 Task: Find a place to stay in Easton, United States from August 4 to August 8 for 1 guest, with a price range of ₹3300 to ₹15000, and ensure it has Wifi.
Action: Mouse moved to (474, 96)
Screenshot: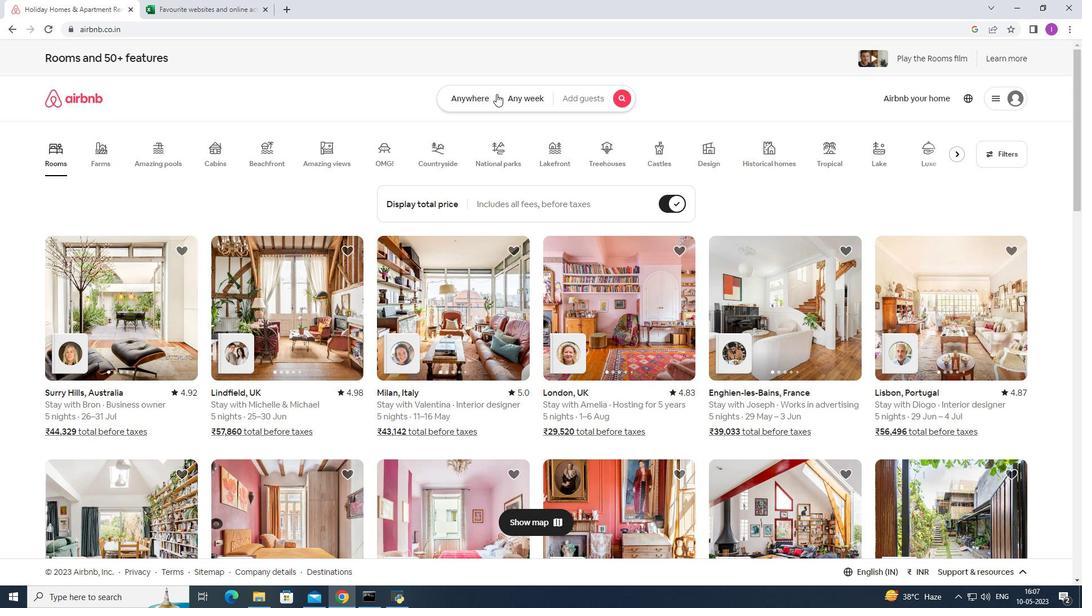 
Action: Mouse pressed left at (474, 96)
Screenshot: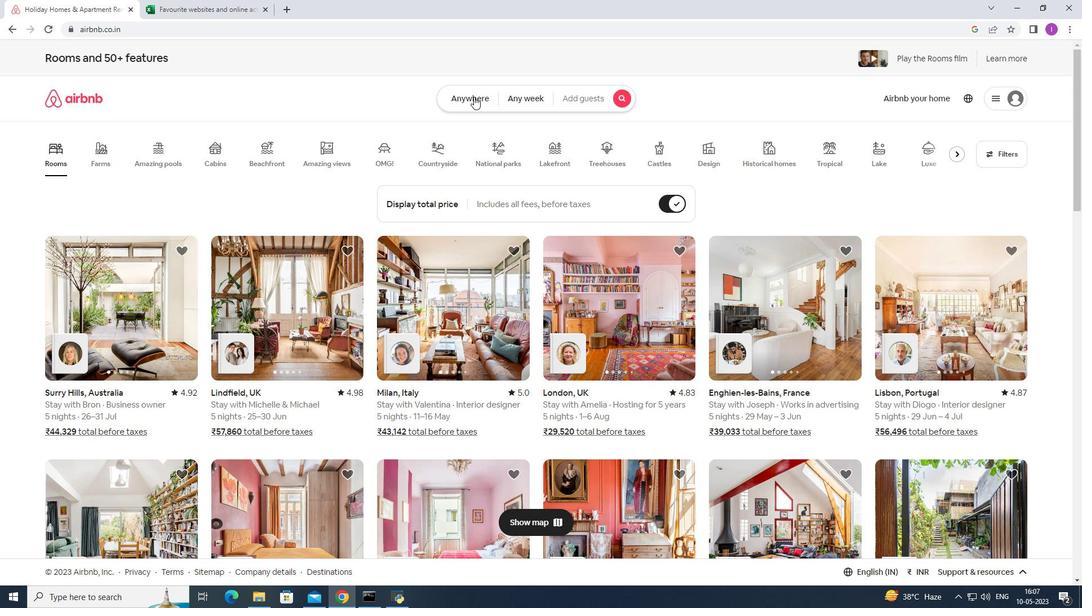 
Action: Mouse moved to (391, 131)
Screenshot: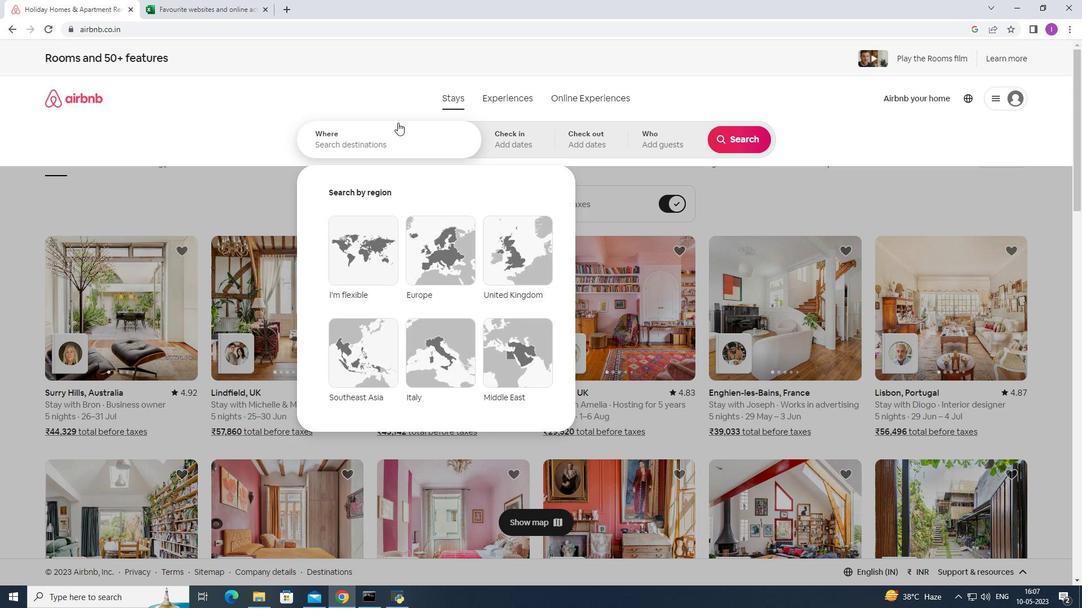 
Action: Mouse pressed left at (391, 131)
Screenshot: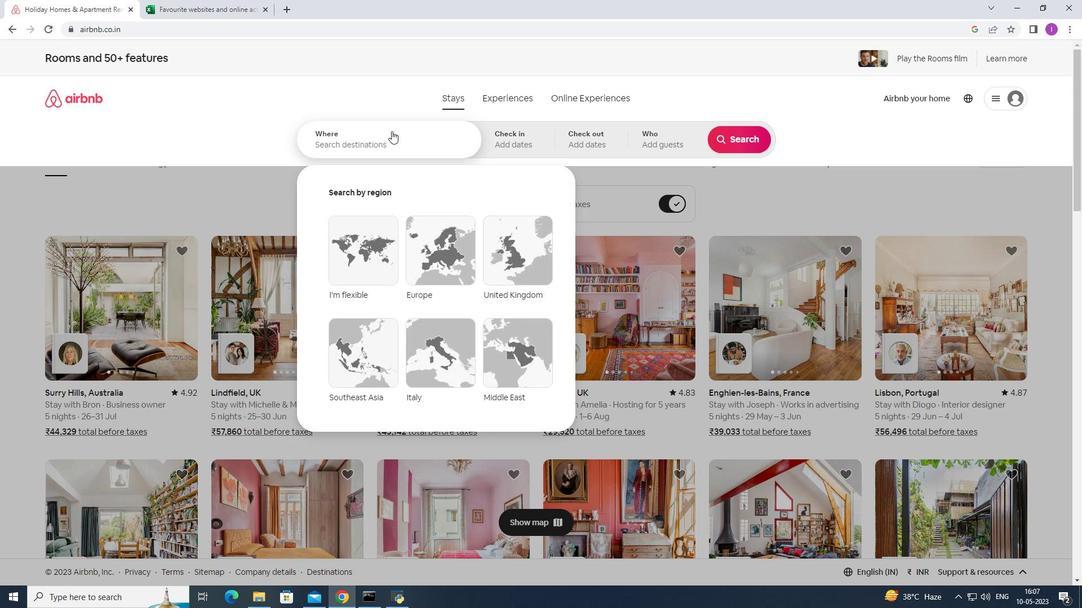 
Action: Key pressed <Key.shift>Easton,<Key.shift>I<Key.backspace><Key.shift>Ubi<Key.backspace><Key.backspace>nited<Key.space>states
Screenshot: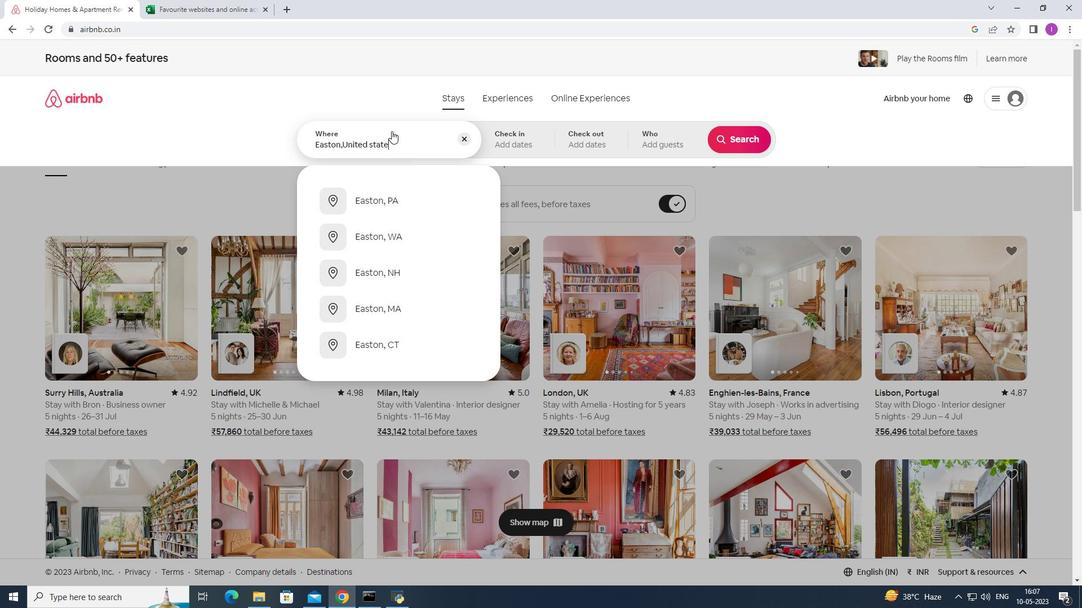 
Action: Mouse moved to (537, 140)
Screenshot: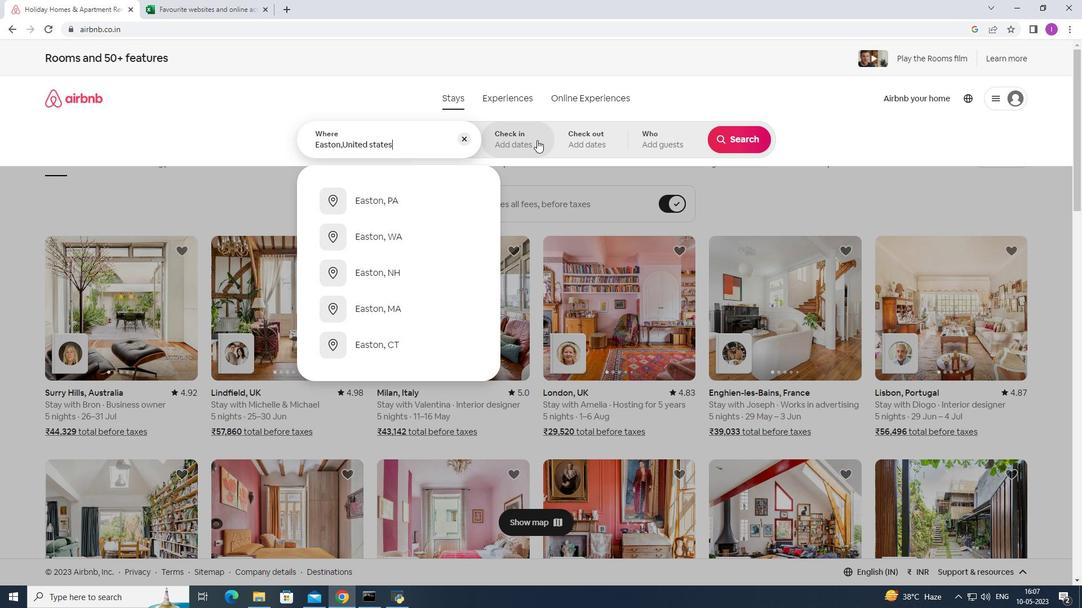 
Action: Mouse pressed left at (537, 140)
Screenshot: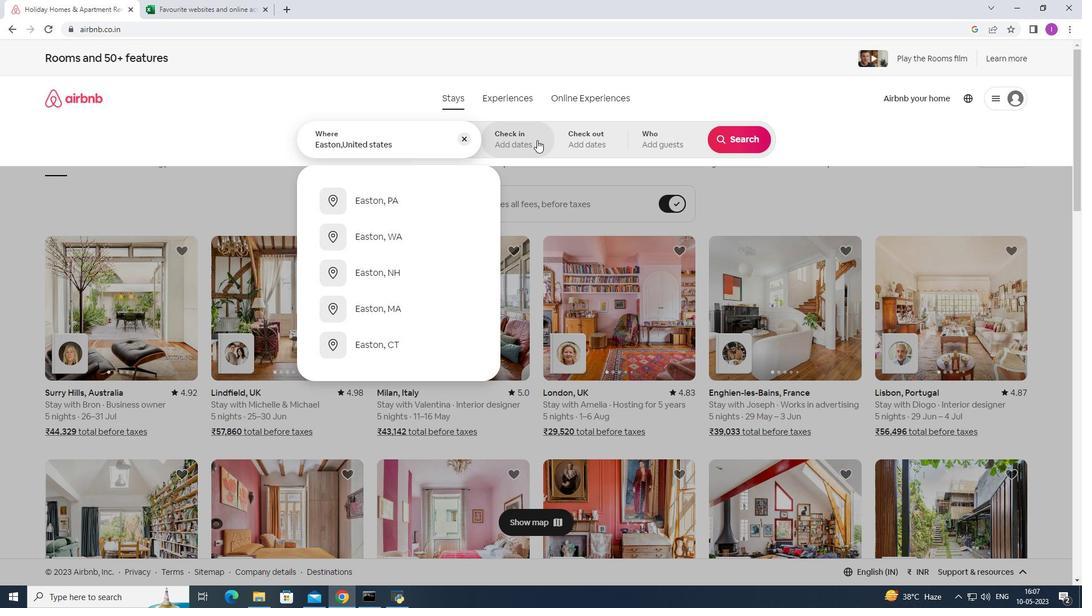 
Action: Mouse moved to (740, 228)
Screenshot: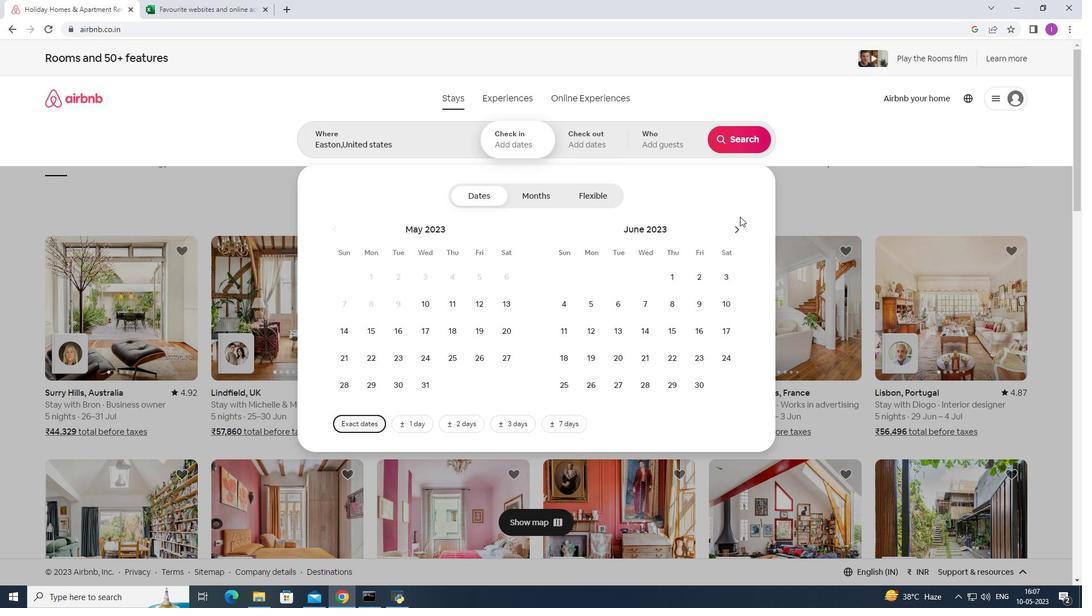 
Action: Mouse pressed left at (740, 228)
Screenshot: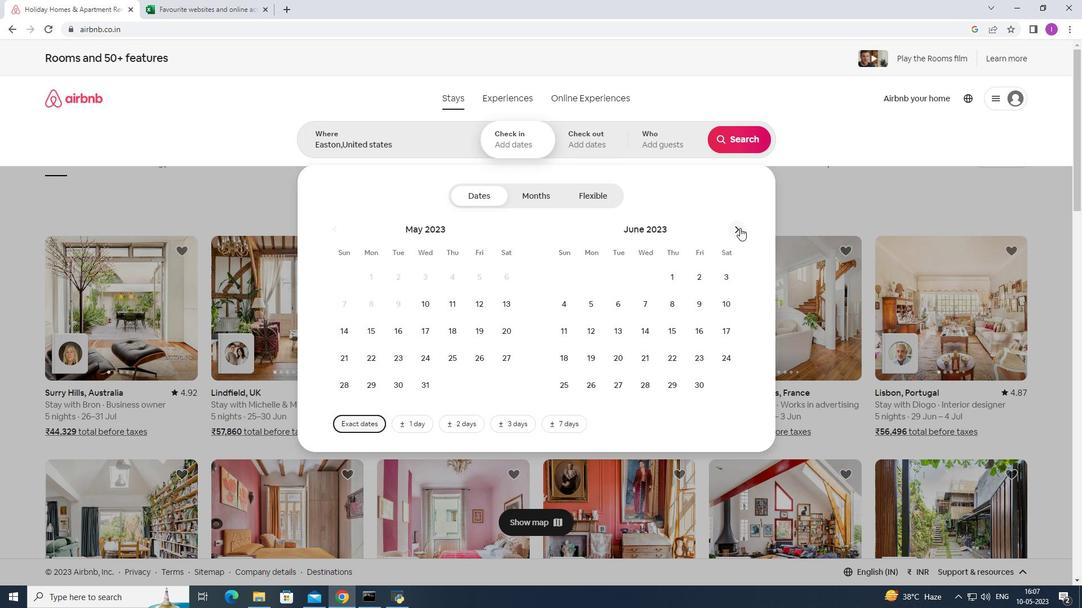 
Action: Mouse pressed left at (740, 228)
Screenshot: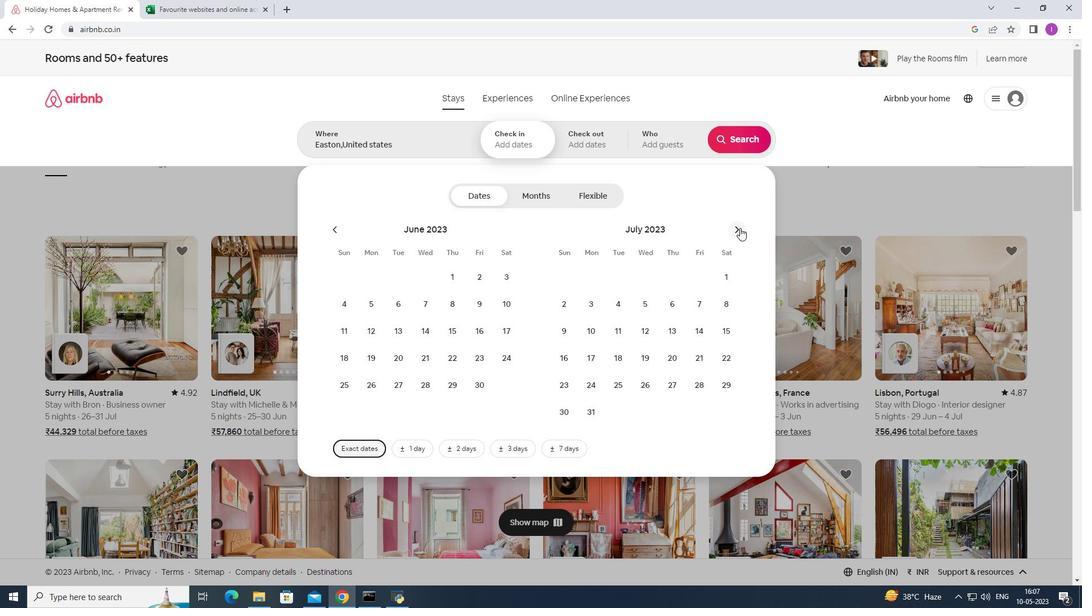 
Action: Mouse moved to (701, 281)
Screenshot: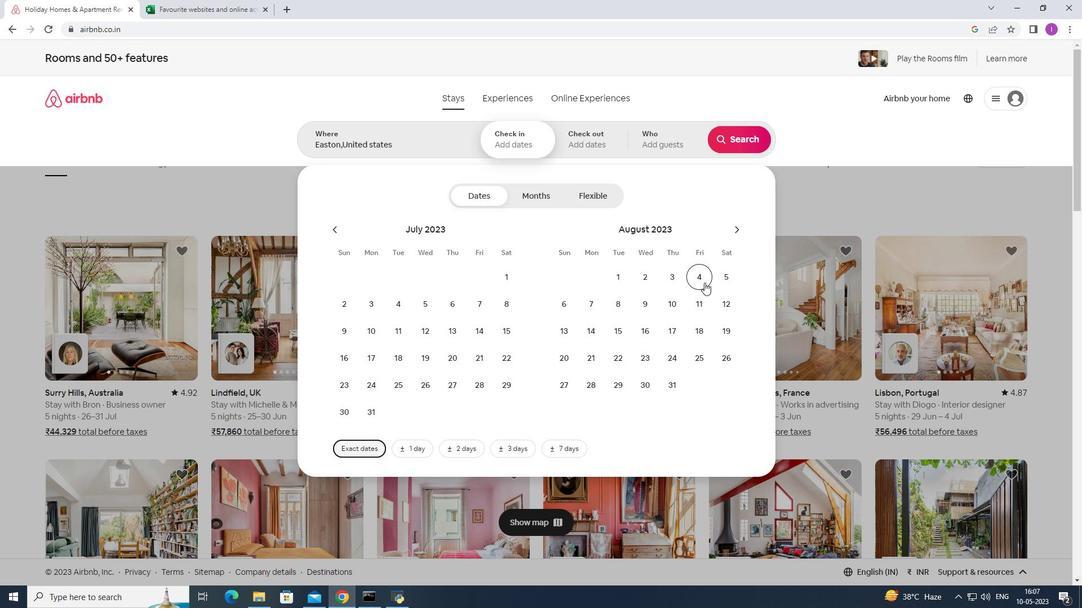 
Action: Mouse pressed left at (701, 281)
Screenshot: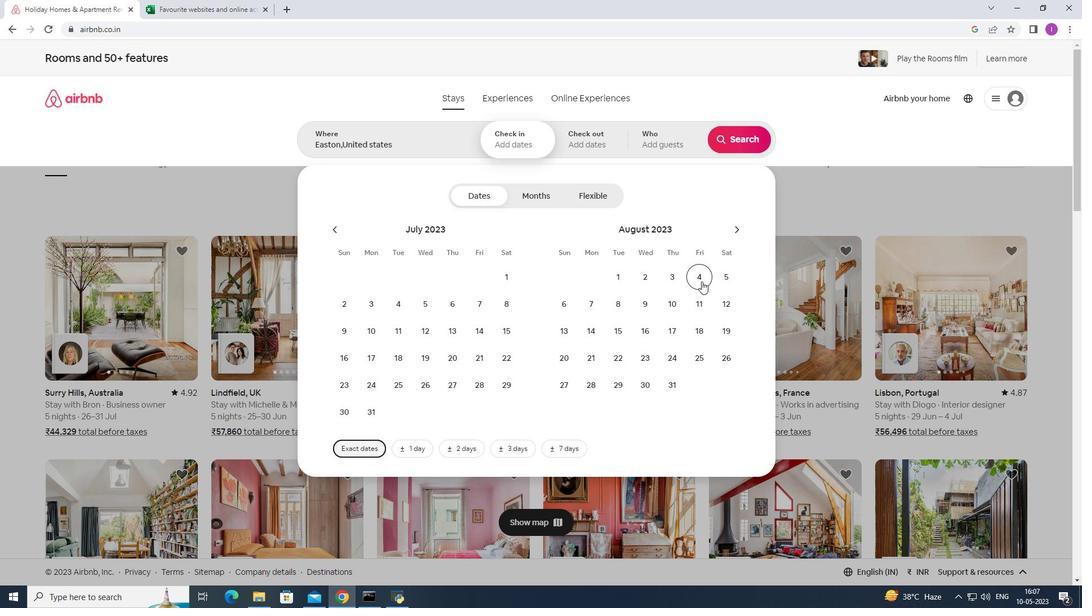 
Action: Mouse moved to (608, 306)
Screenshot: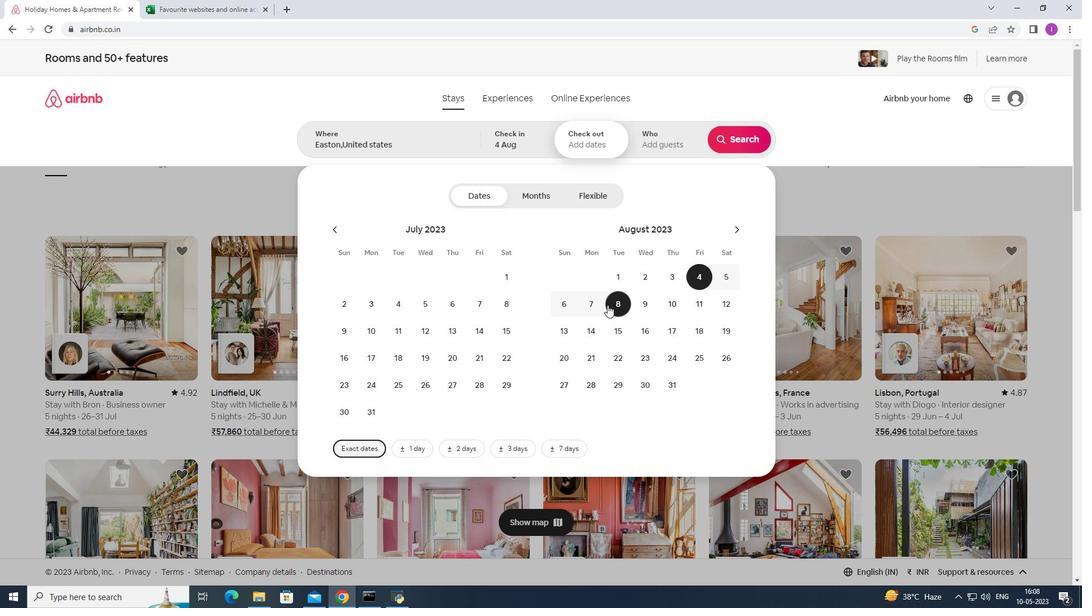 
Action: Mouse pressed left at (608, 306)
Screenshot: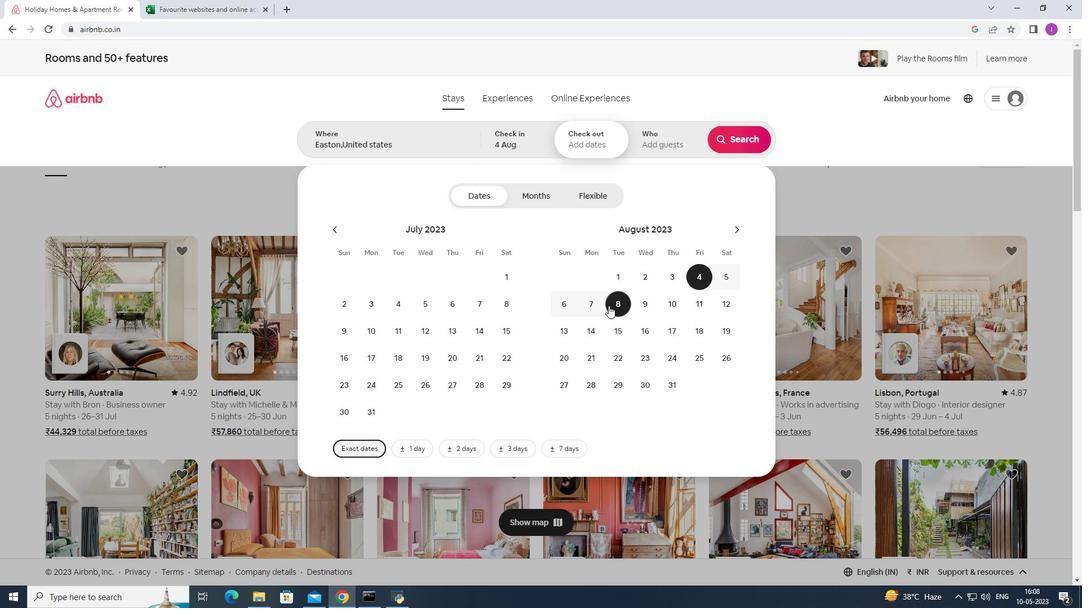 
Action: Mouse moved to (670, 137)
Screenshot: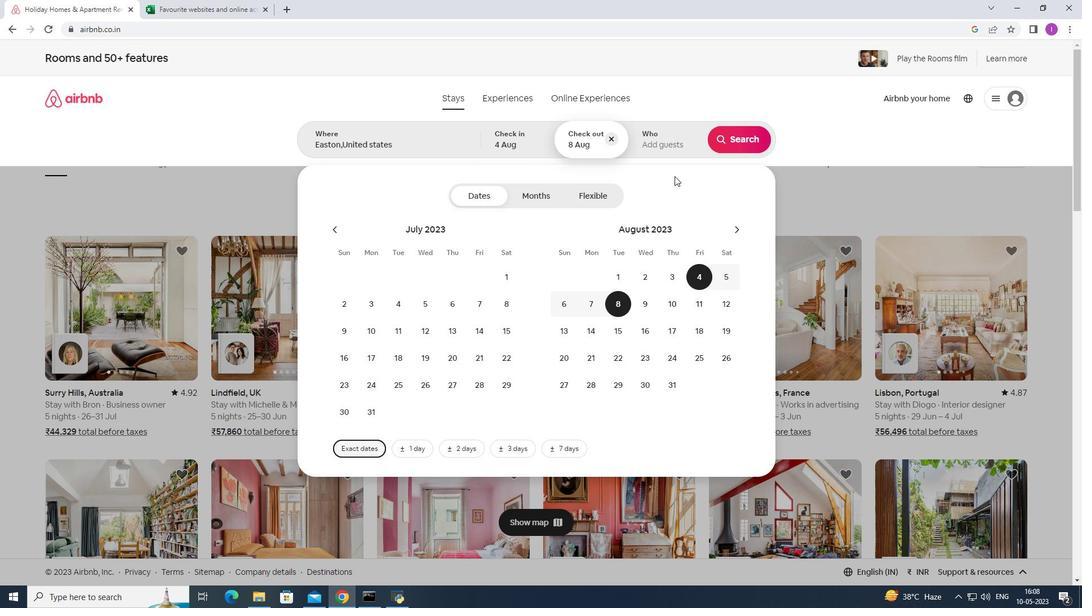 
Action: Mouse pressed left at (670, 137)
Screenshot: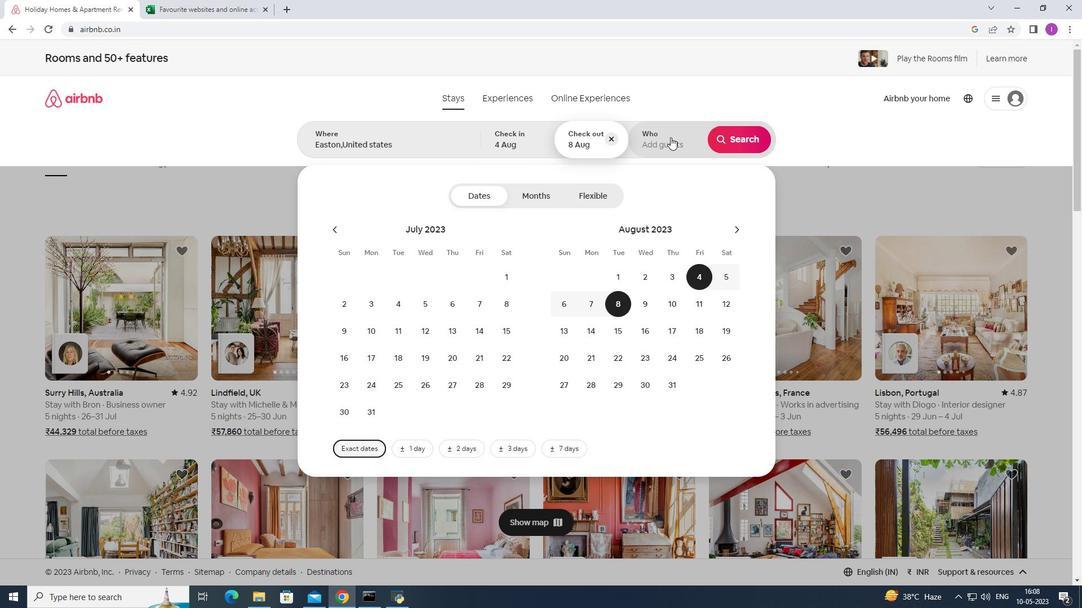 
Action: Mouse moved to (749, 202)
Screenshot: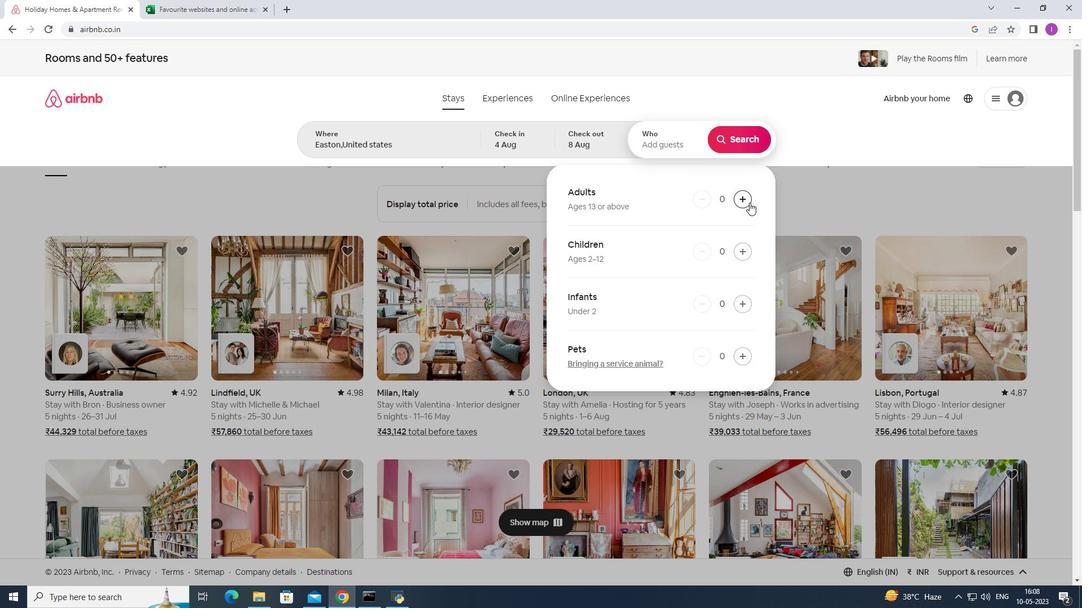
Action: Mouse pressed left at (749, 202)
Screenshot: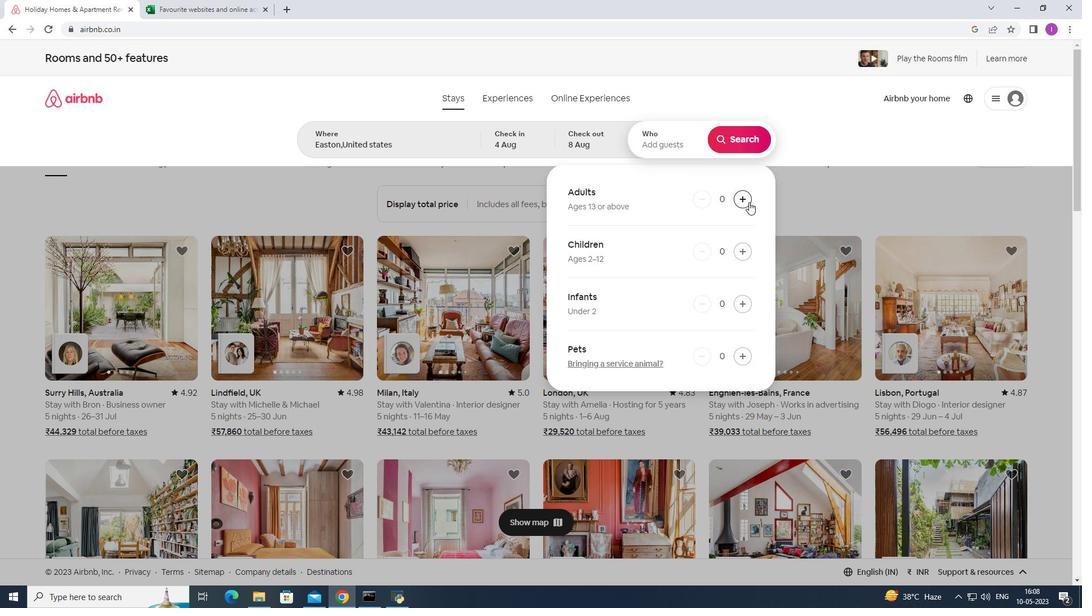 
Action: Mouse moved to (755, 140)
Screenshot: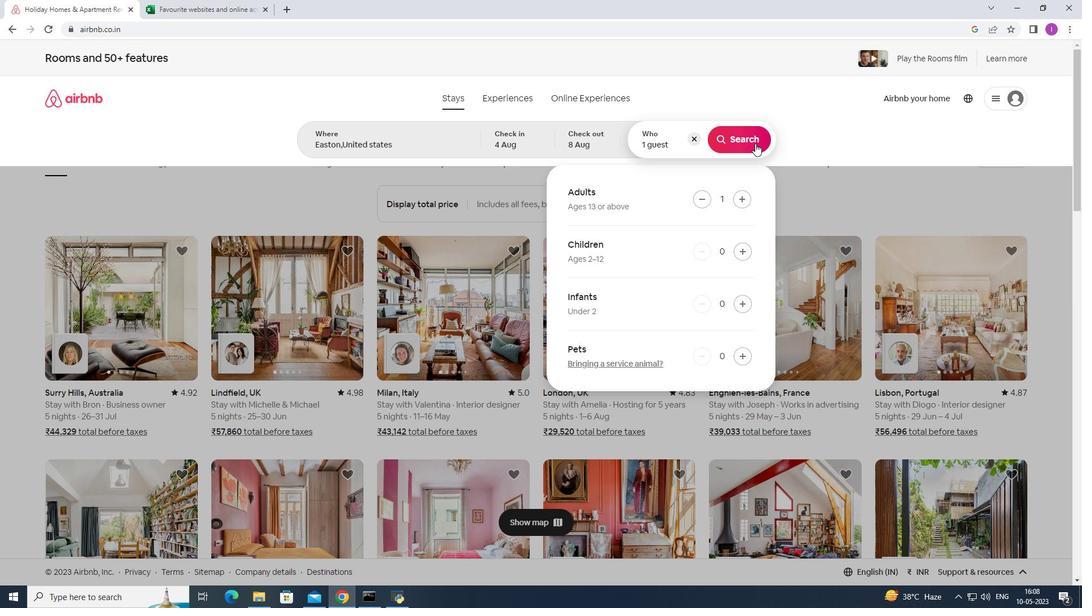 
Action: Mouse pressed left at (755, 140)
Screenshot: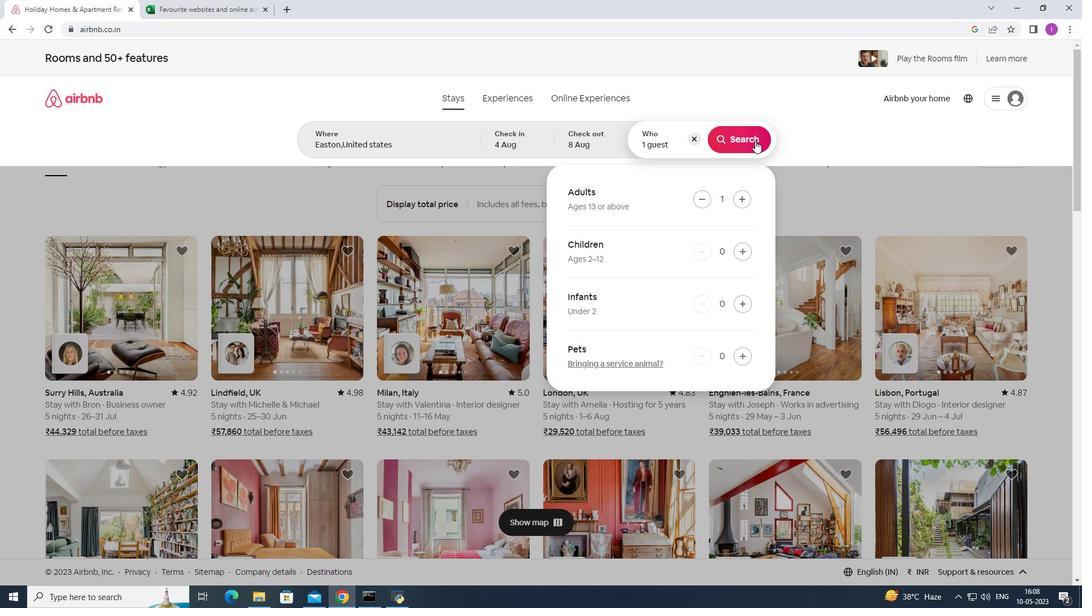 
Action: Mouse moved to (1030, 103)
Screenshot: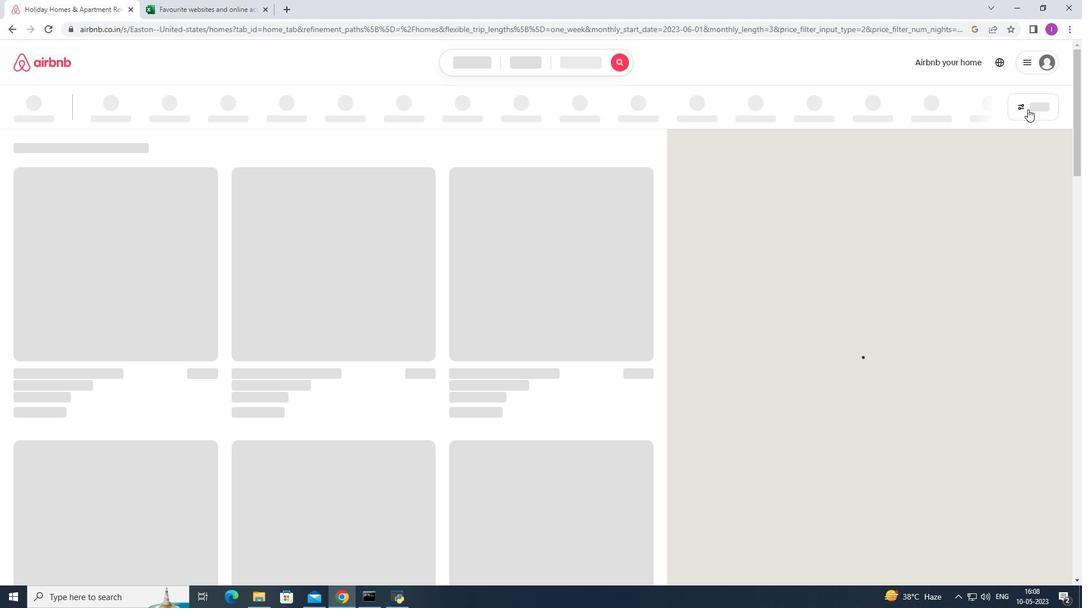 
Action: Mouse pressed left at (1030, 103)
Screenshot: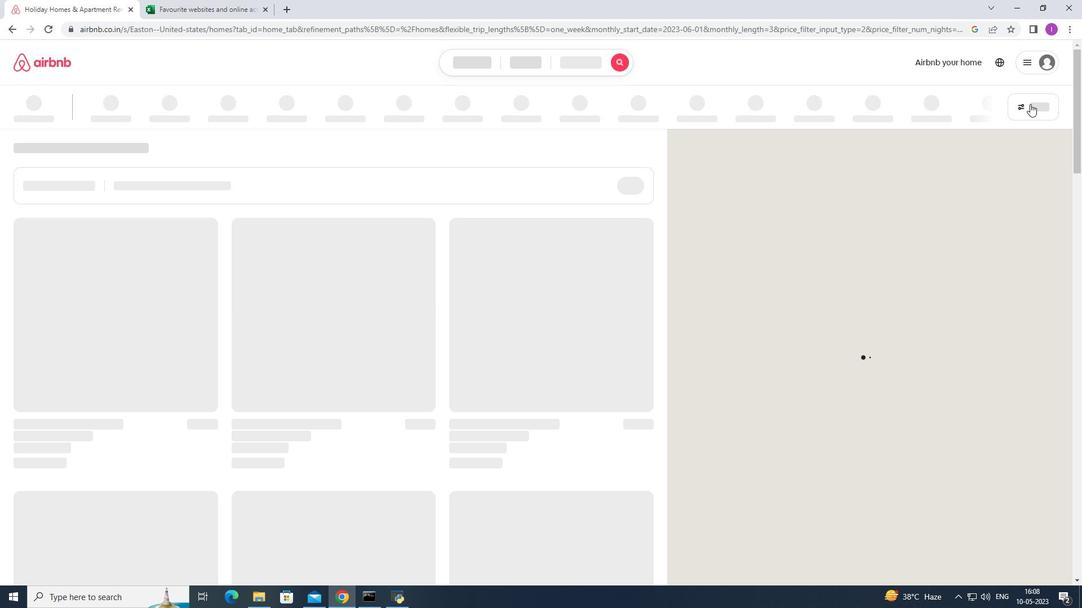 
Action: Mouse moved to (617, 387)
Screenshot: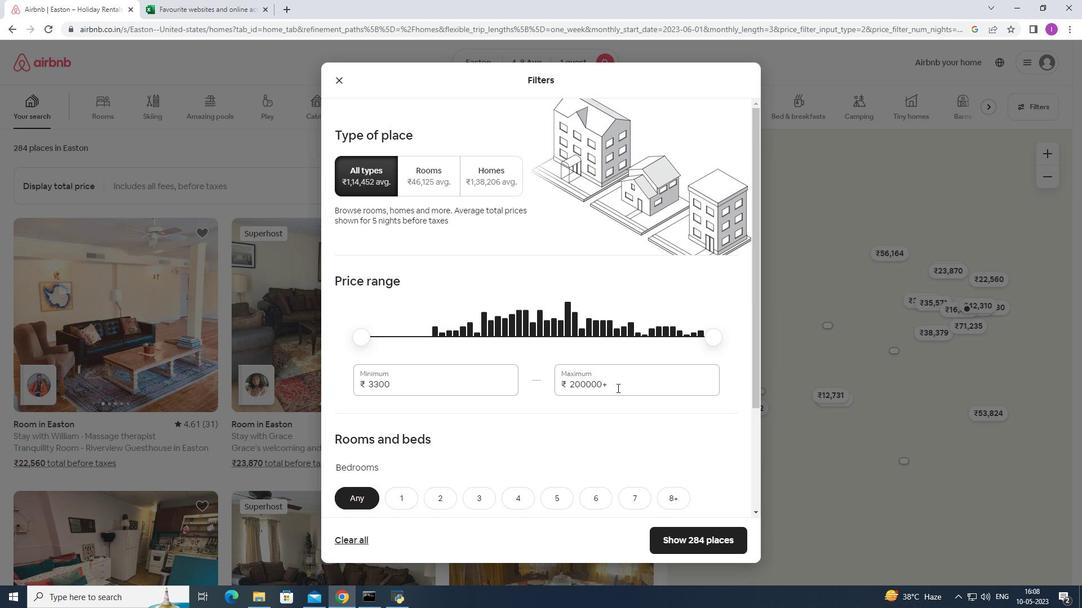 
Action: Mouse pressed left at (617, 387)
Screenshot: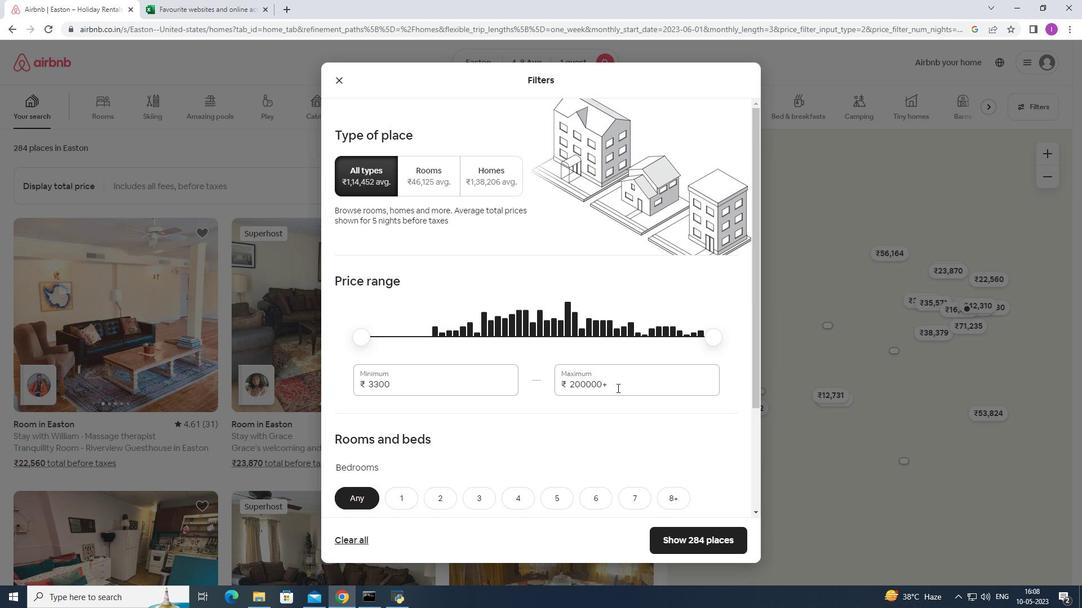 
Action: Mouse moved to (550, 392)
Screenshot: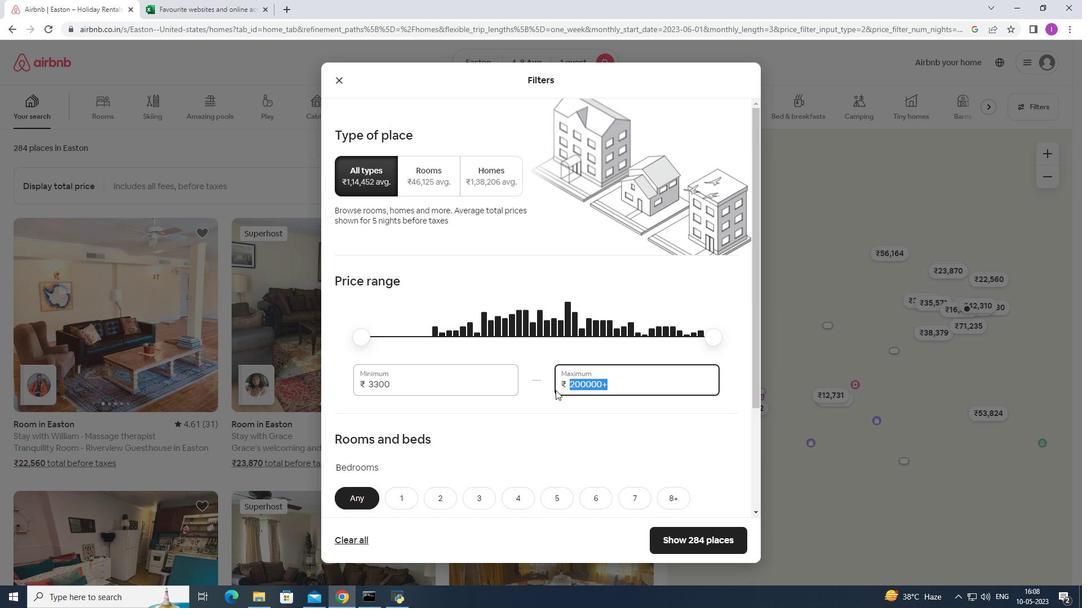 
Action: Key pressed 1
Screenshot: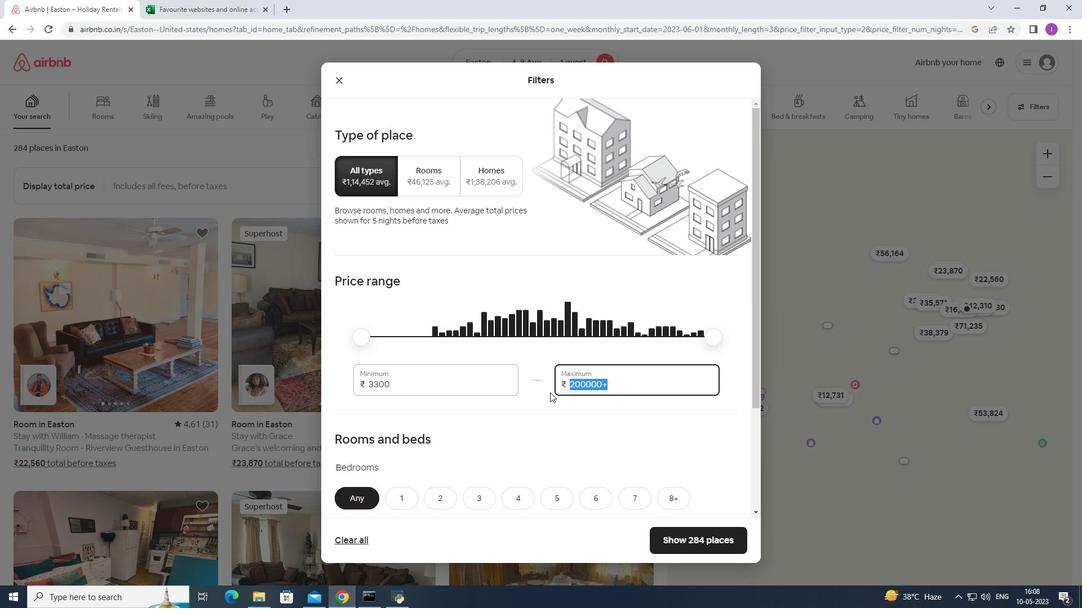 
Action: Mouse moved to (550, 388)
Screenshot: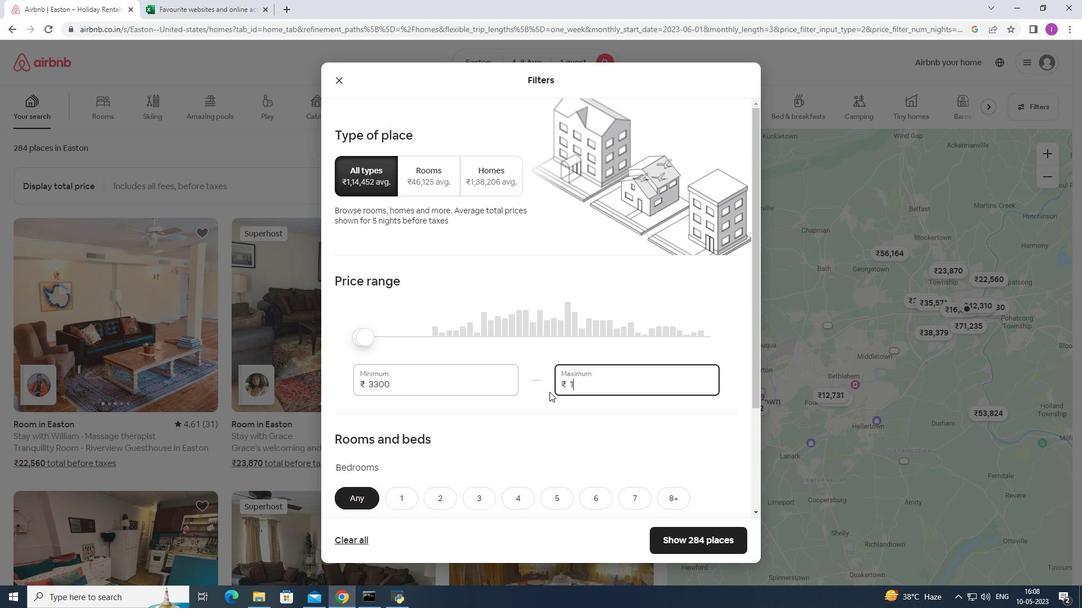 
Action: Key pressed 5000
Screenshot: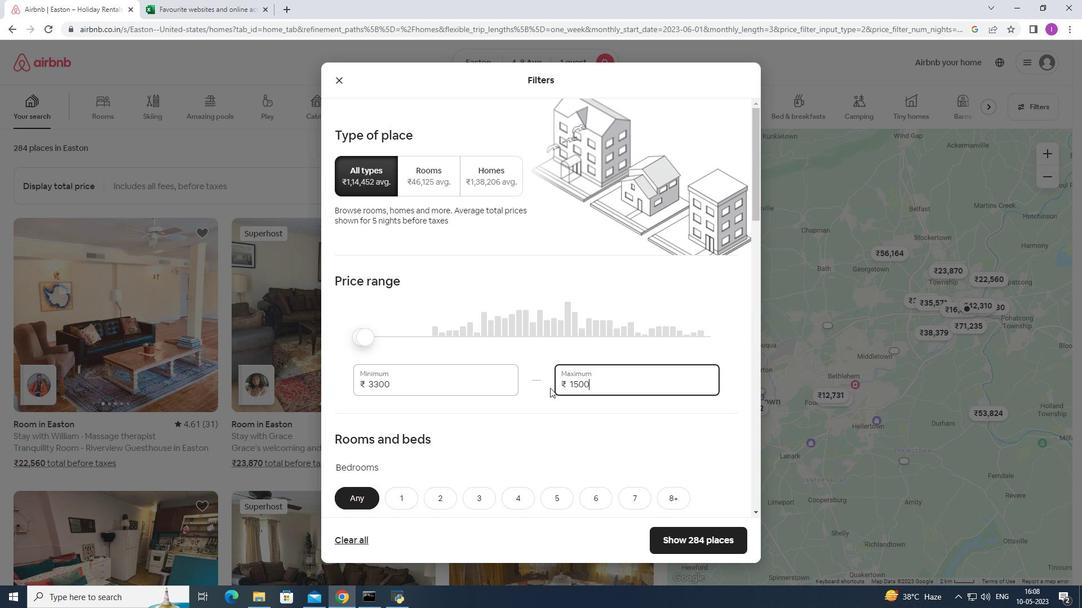 
Action: Mouse moved to (402, 378)
Screenshot: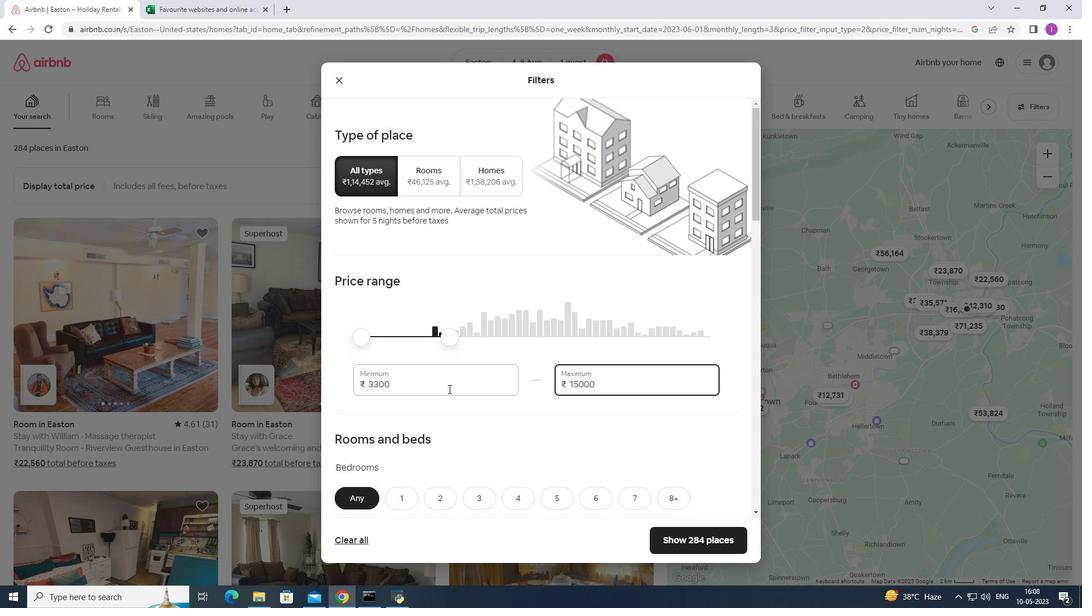 
Action: Mouse pressed left at (402, 378)
Screenshot: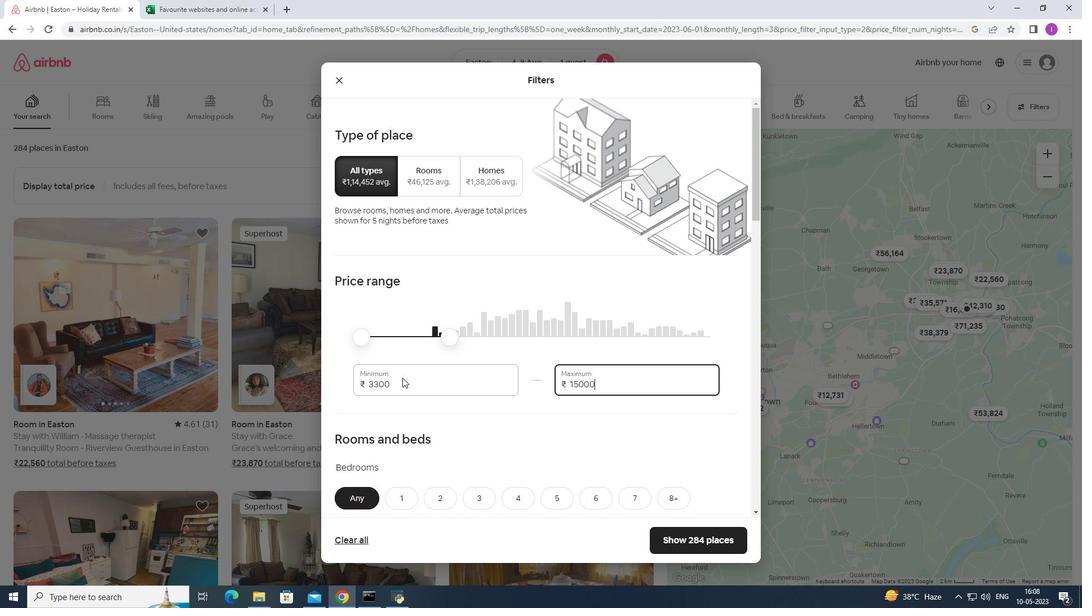 
Action: Mouse moved to (400, 379)
Screenshot: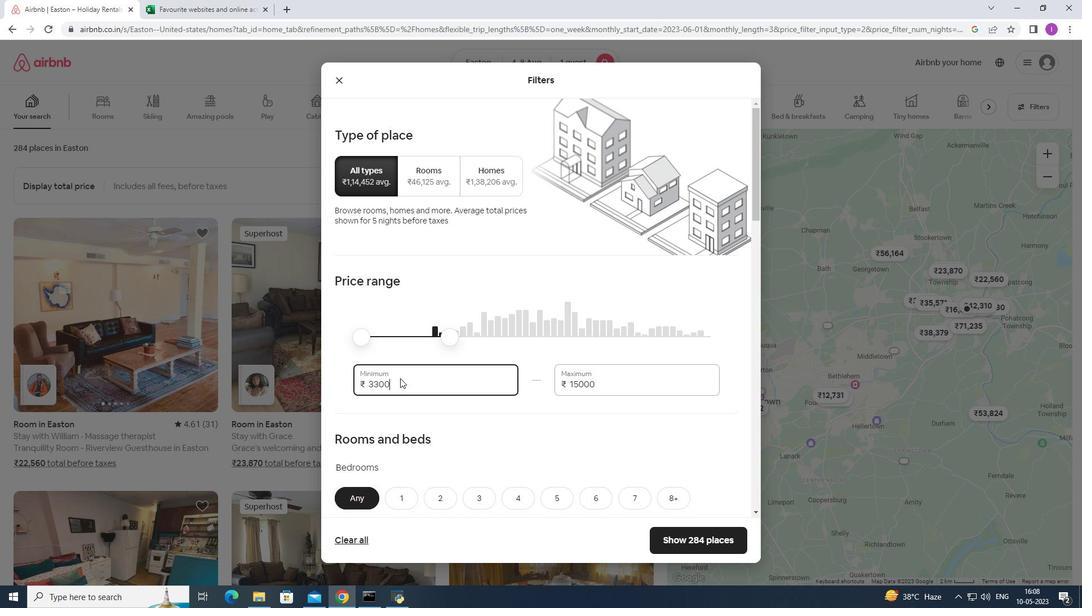 
Action: Mouse pressed left at (400, 379)
Screenshot: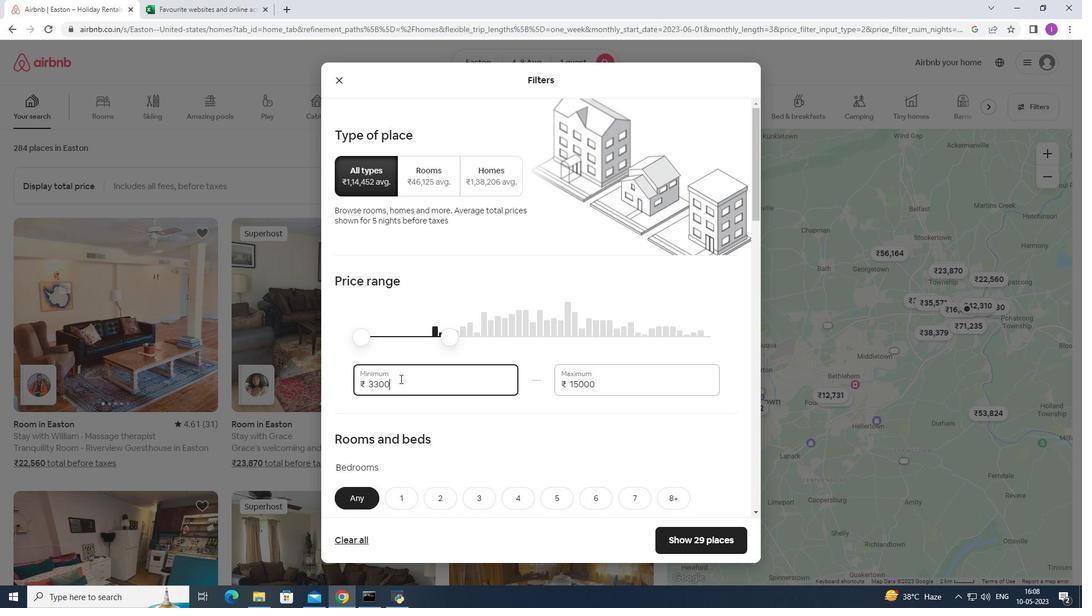 
Action: Mouse moved to (364, 382)
Screenshot: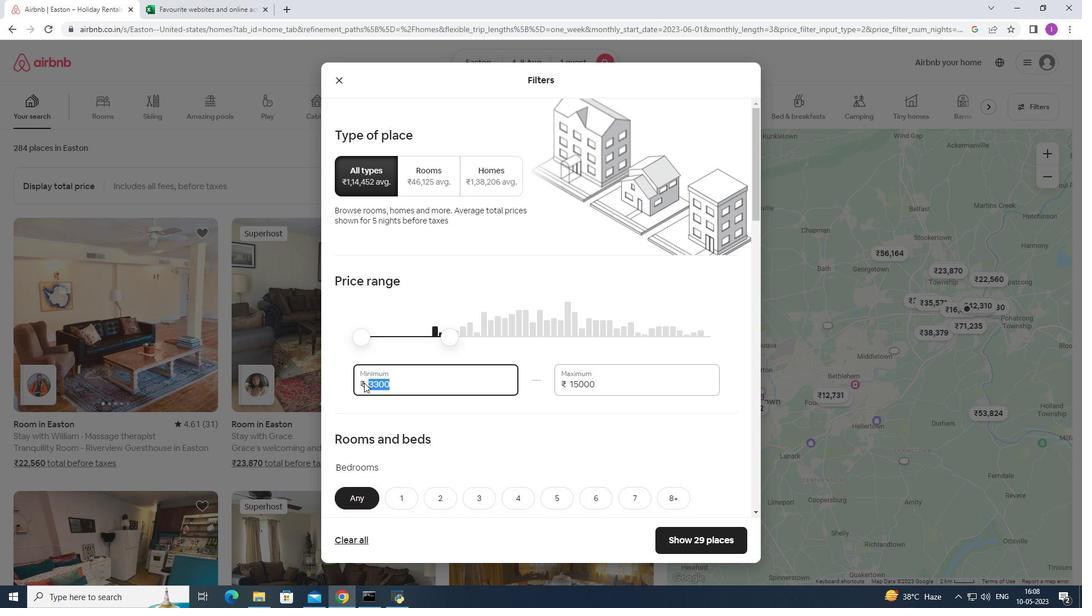 
Action: Key pressed 1
Screenshot: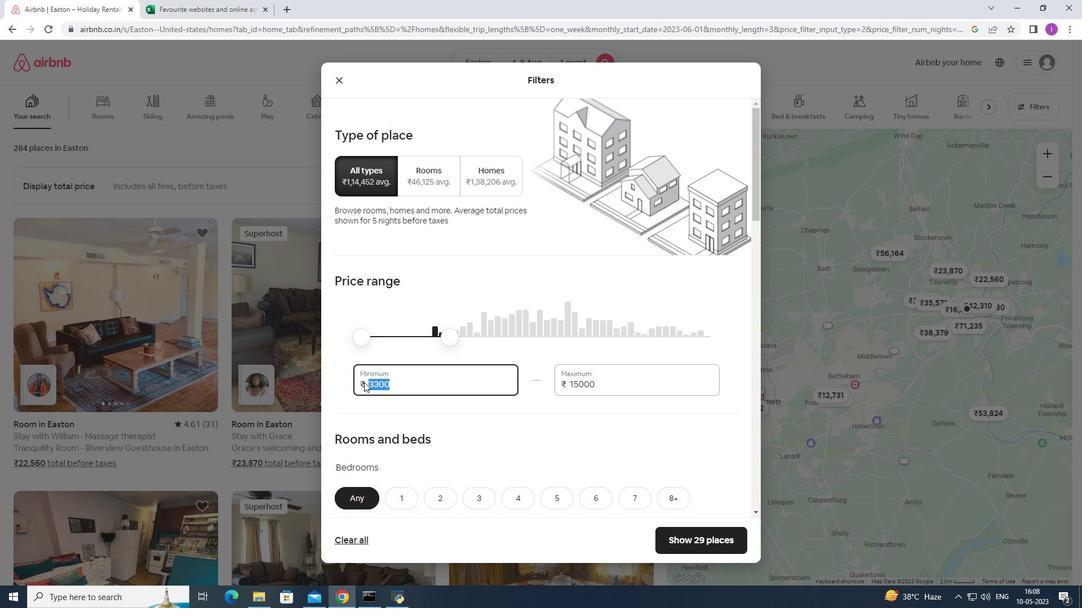 
Action: Mouse moved to (365, 381)
Screenshot: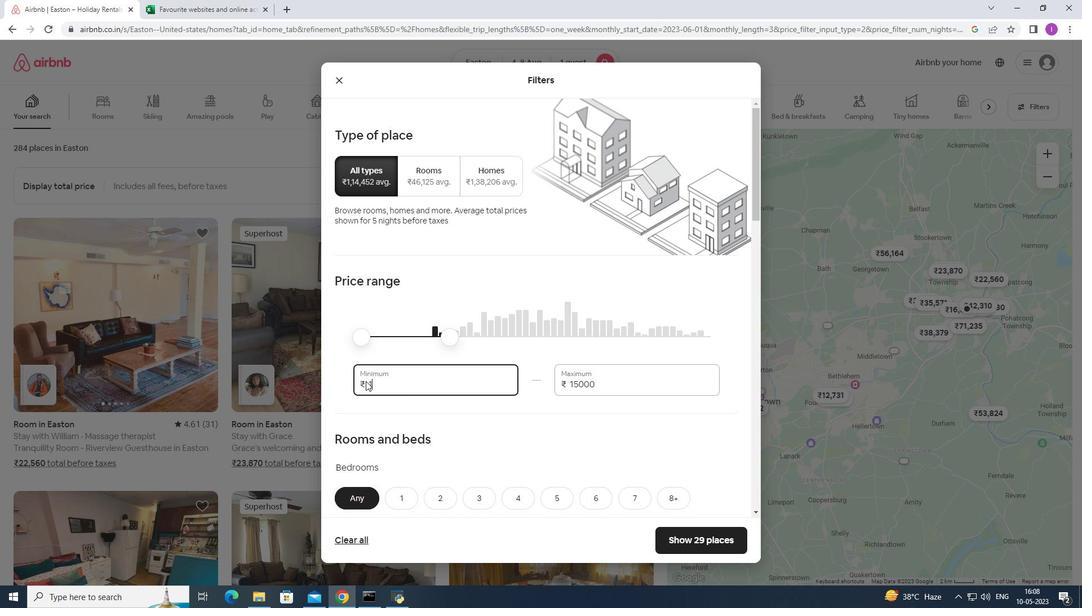 
Action: Key pressed 000
Screenshot: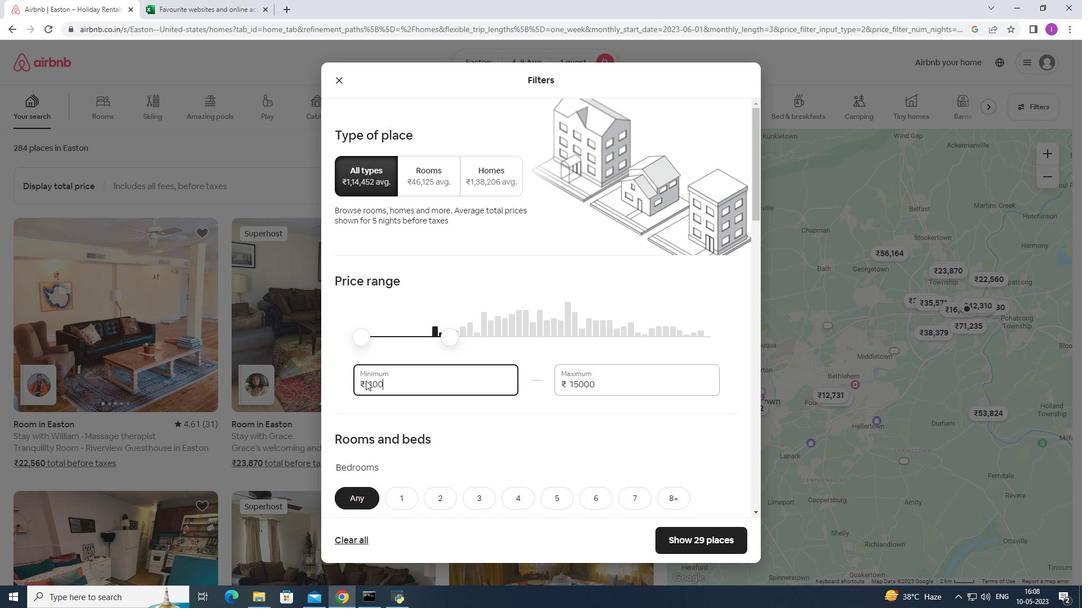 
Action: Mouse moved to (477, 398)
Screenshot: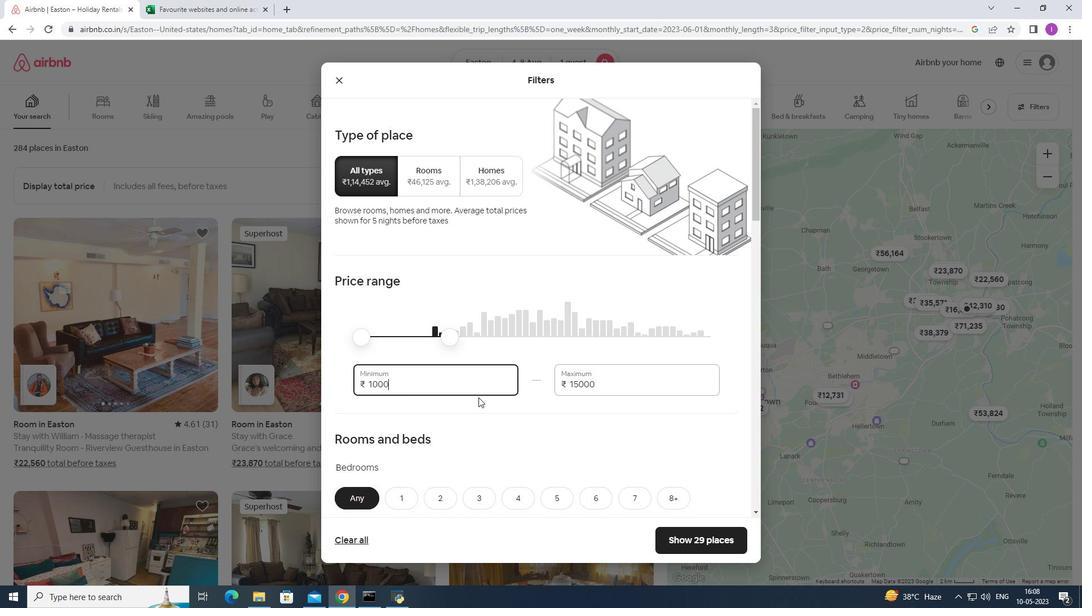 
Action: Key pressed 0
Screenshot: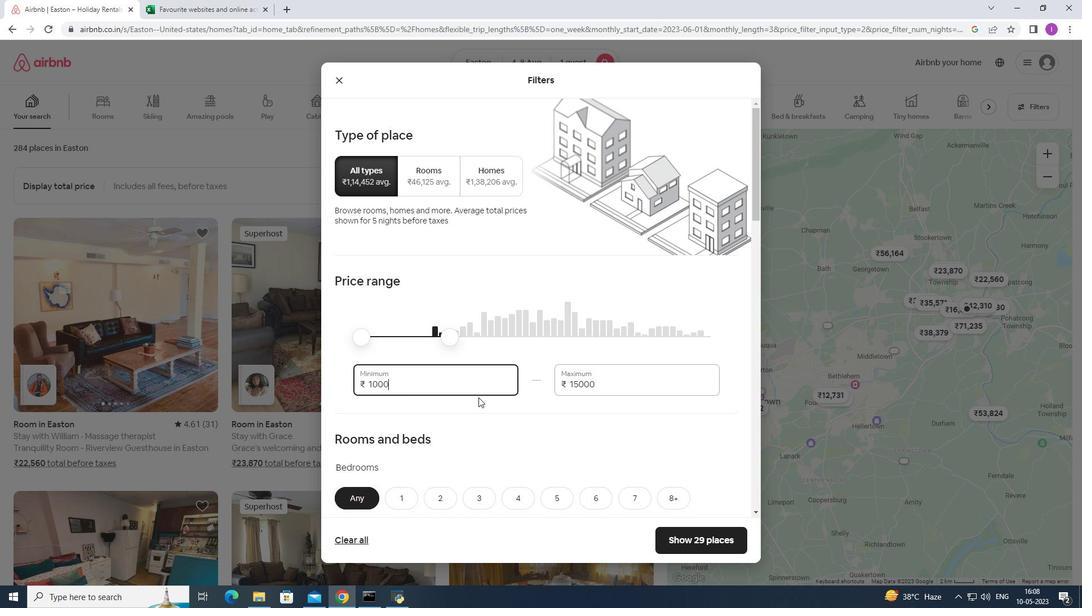 
Action: Mouse moved to (467, 401)
Screenshot: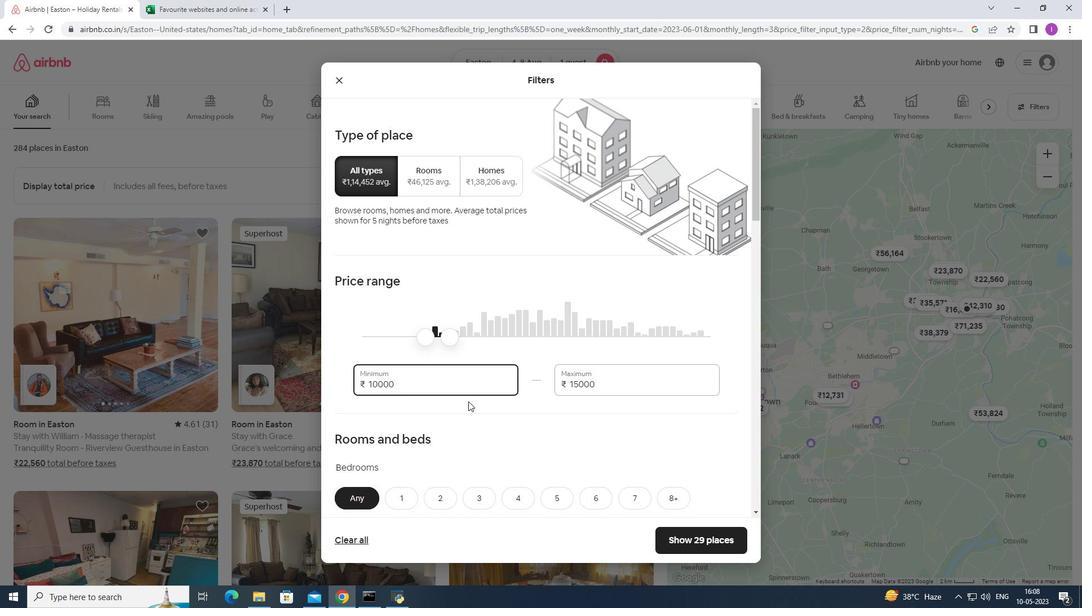 
Action: Mouse scrolled (467, 401) with delta (0, 0)
Screenshot: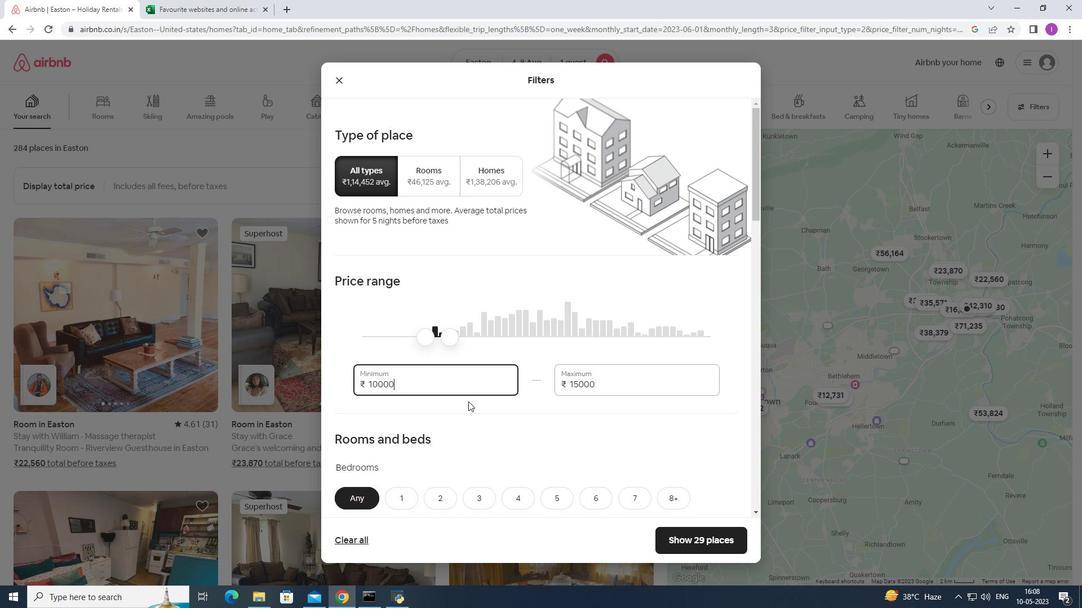 
Action: Mouse scrolled (467, 401) with delta (0, 0)
Screenshot: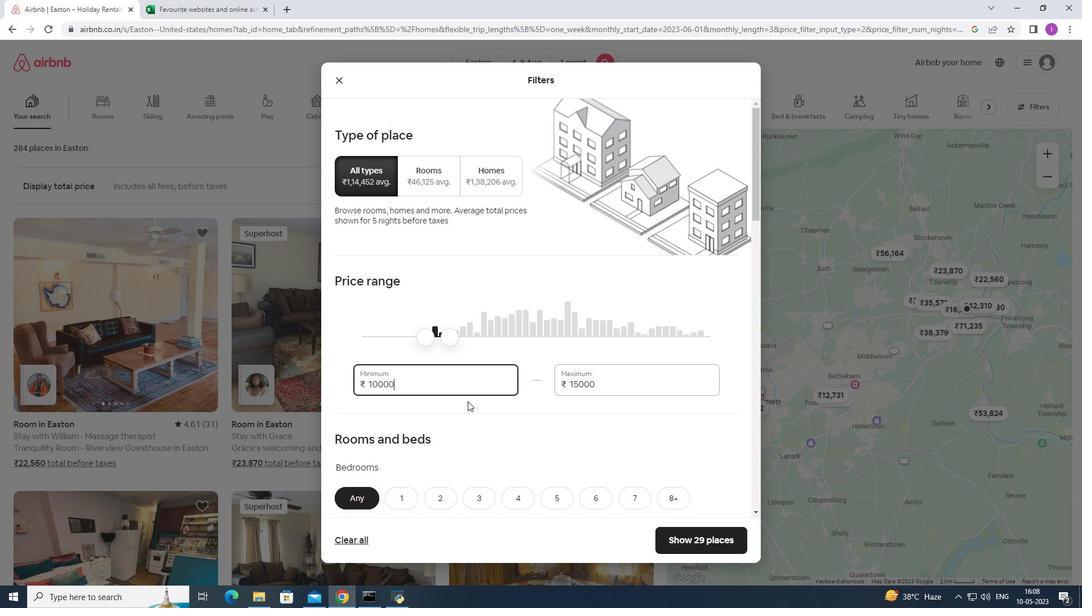 
Action: Mouse moved to (467, 400)
Screenshot: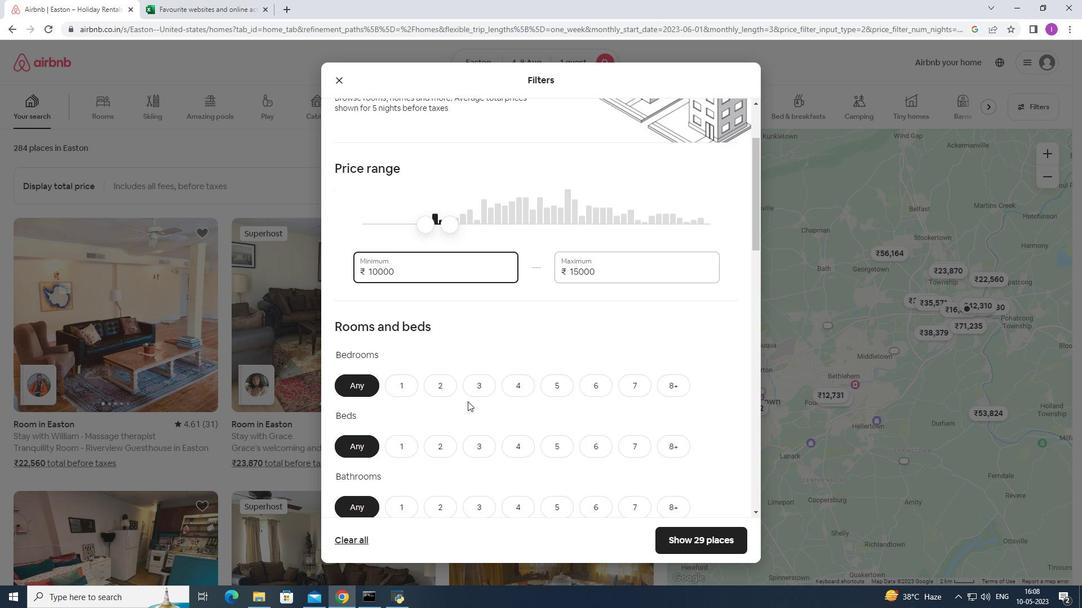 
Action: Mouse scrolled (467, 400) with delta (0, 0)
Screenshot: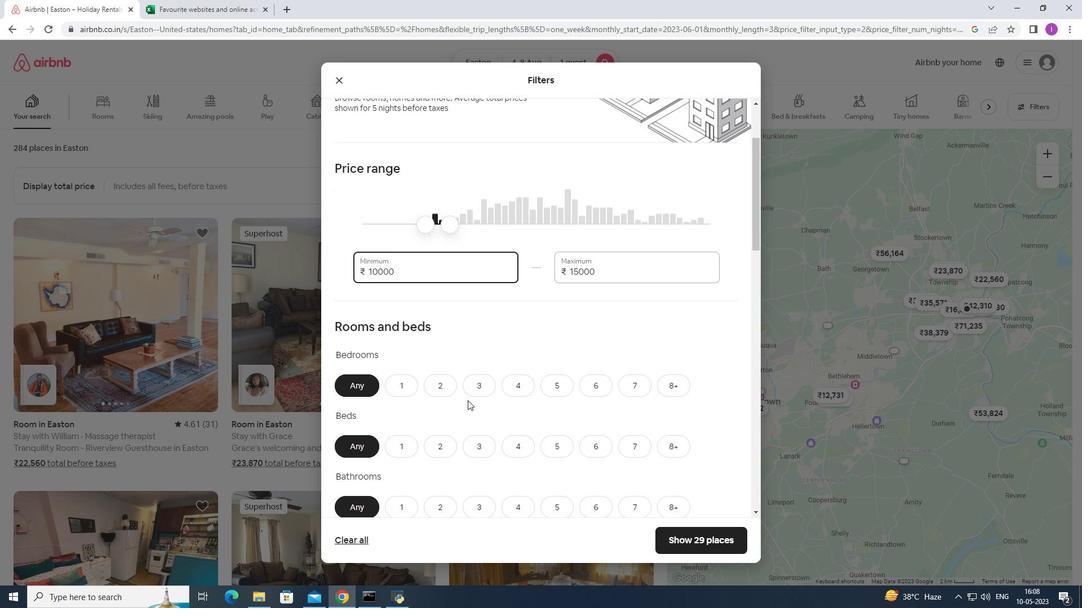
Action: Mouse moved to (472, 397)
Screenshot: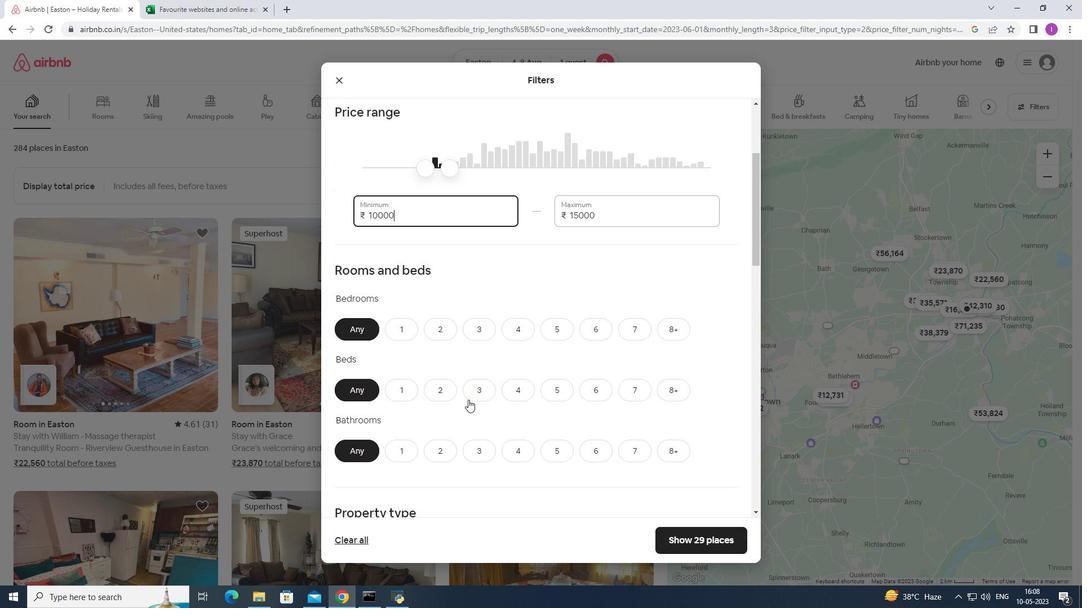 
Action: Mouse scrolled (472, 396) with delta (0, 0)
Screenshot: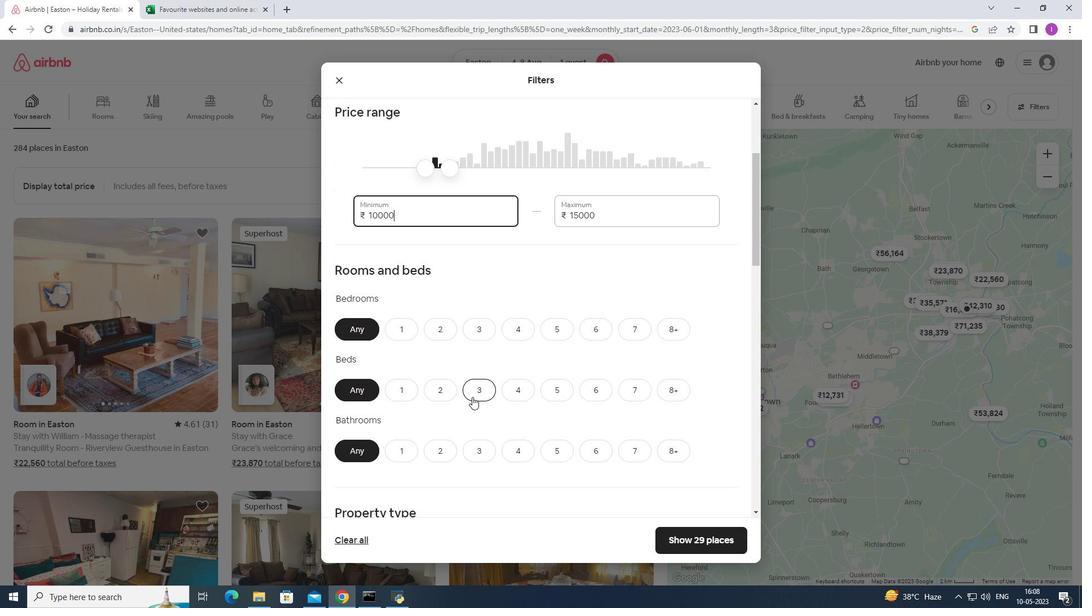 
Action: Mouse scrolled (472, 396) with delta (0, 0)
Screenshot: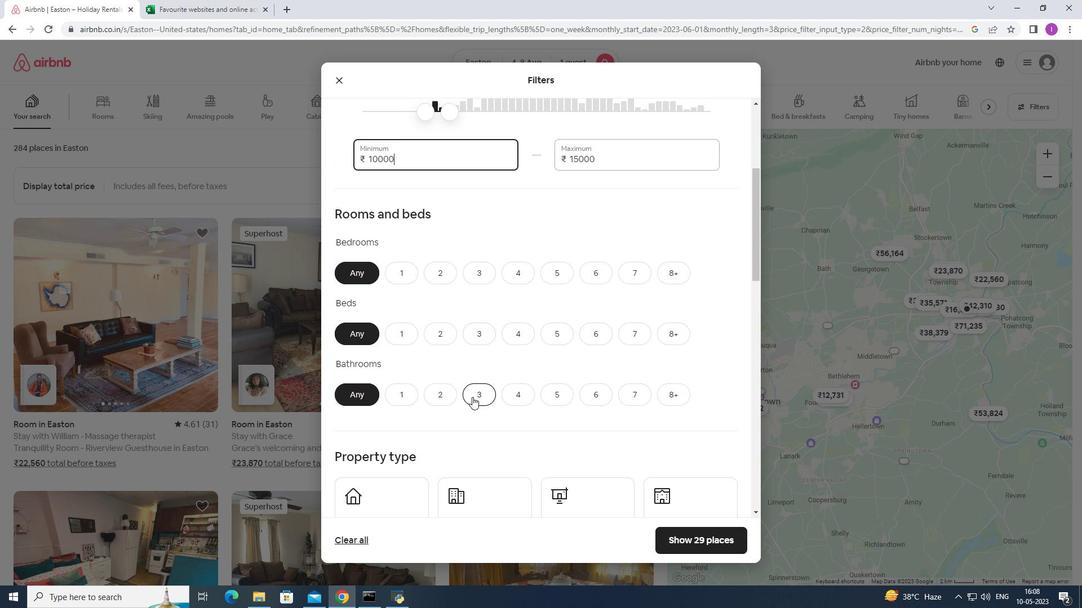 
Action: Mouse moved to (396, 214)
Screenshot: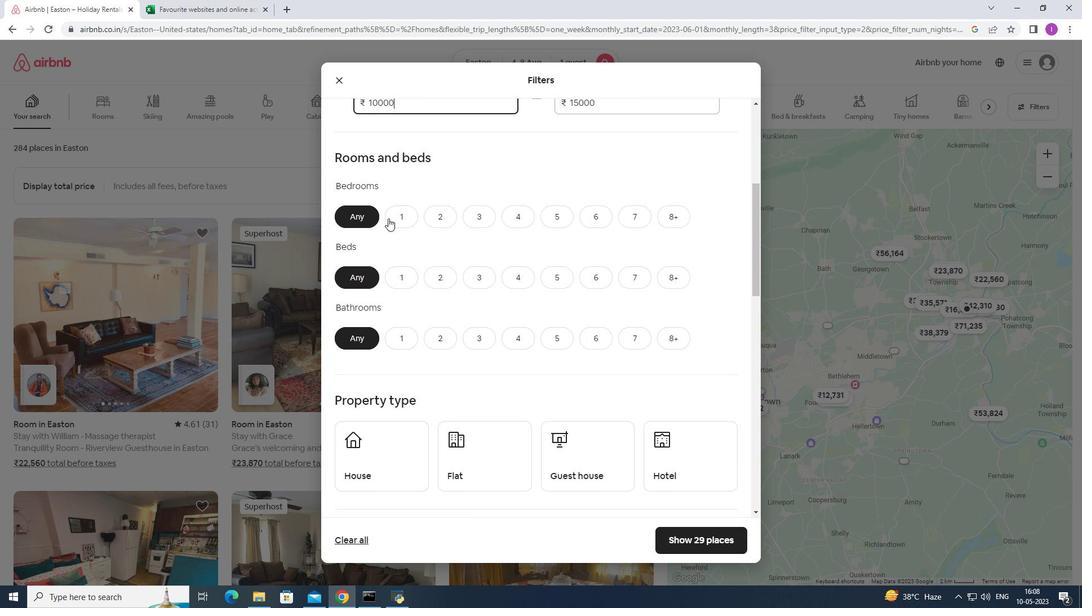 
Action: Mouse pressed left at (396, 214)
Screenshot: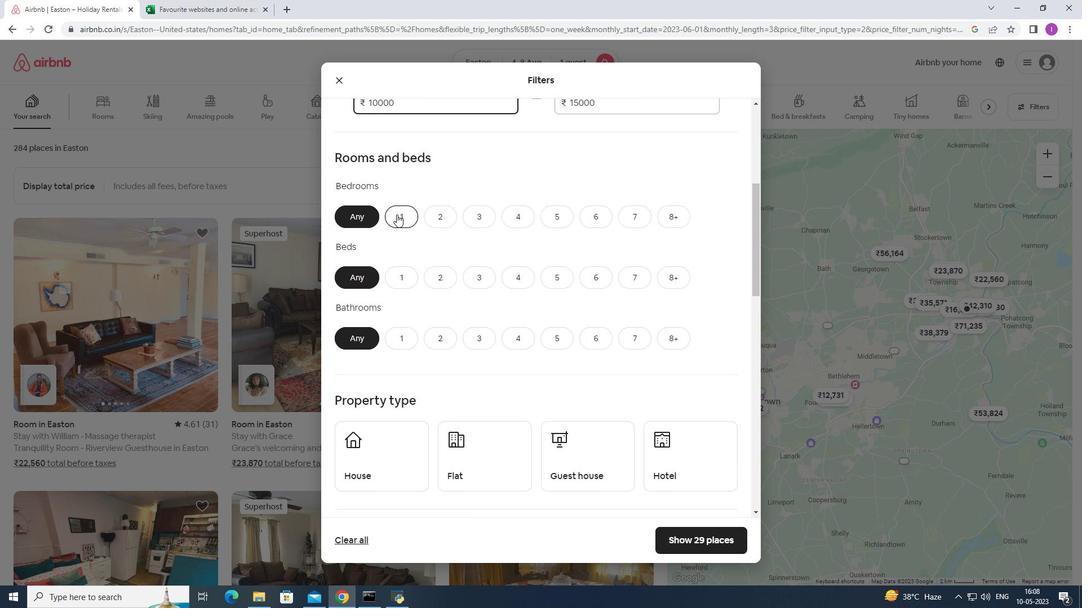 
Action: Mouse moved to (416, 281)
Screenshot: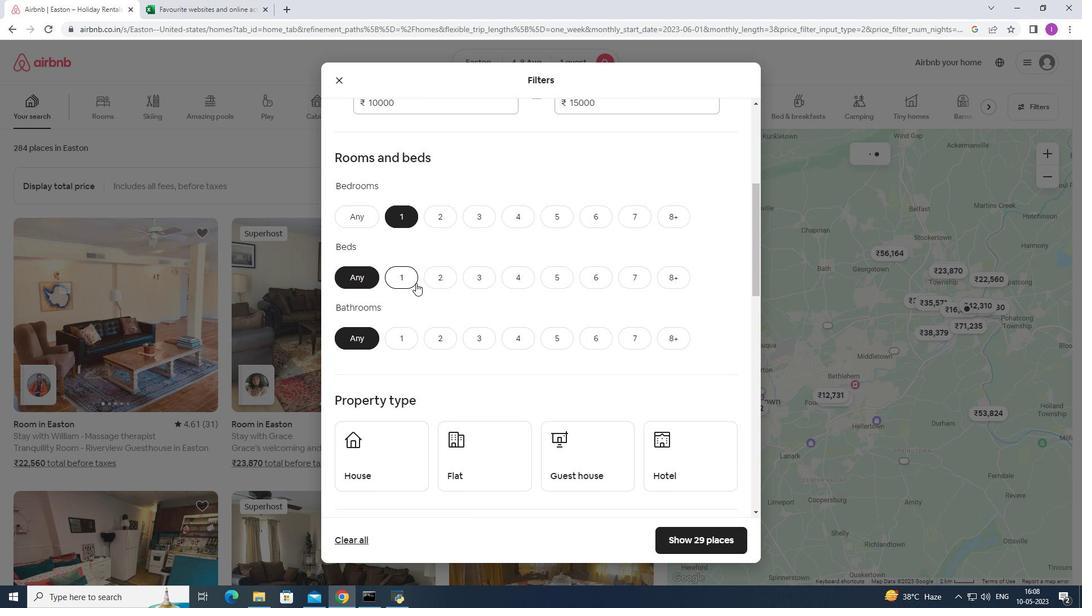 
Action: Mouse pressed left at (416, 281)
Screenshot: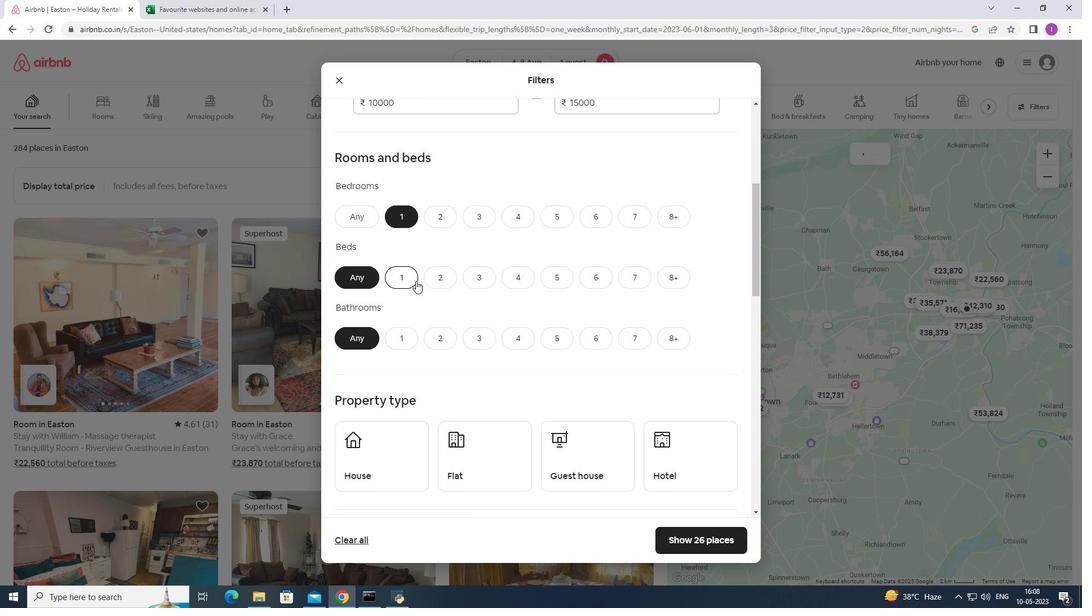 
Action: Mouse moved to (409, 343)
Screenshot: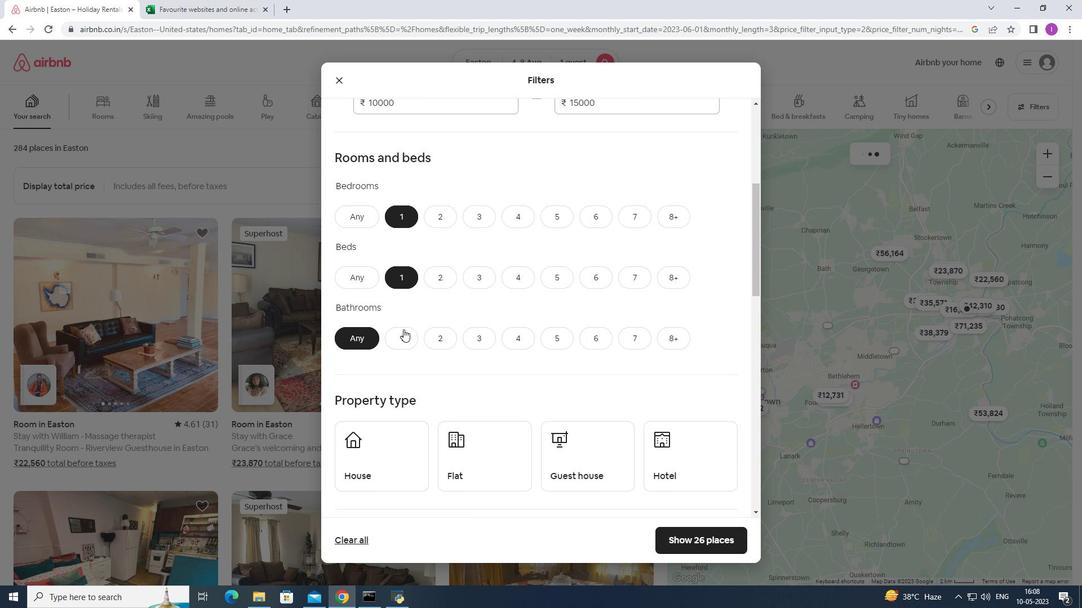 
Action: Mouse pressed left at (409, 343)
Screenshot: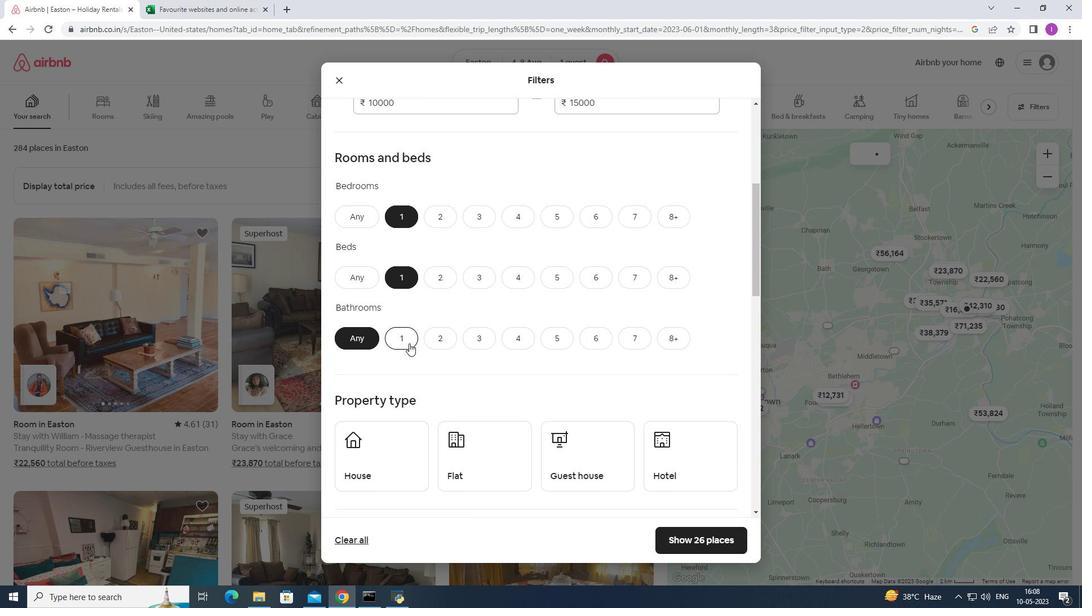 
Action: Mouse moved to (469, 373)
Screenshot: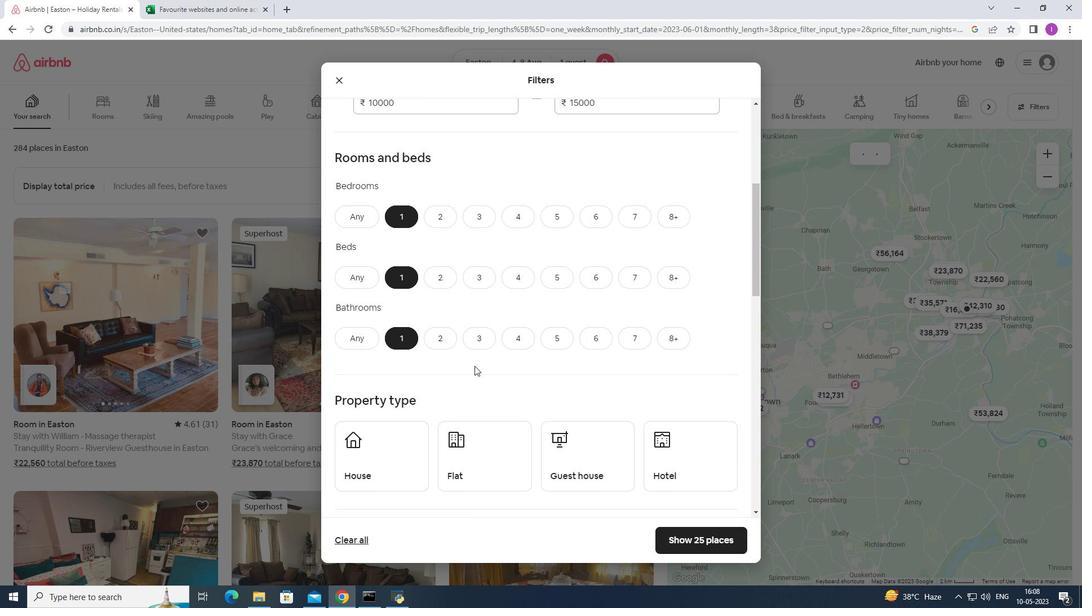 
Action: Mouse scrolled (469, 373) with delta (0, 0)
Screenshot: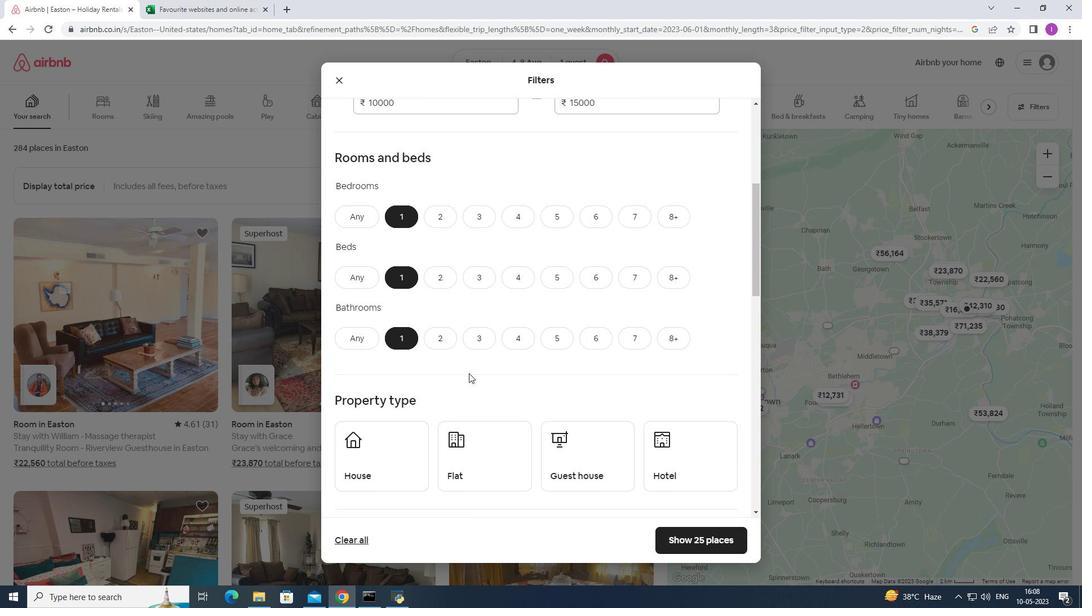 
Action: Mouse moved to (412, 404)
Screenshot: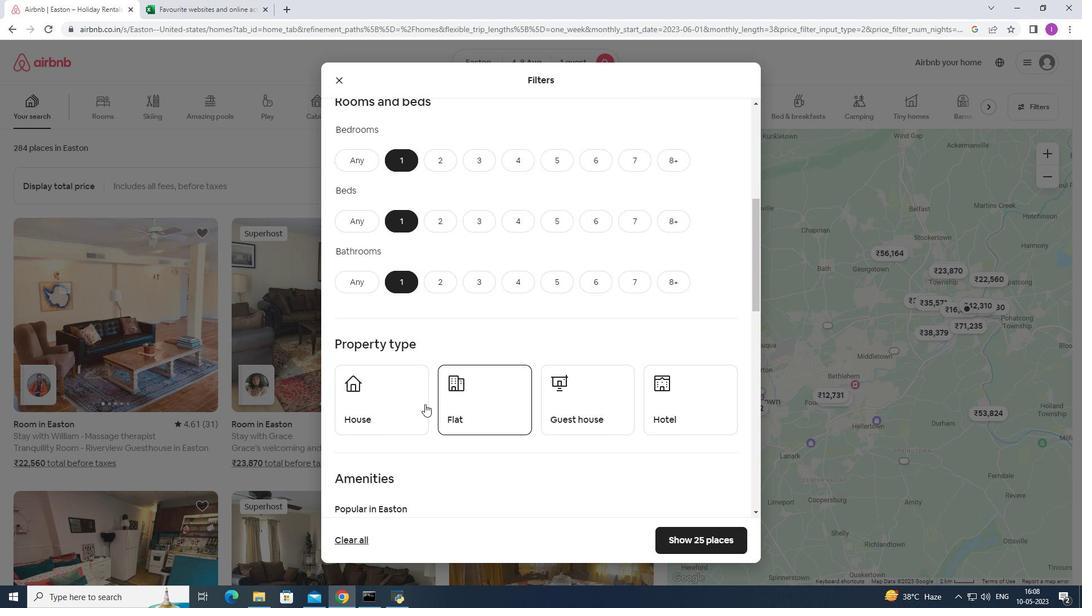 
Action: Mouse pressed left at (412, 404)
Screenshot: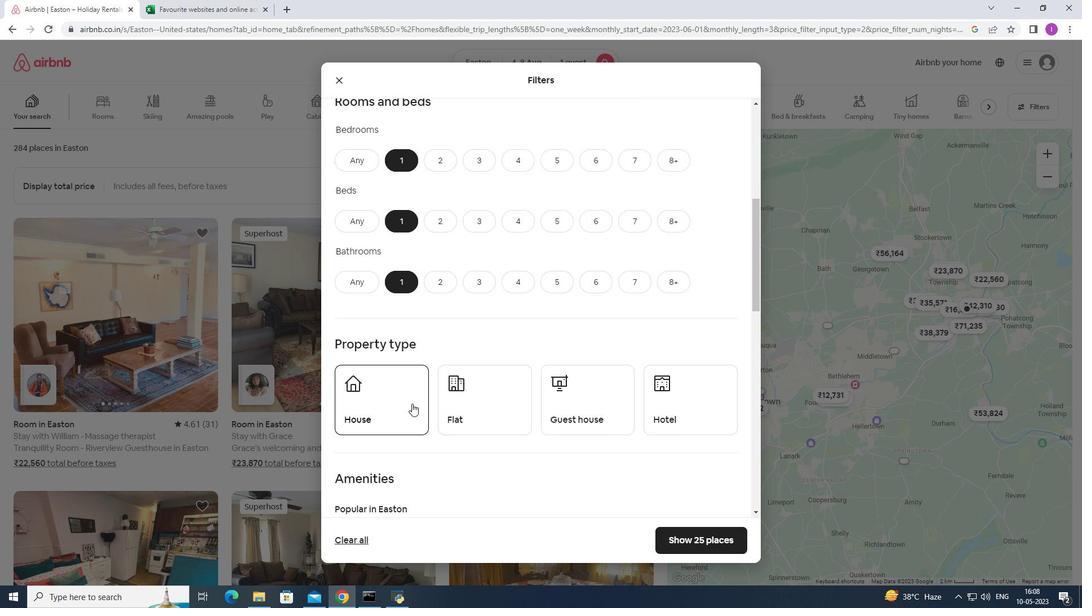 
Action: Mouse moved to (500, 404)
Screenshot: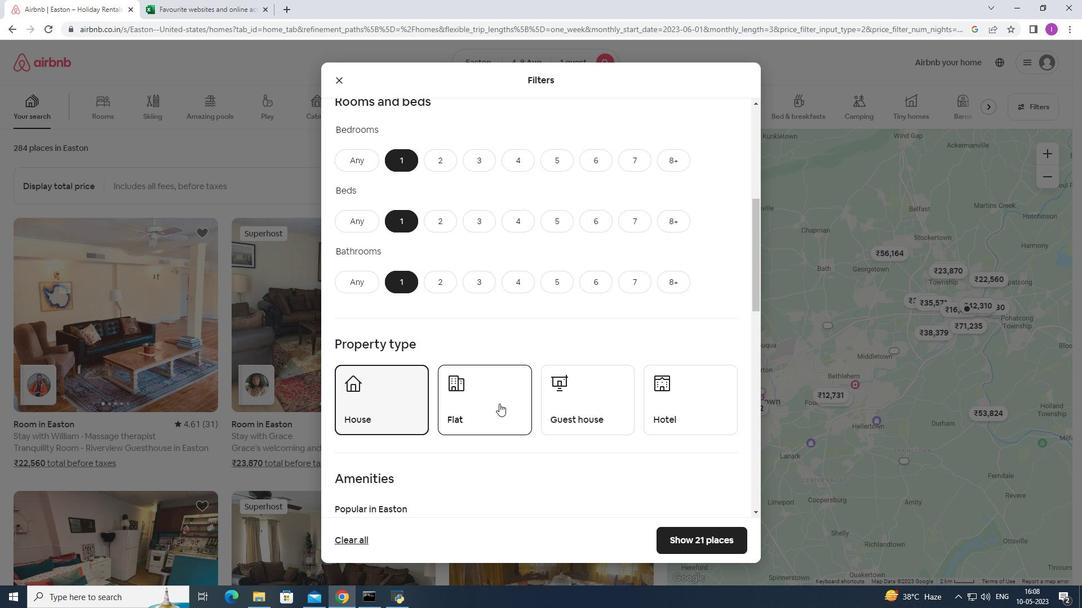 
Action: Mouse pressed left at (500, 404)
Screenshot: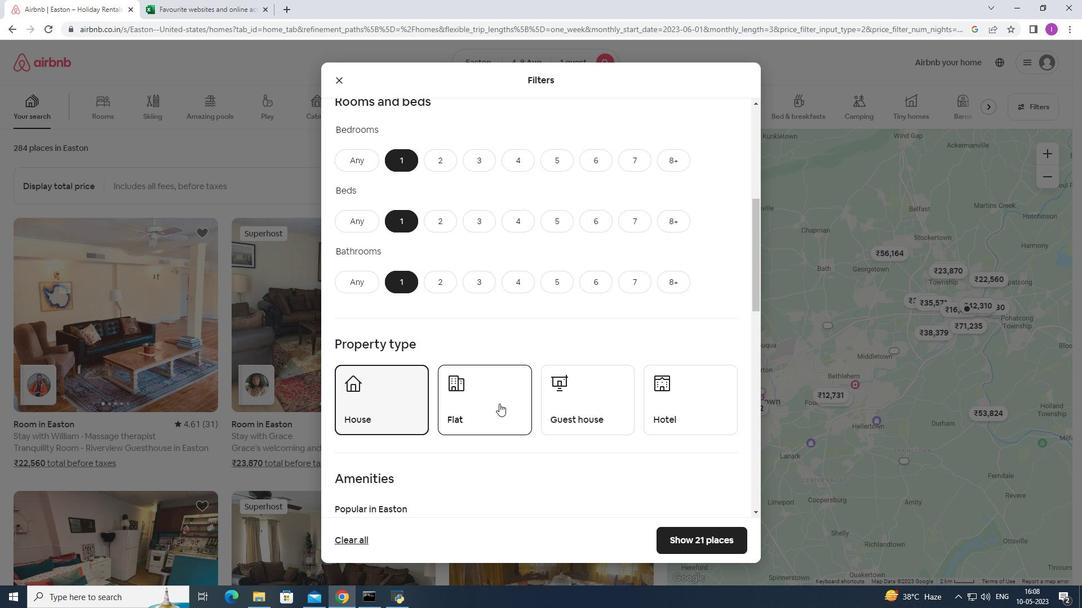 
Action: Mouse moved to (575, 404)
Screenshot: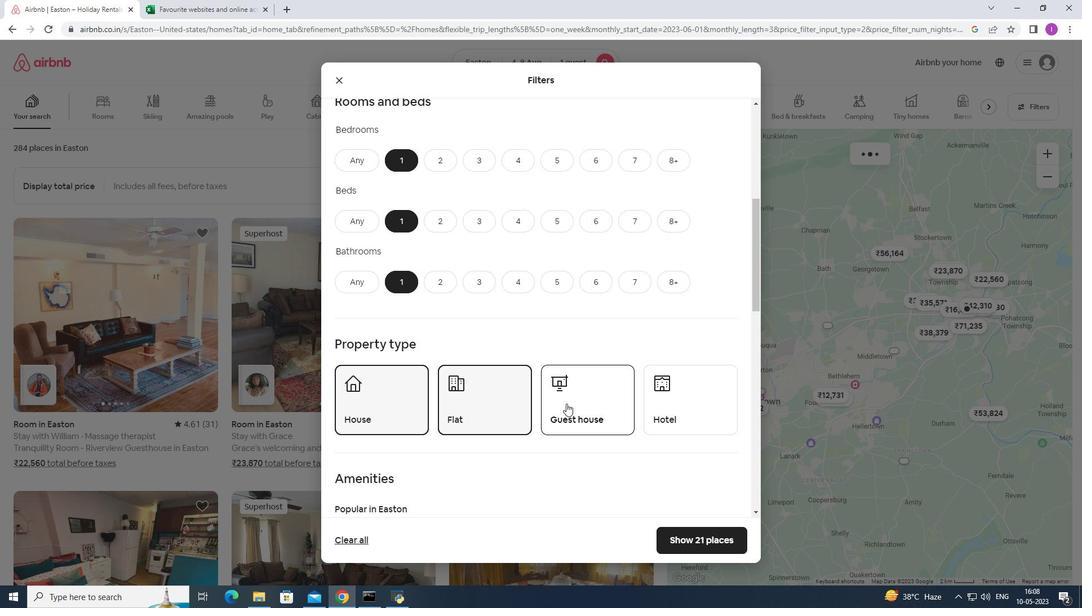 
Action: Mouse pressed left at (575, 404)
Screenshot: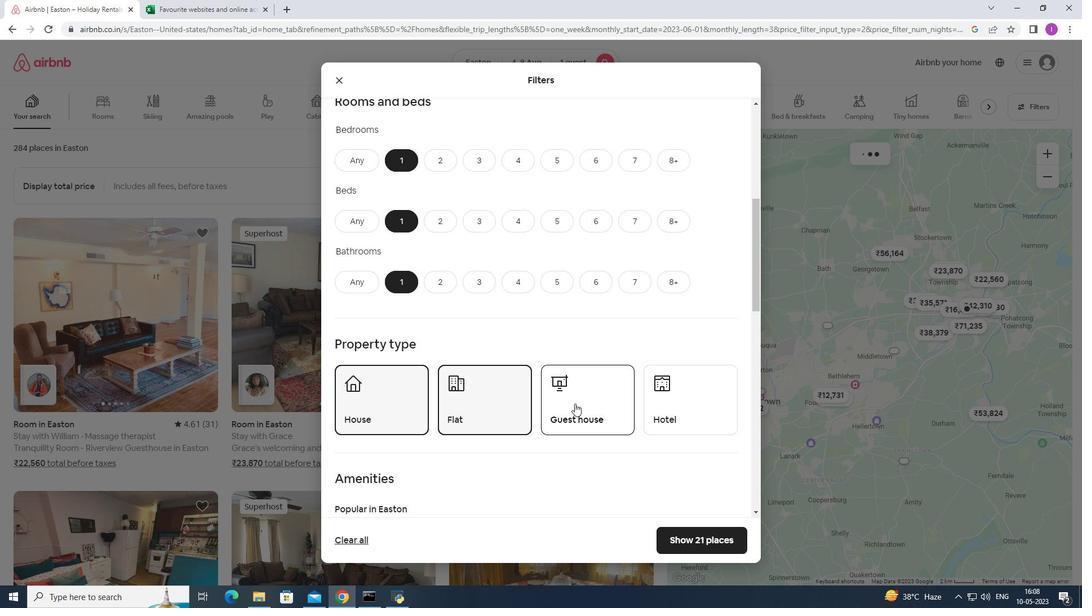 
Action: Mouse moved to (697, 413)
Screenshot: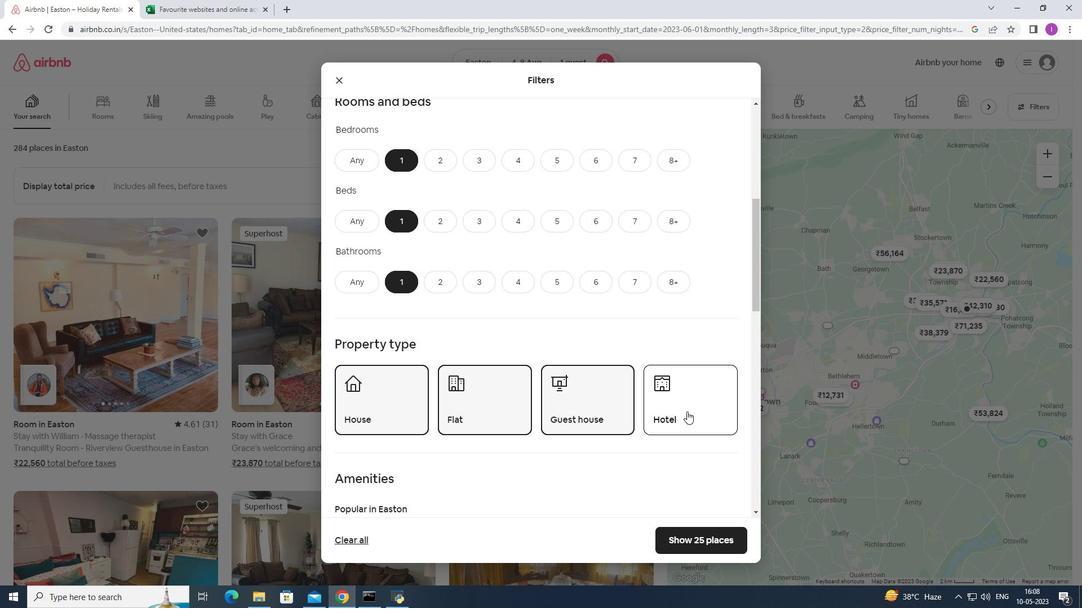 
Action: Mouse pressed left at (697, 413)
Screenshot: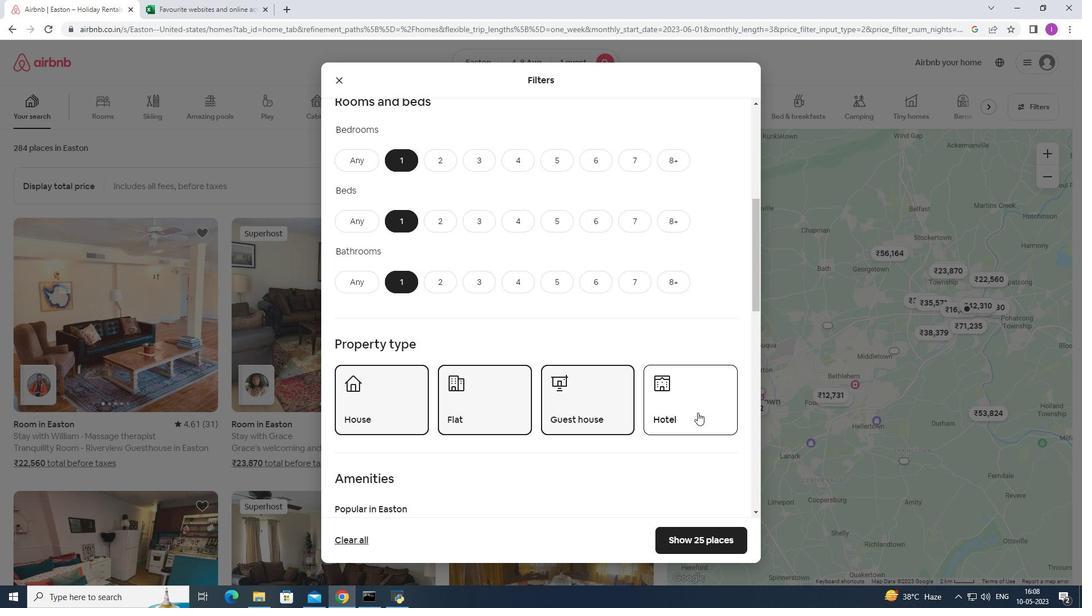 
Action: Mouse moved to (455, 414)
Screenshot: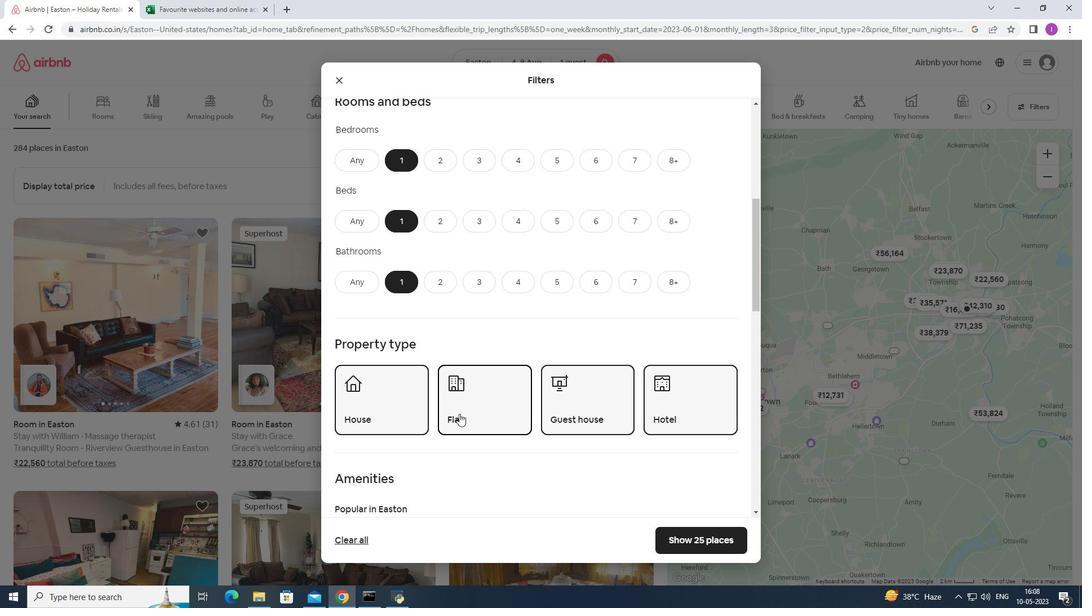 
Action: Mouse scrolled (455, 413) with delta (0, 0)
Screenshot: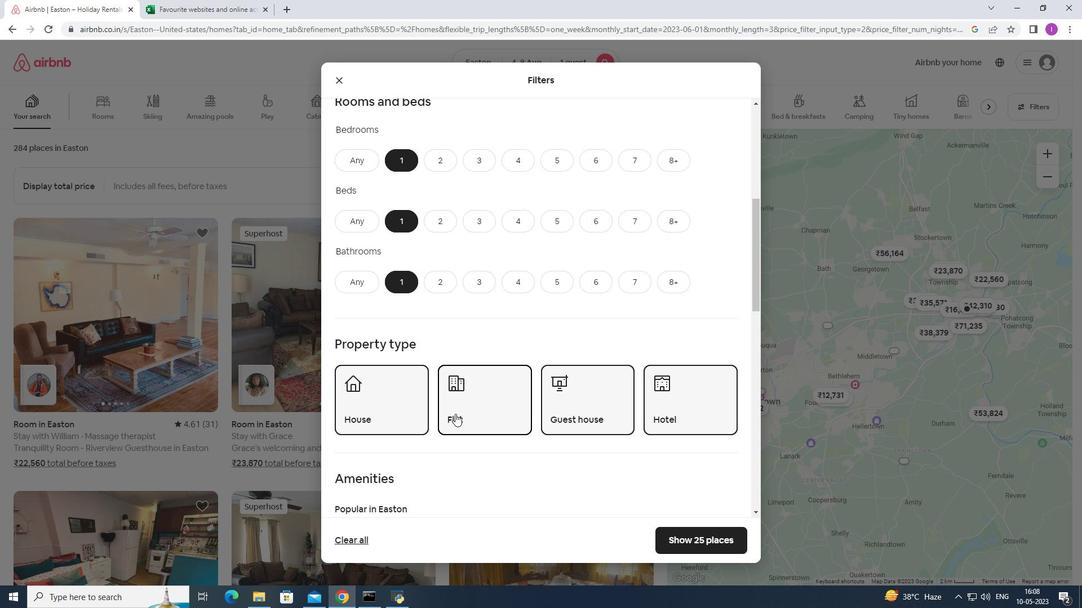 
Action: Mouse moved to (455, 415)
Screenshot: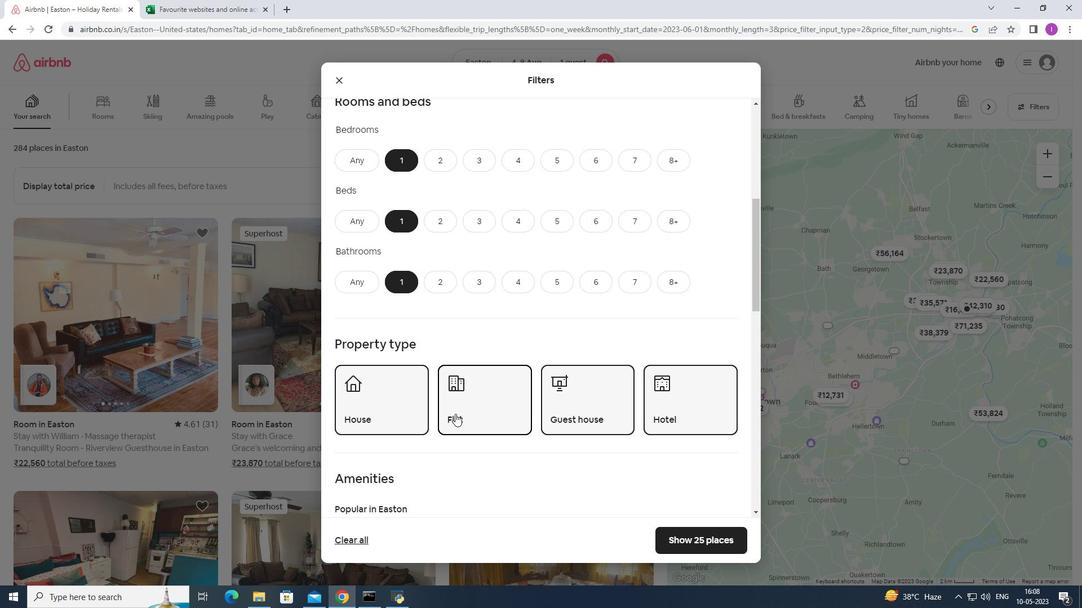 
Action: Mouse scrolled (455, 414) with delta (0, 0)
Screenshot: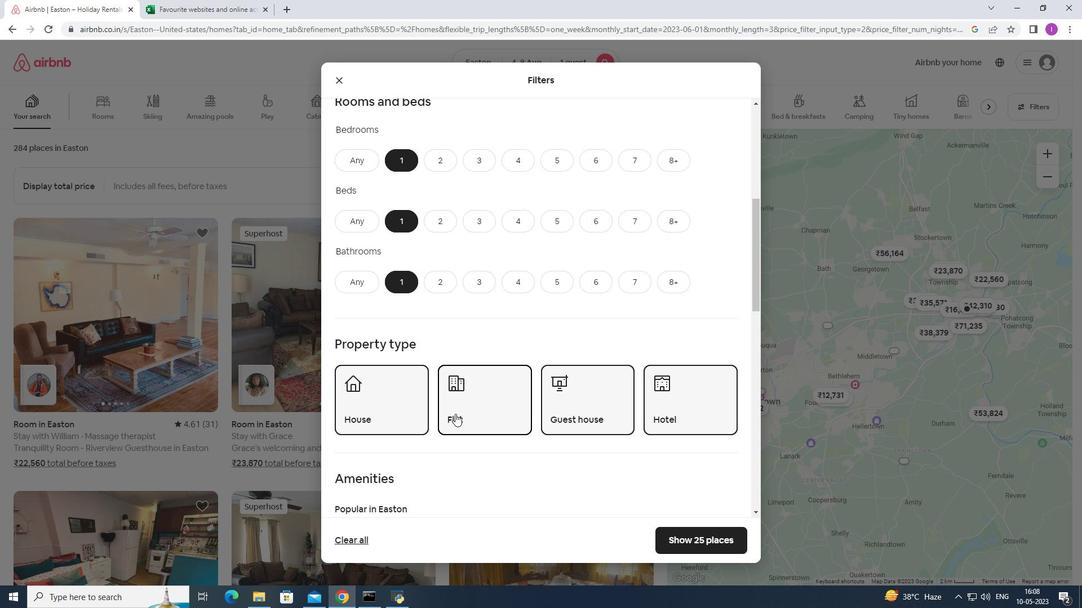 
Action: Mouse moved to (455, 416)
Screenshot: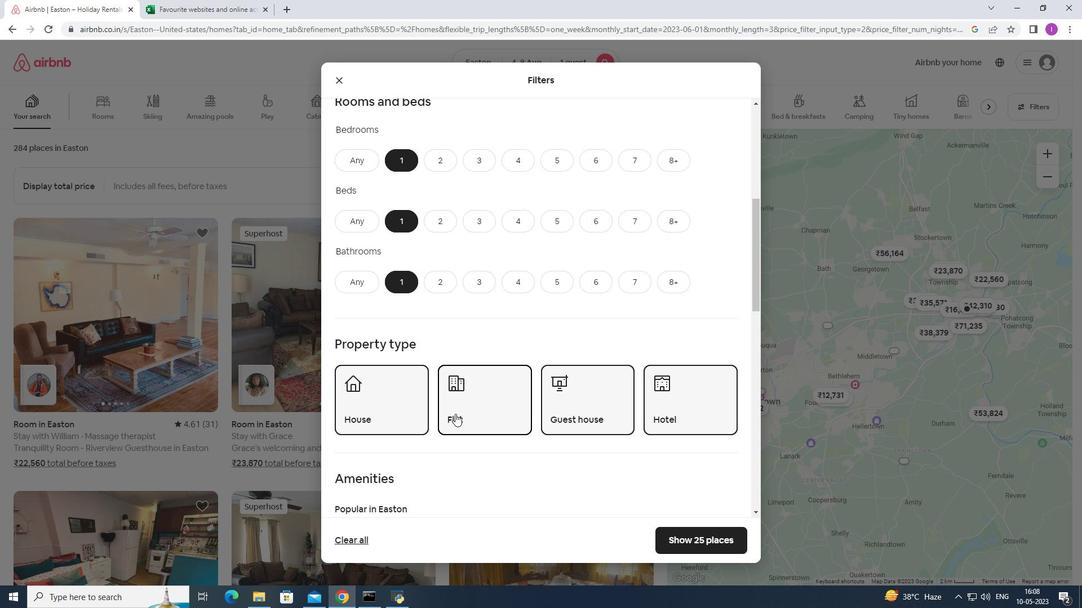 
Action: Mouse scrolled (455, 415) with delta (0, 0)
Screenshot: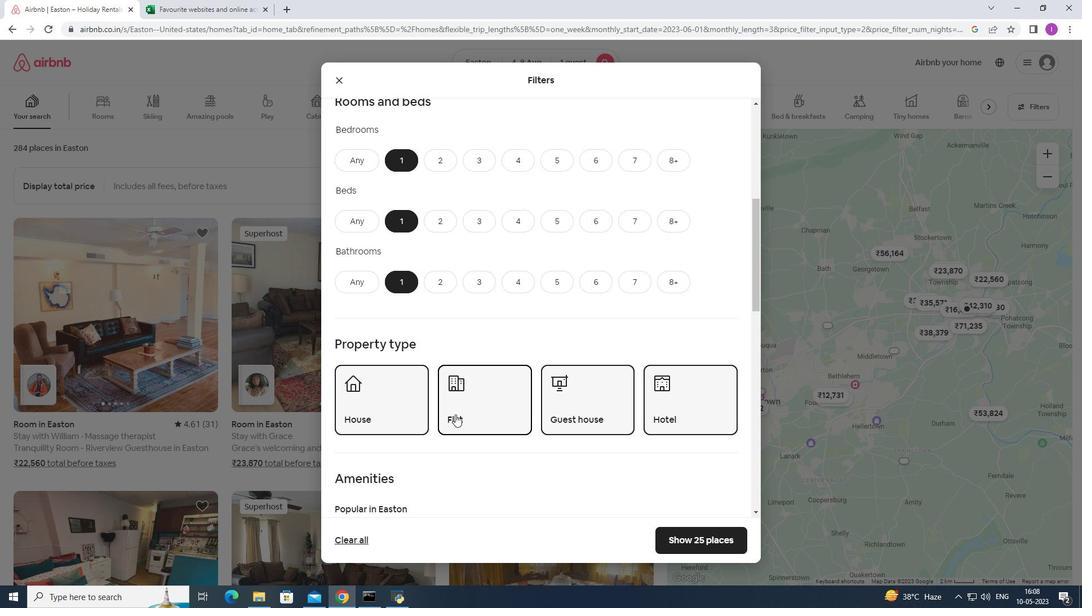 
Action: Mouse moved to (344, 367)
Screenshot: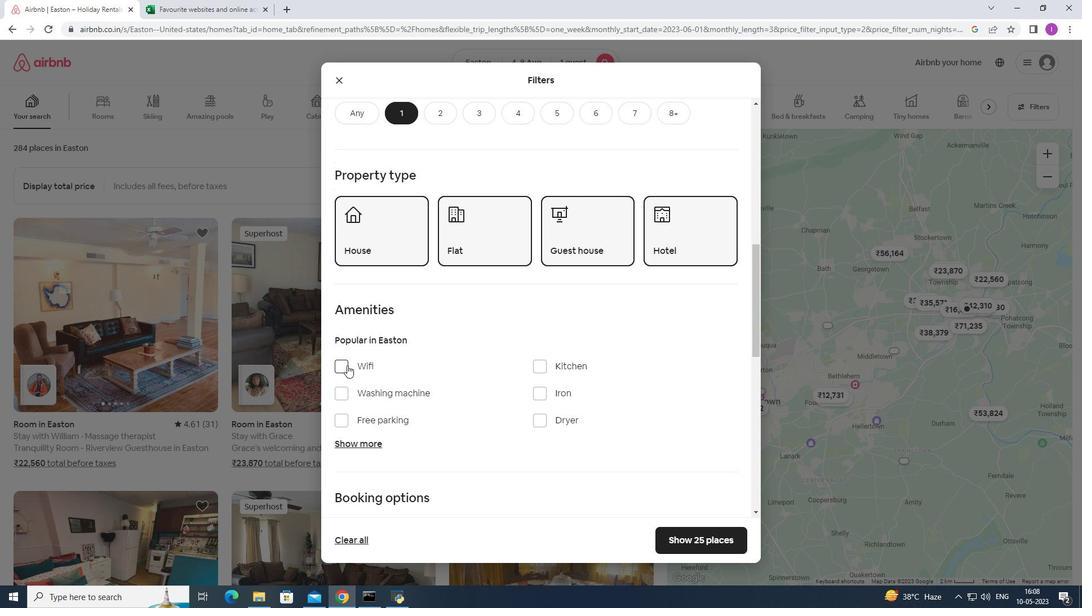 
Action: Mouse pressed left at (344, 367)
Screenshot: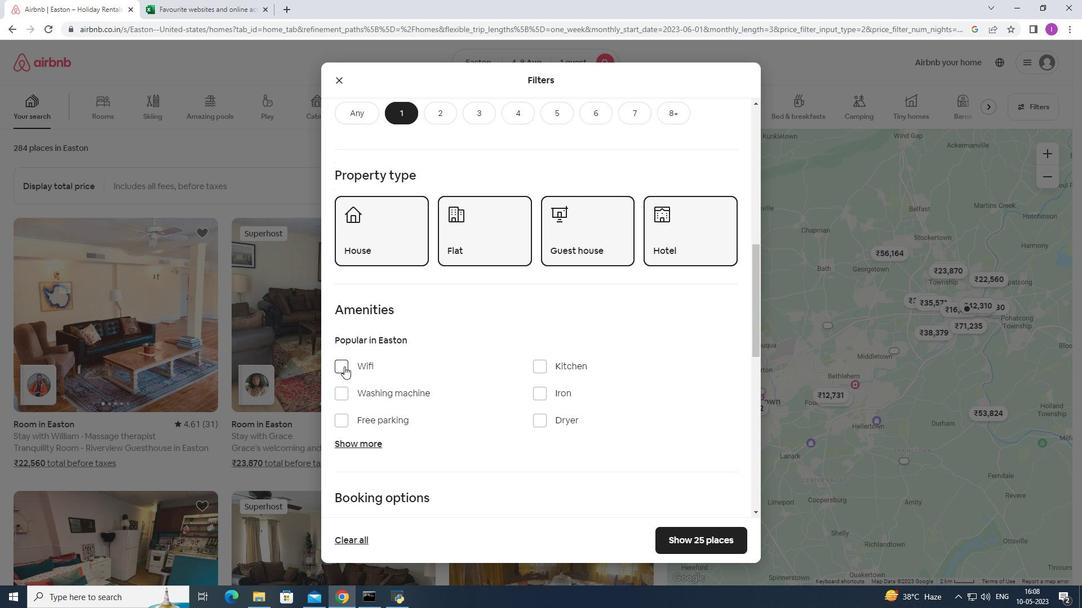 
Action: Mouse moved to (456, 389)
Screenshot: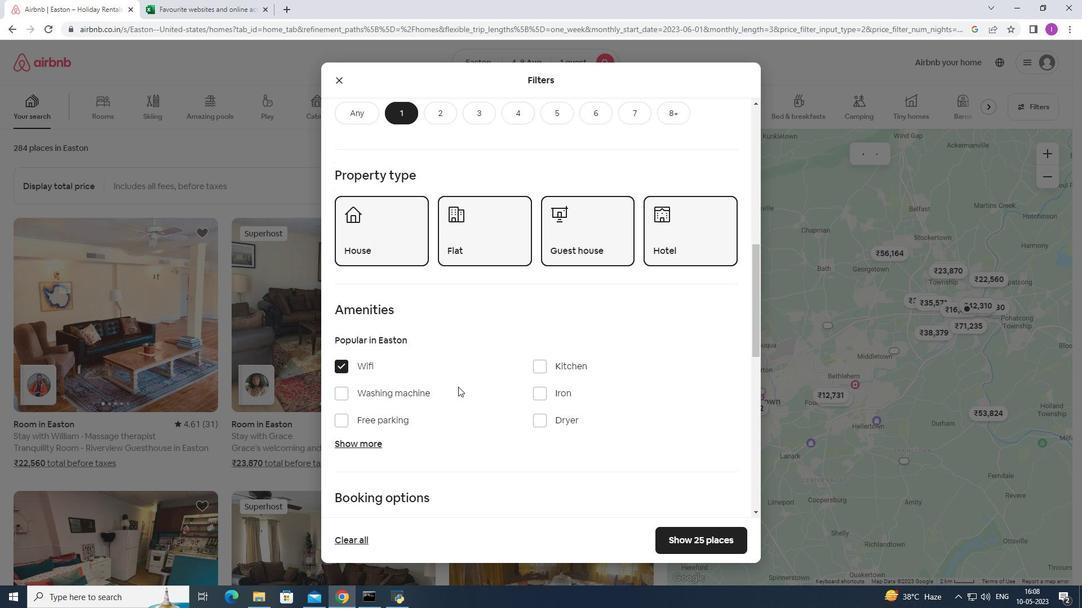 
Action: Mouse scrolled (456, 388) with delta (0, 0)
Screenshot: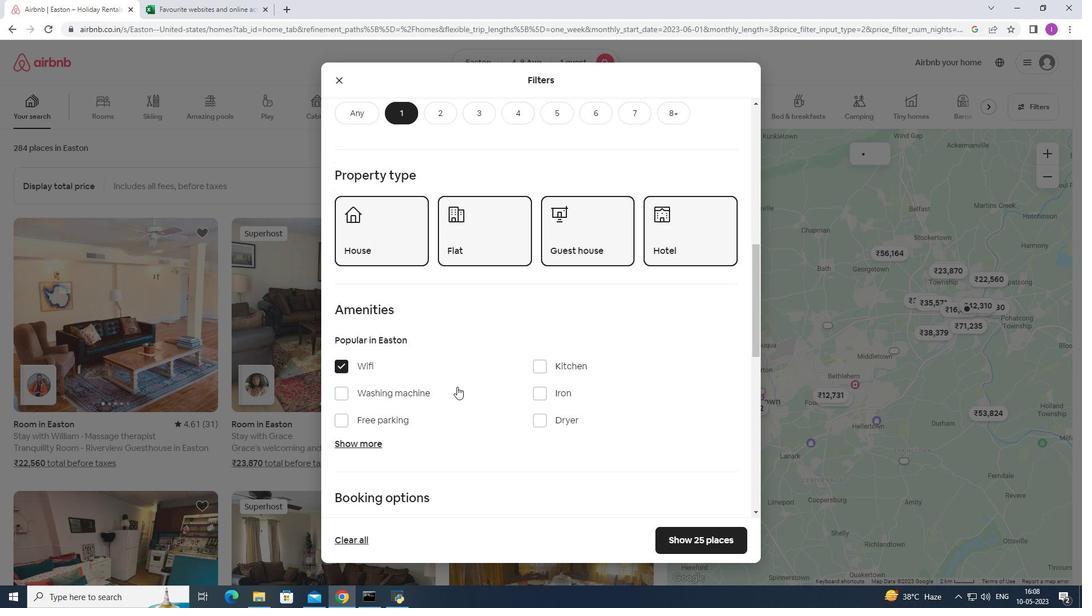 
Action: Mouse moved to (456, 390)
Screenshot: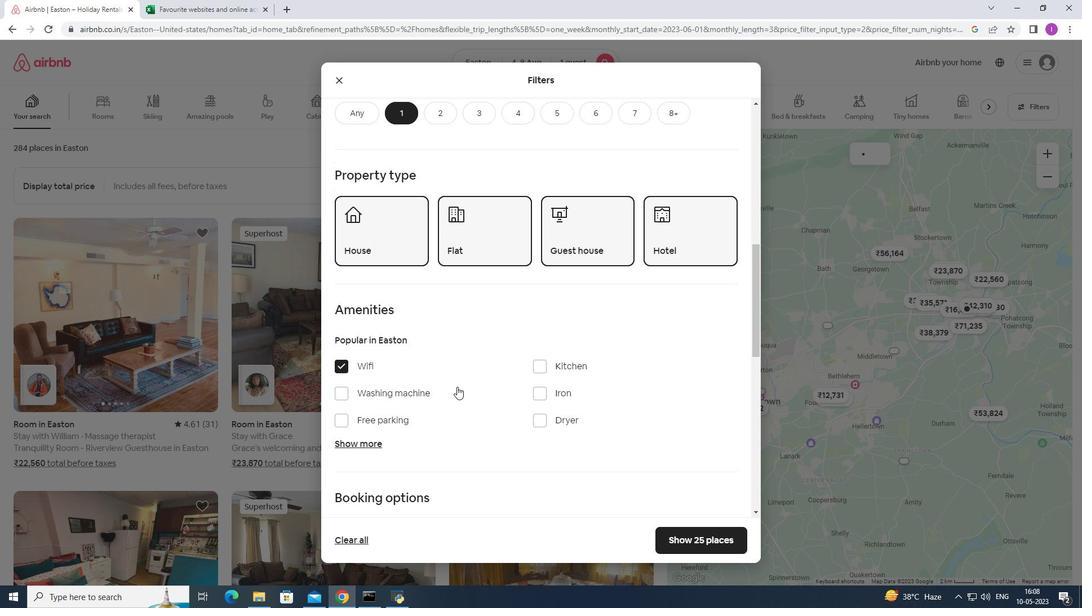 
Action: Mouse scrolled (456, 389) with delta (0, 0)
Screenshot: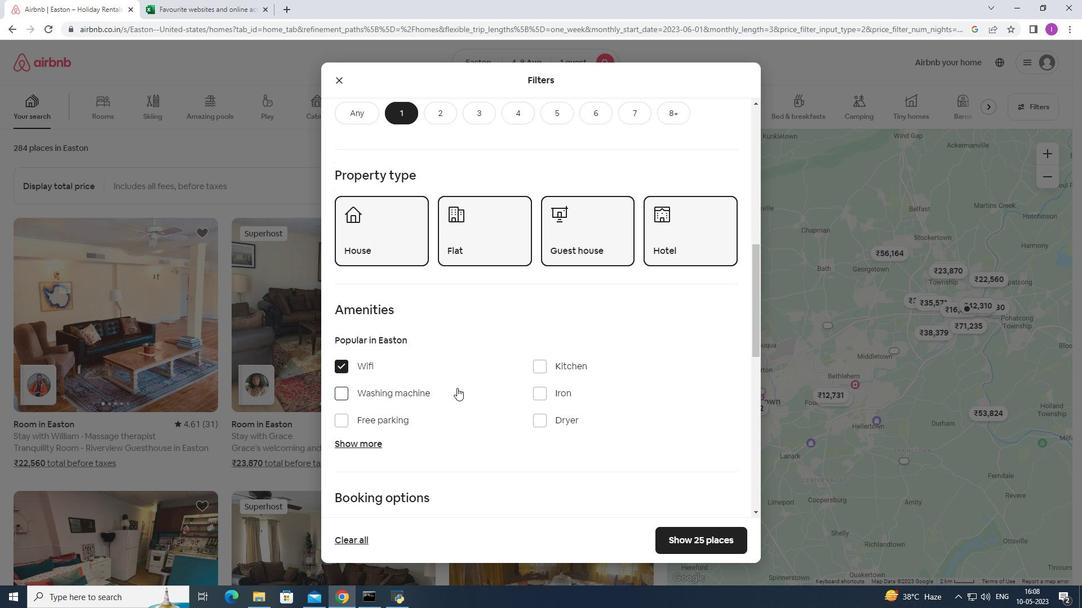 
Action: Mouse moved to (555, 388)
Screenshot: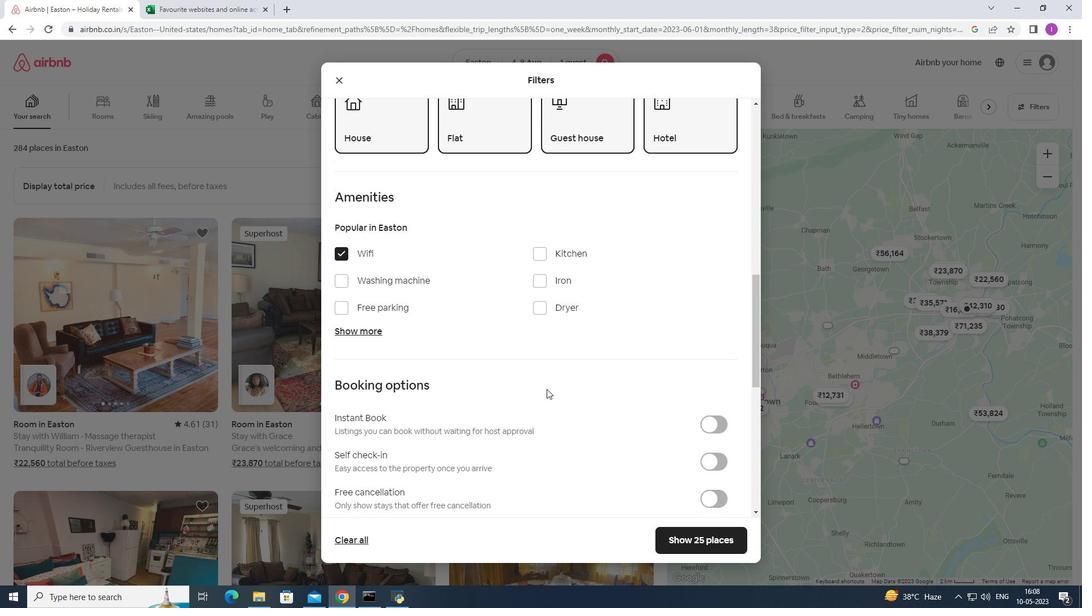 
Action: Mouse scrolled (555, 387) with delta (0, 0)
Screenshot: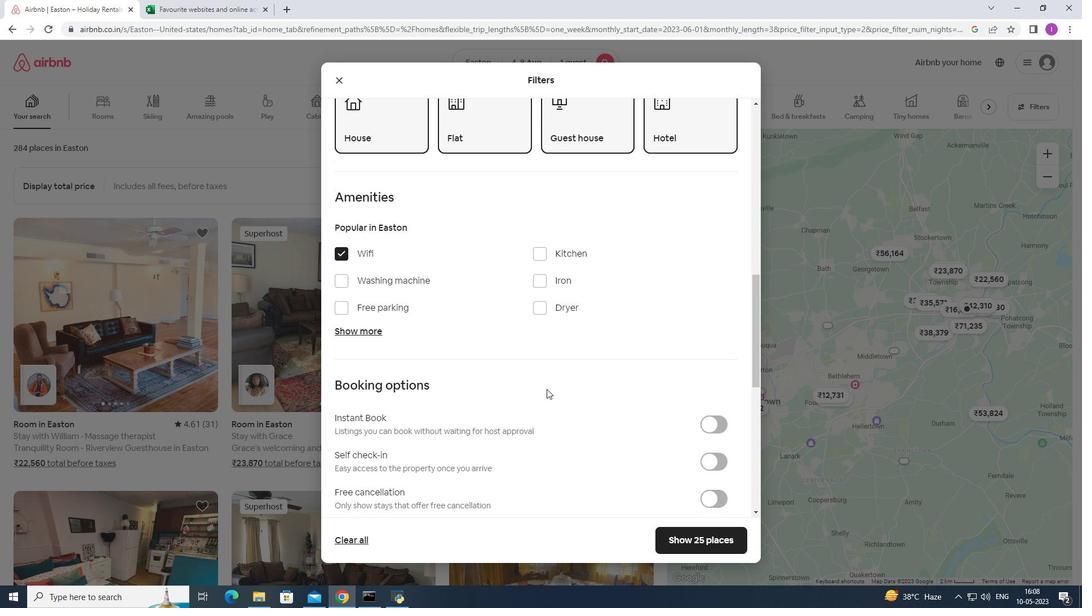 
Action: Mouse moved to (562, 391)
Screenshot: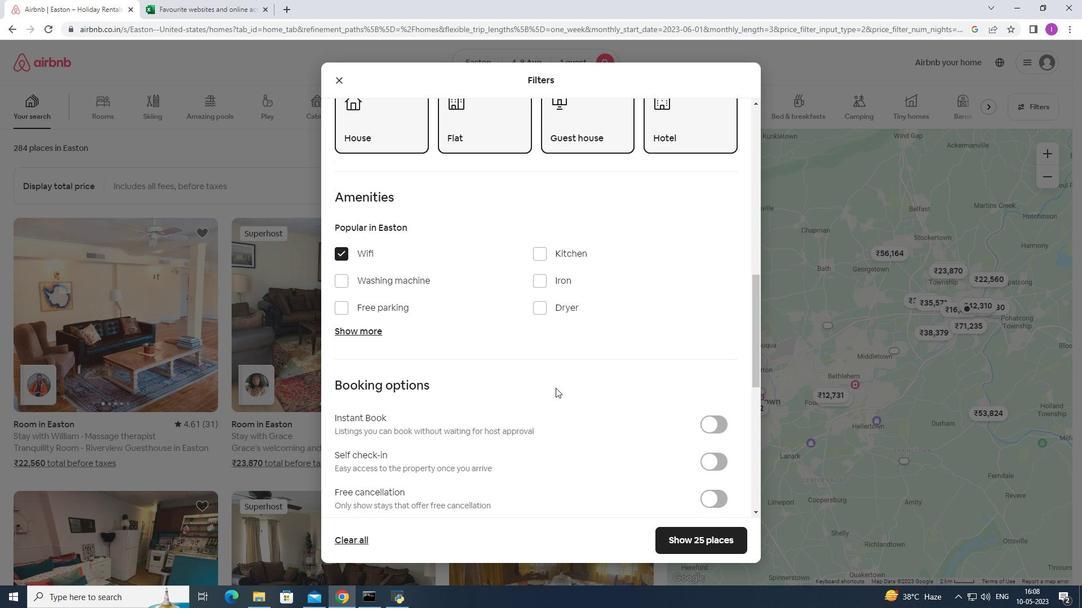 
Action: Mouse scrolled (561, 390) with delta (0, 0)
Screenshot: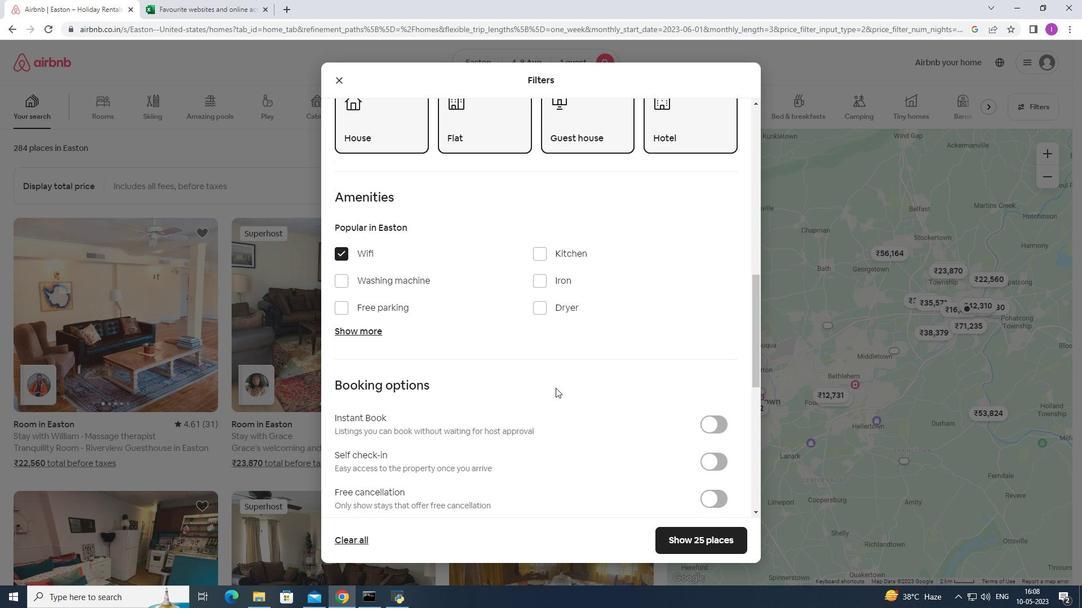
Action: Mouse moved to (567, 394)
Screenshot: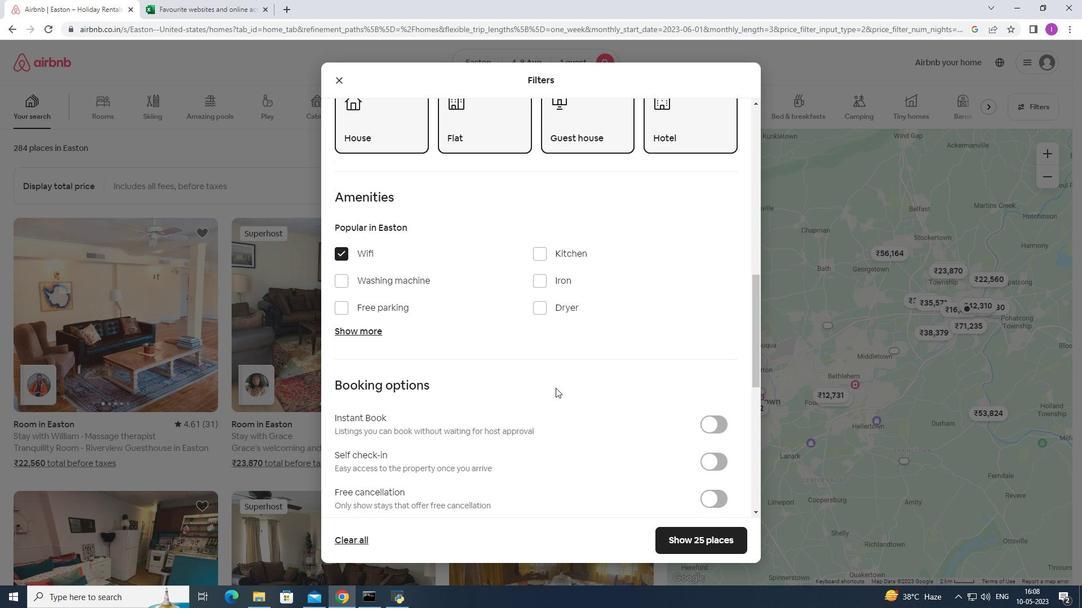 
Action: Mouse scrolled (567, 393) with delta (0, 0)
Screenshot: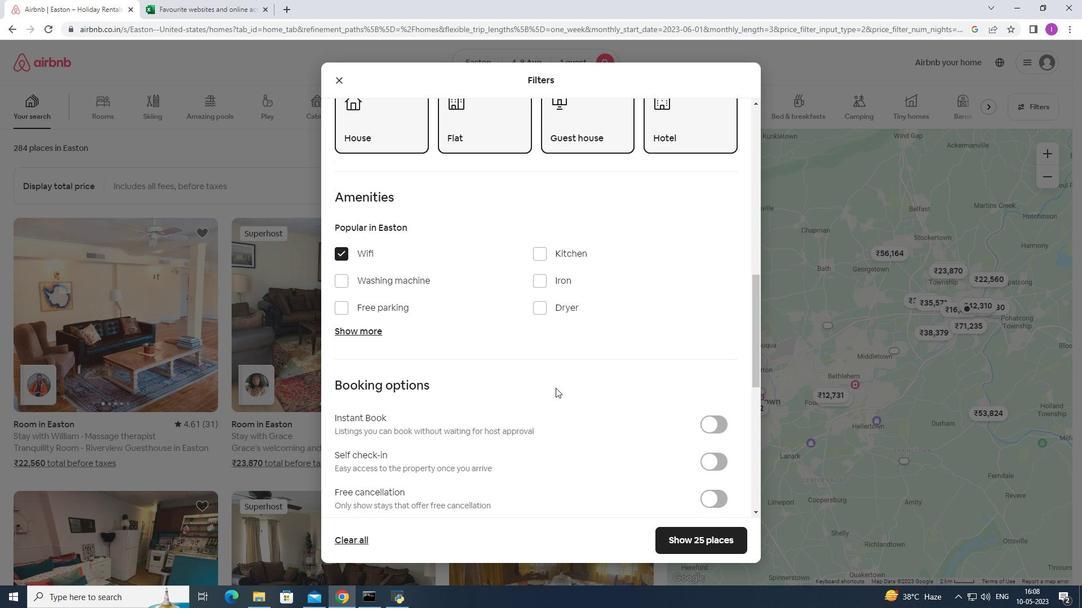 
Action: Mouse moved to (718, 292)
Screenshot: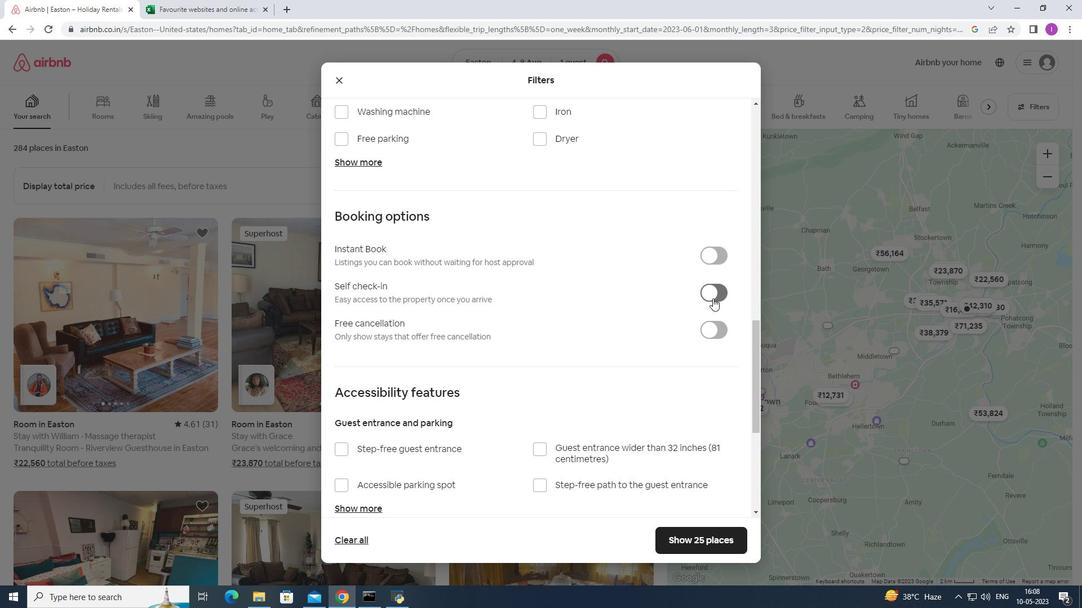 
Action: Mouse pressed left at (718, 292)
Screenshot: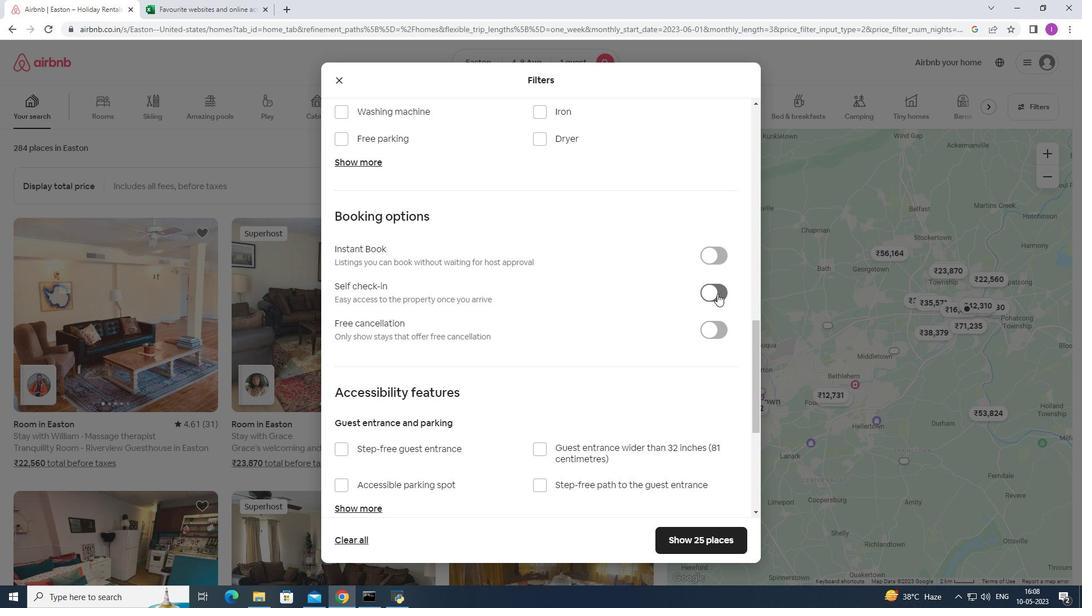 
Action: Mouse moved to (458, 485)
Screenshot: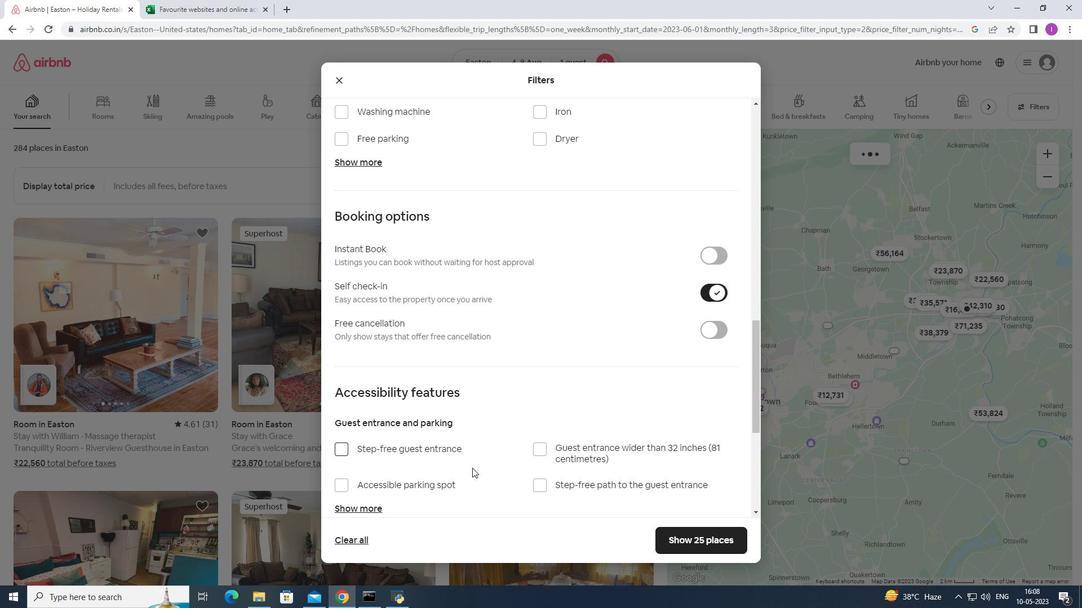 
Action: Mouse scrolled (458, 484) with delta (0, 0)
Screenshot: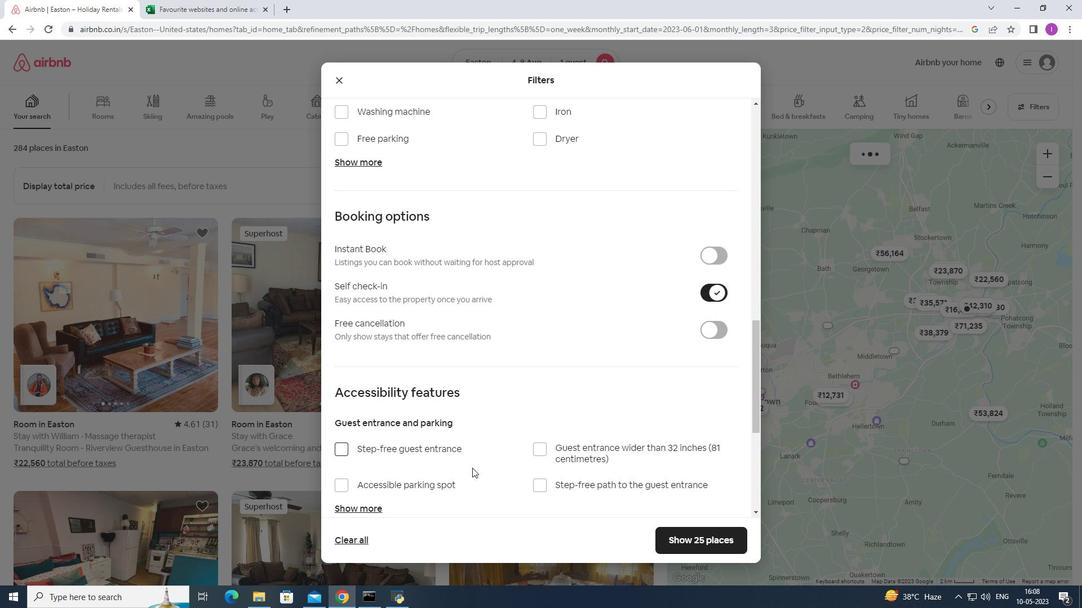 
Action: Mouse moved to (457, 487)
Screenshot: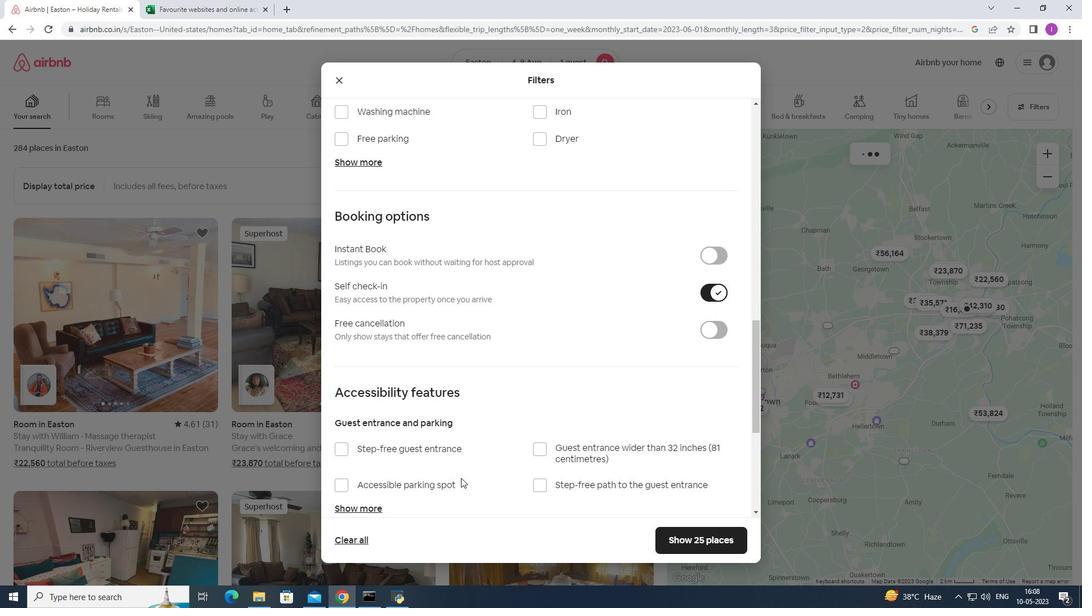 
Action: Mouse scrolled (457, 486) with delta (0, 0)
Screenshot: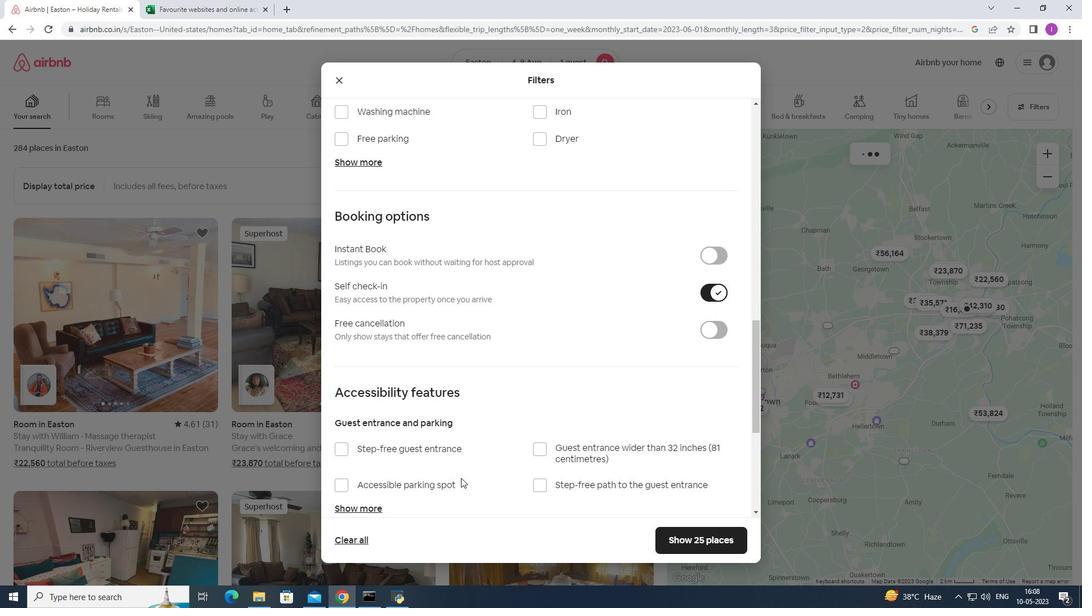 
Action: Mouse scrolled (457, 486) with delta (0, 0)
Screenshot: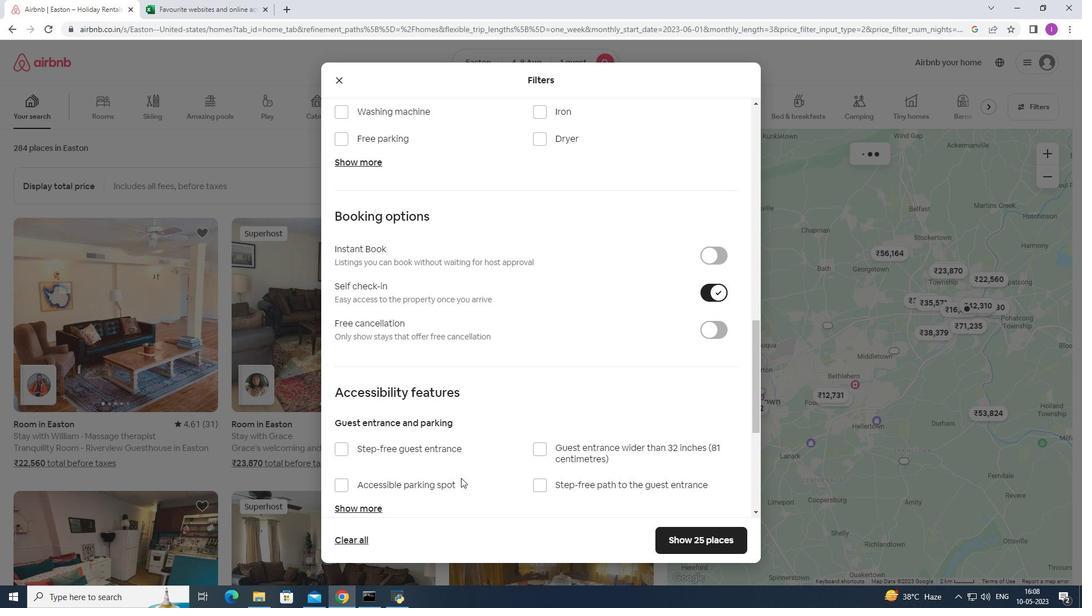 
Action: Mouse scrolled (457, 486) with delta (0, 0)
Screenshot: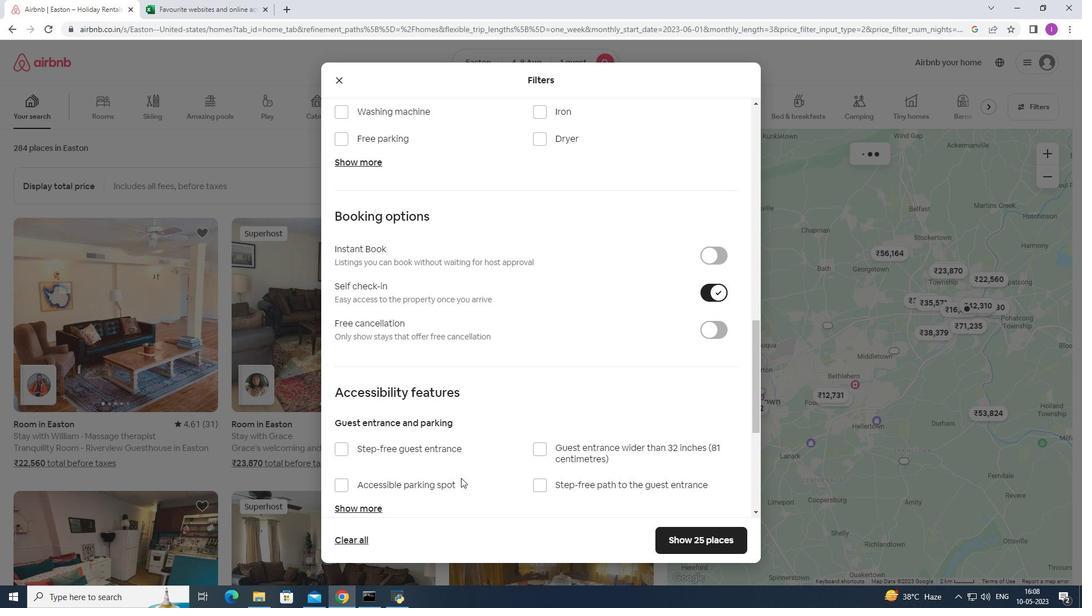 
Action: Mouse moved to (457, 485)
Screenshot: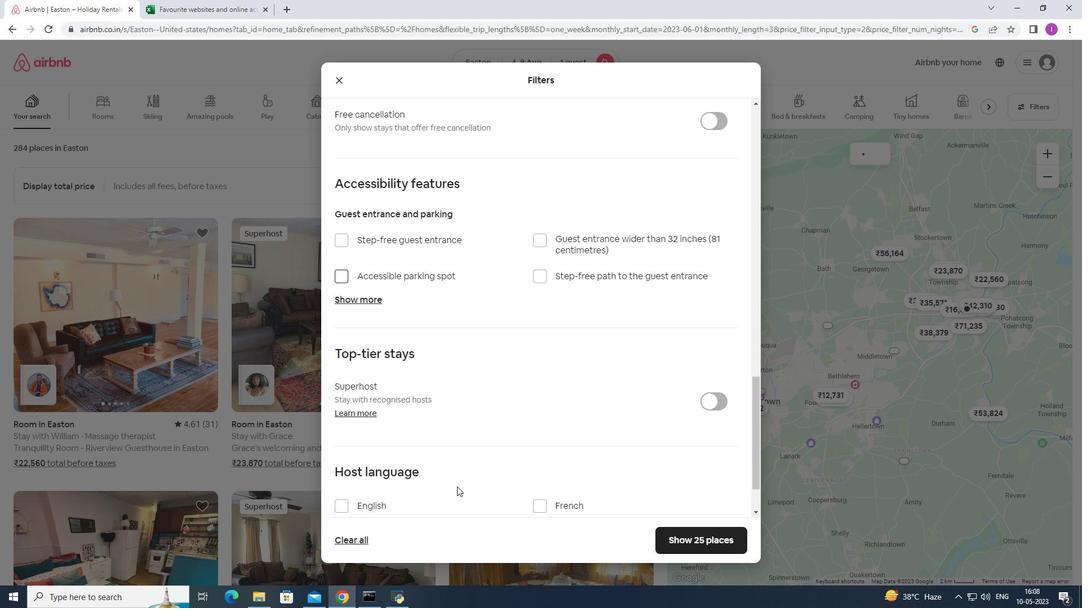 
Action: Mouse scrolled (457, 485) with delta (0, 0)
Screenshot: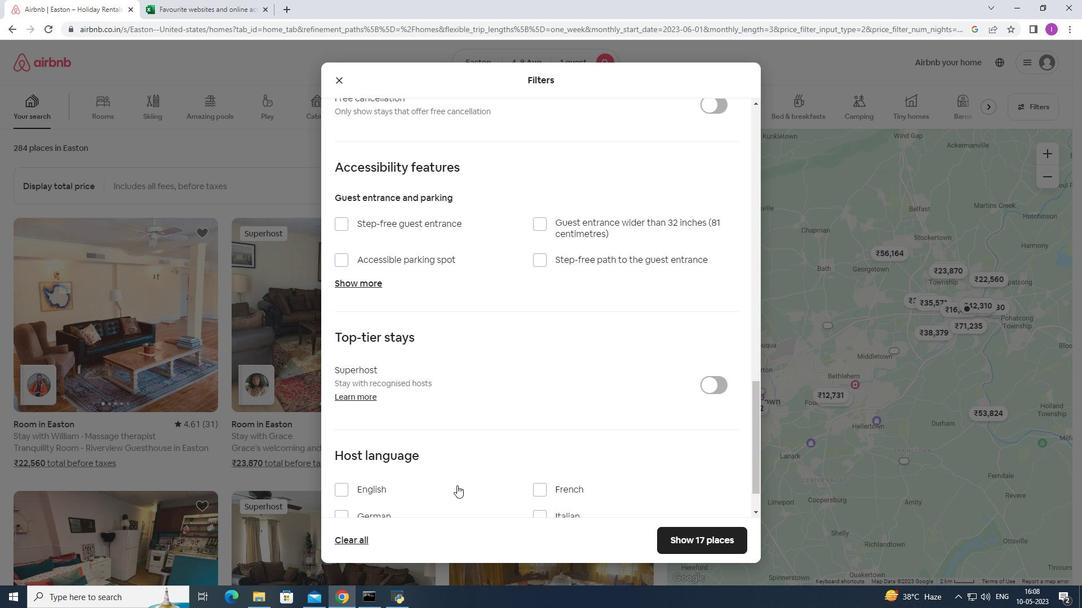 
Action: Mouse scrolled (457, 485) with delta (0, 0)
Screenshot: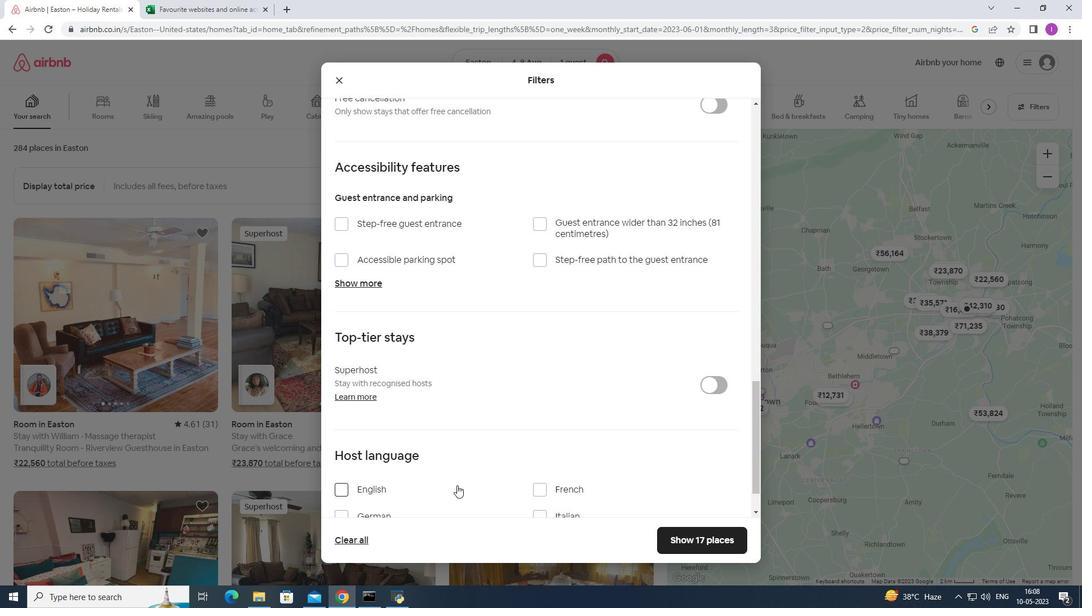 
Action: Mouse scrolled (457, 485) with delta (0, 0)
Screenshot: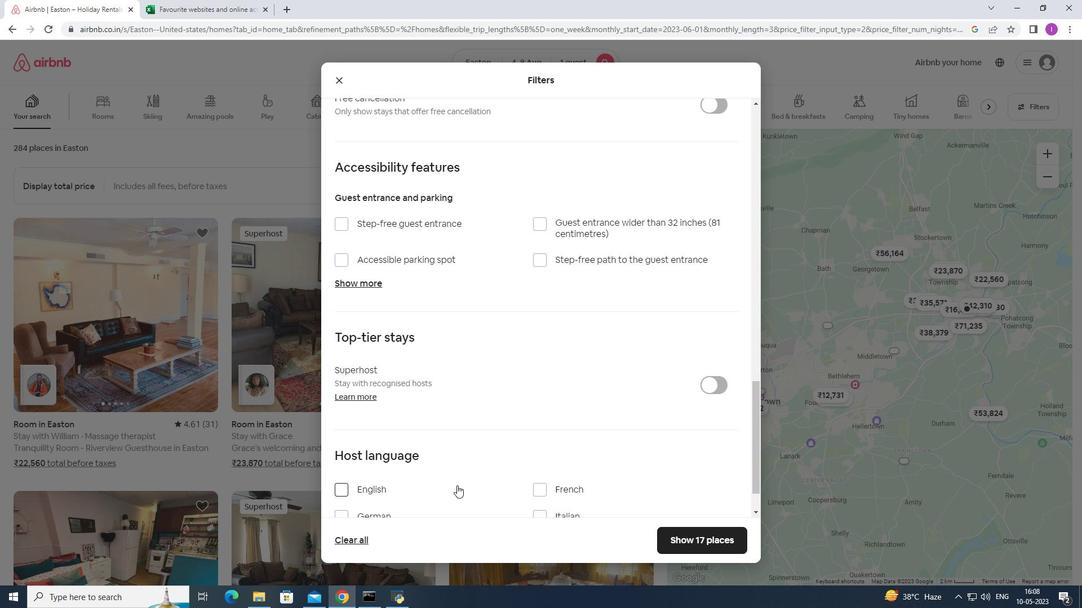 
Action: Mouse moved to (342, 436)
Screenshot: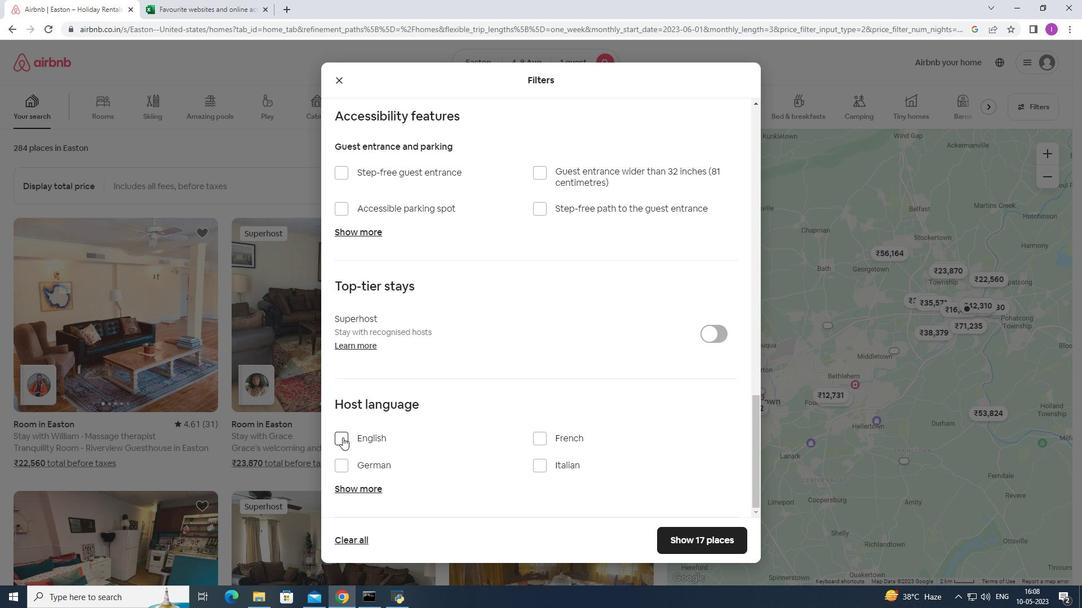 
Action: Mouse pressed left at (342, 436)
Screenshot: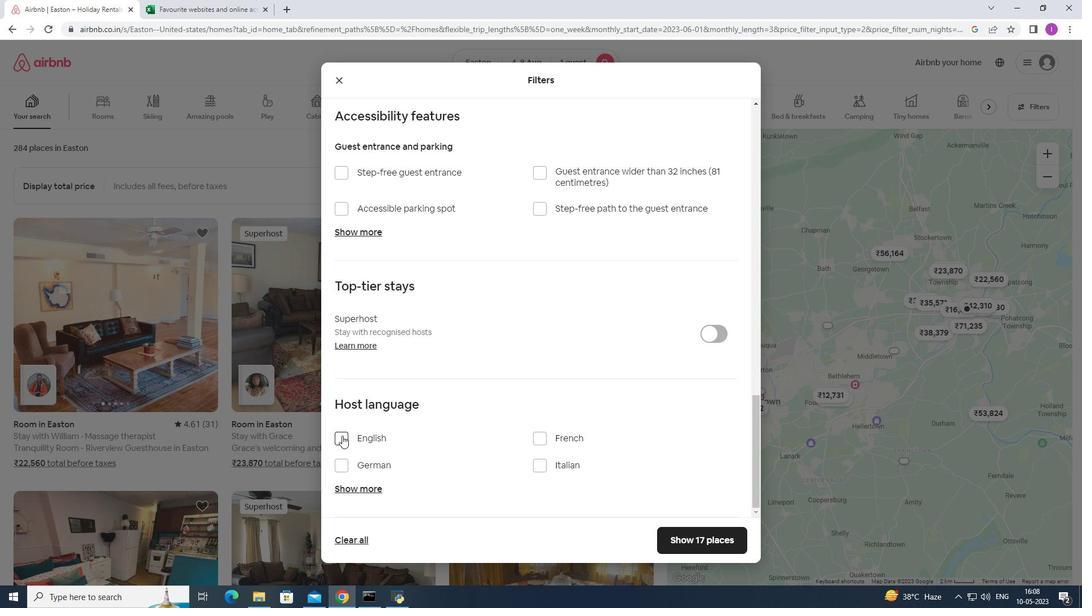 
Action: Mouse moved to (448, 456)
Screenshot: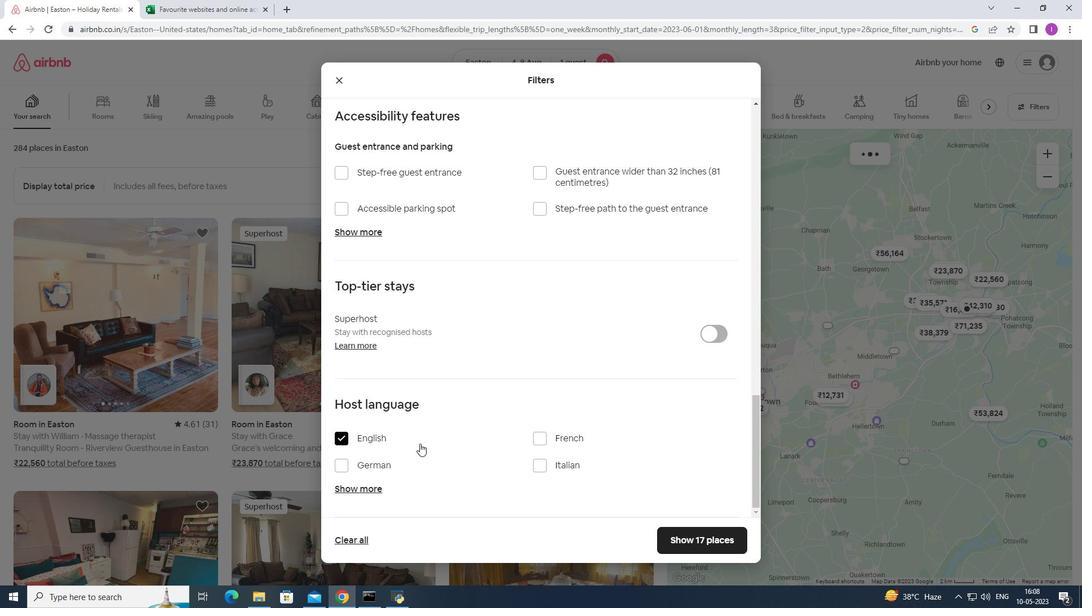 
Action: Mouse scrolled (448, 455) with delta (0, 0)
Screenshot: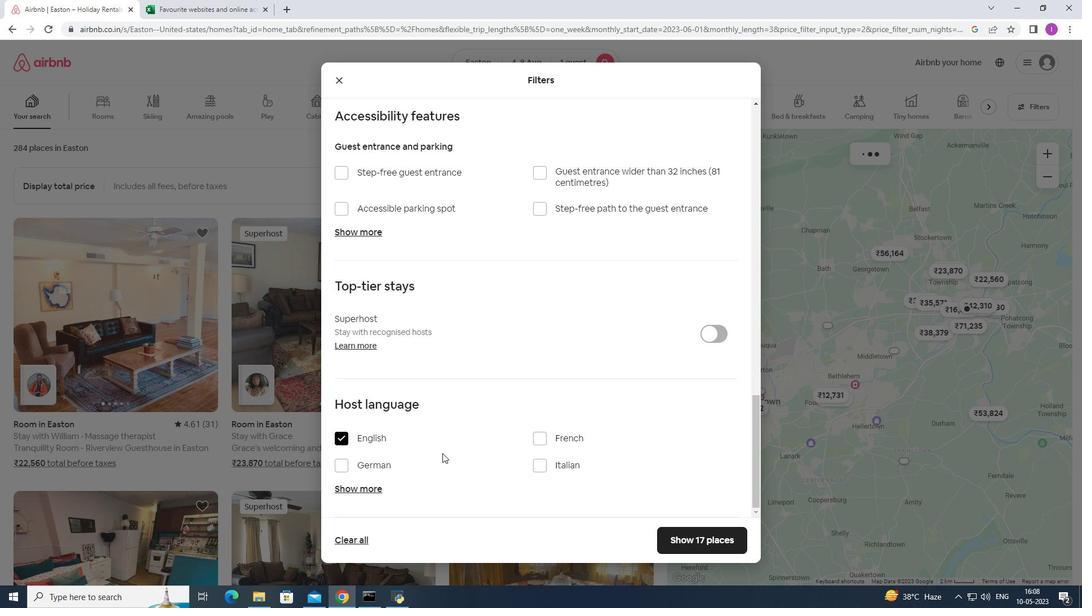 
Action: Mouse moved to (448, 456)
Screenshot: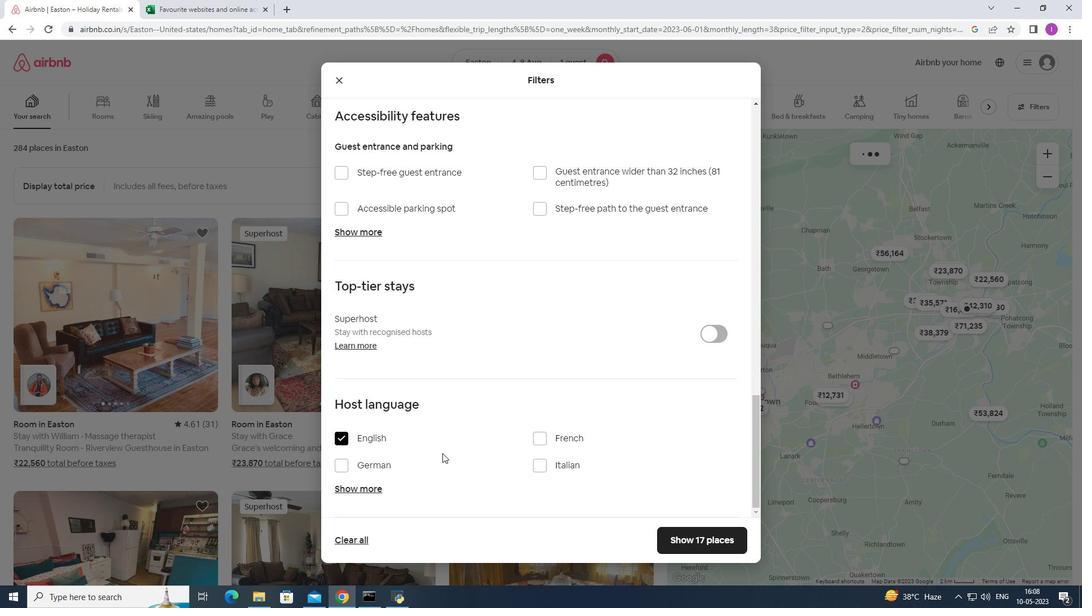 
Action: Mouse scrolled (448, 456) with delta (0, 0)
Screenshot: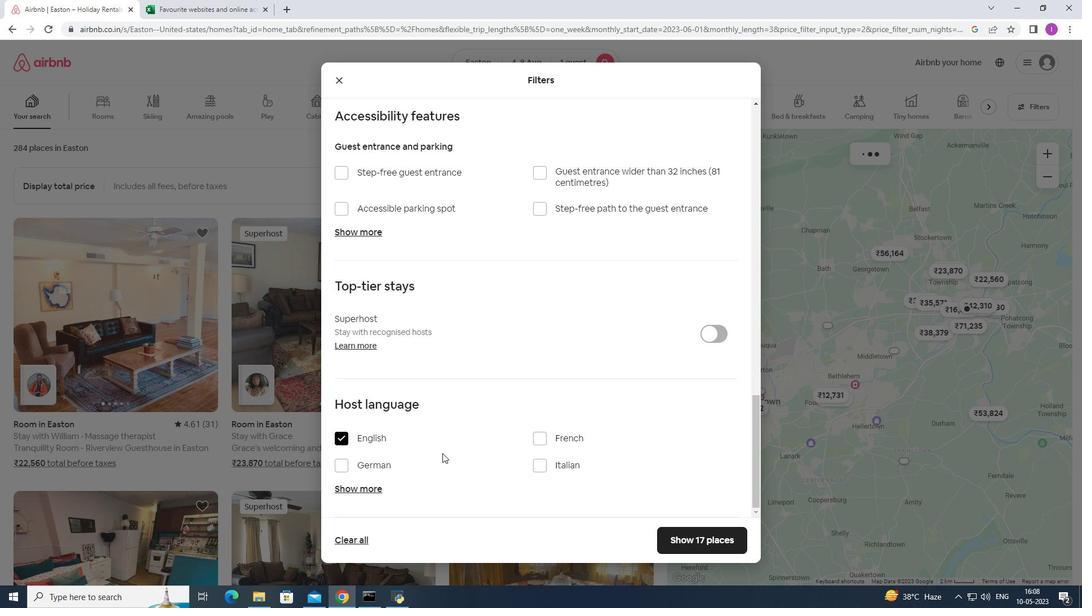 
Action: Mouse moved to (449, 458)
Screenshot: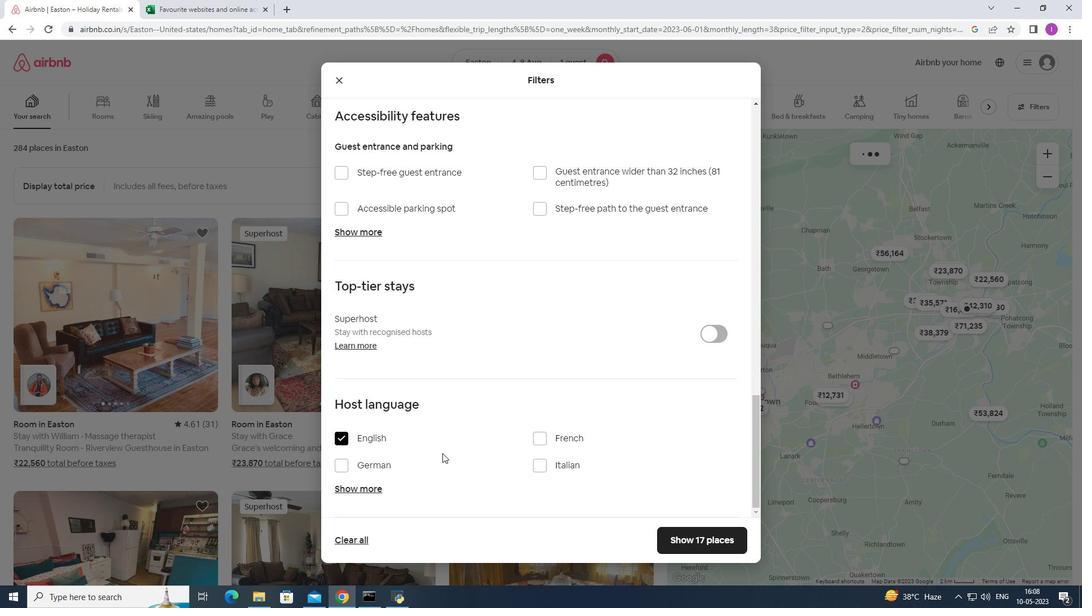 
Action: Mouse scrolled (449, 457) with delta (0, 0)
Screenshot: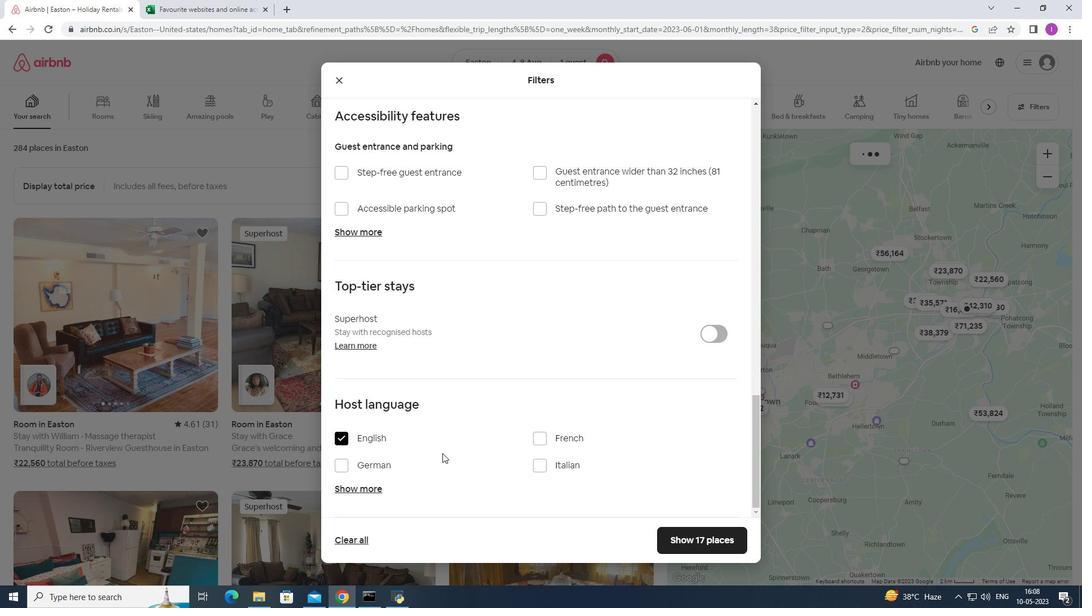 
Action: Mouse scrolled (449, 457) with delta (0, 0)
Screenshot: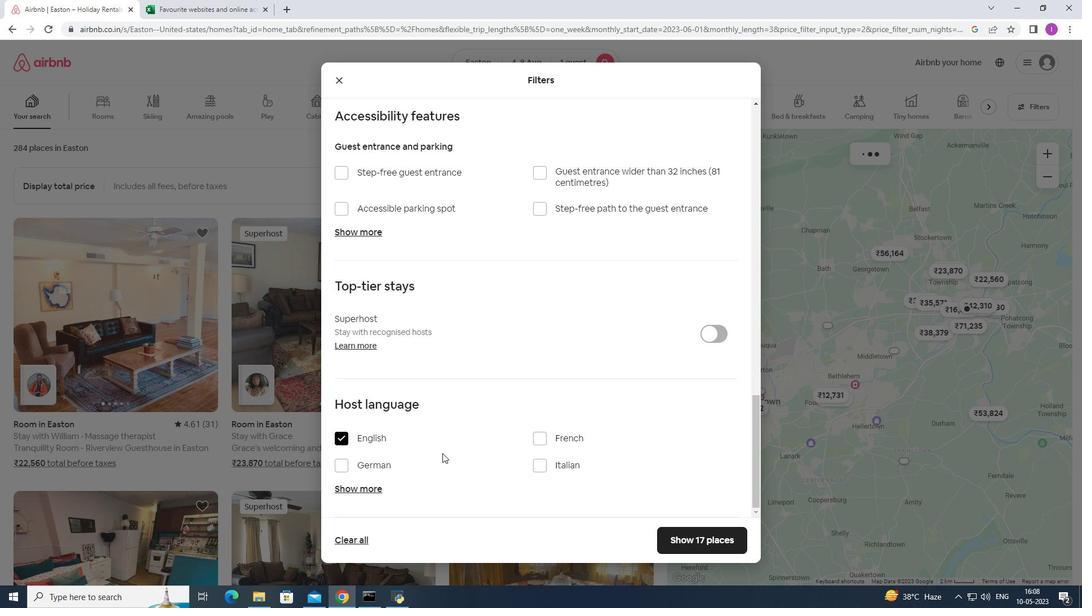 
Action: Mouse moved to (451, 459)
Screenshot: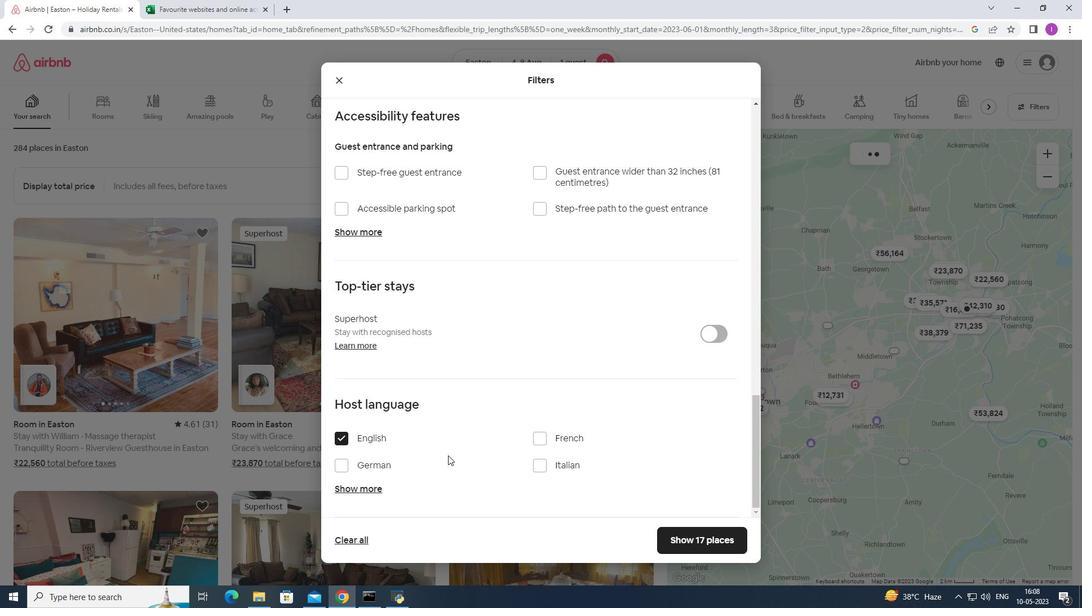 
Action: Mouse scrolled (451, 458) with delta (0, 0)
Screenshot: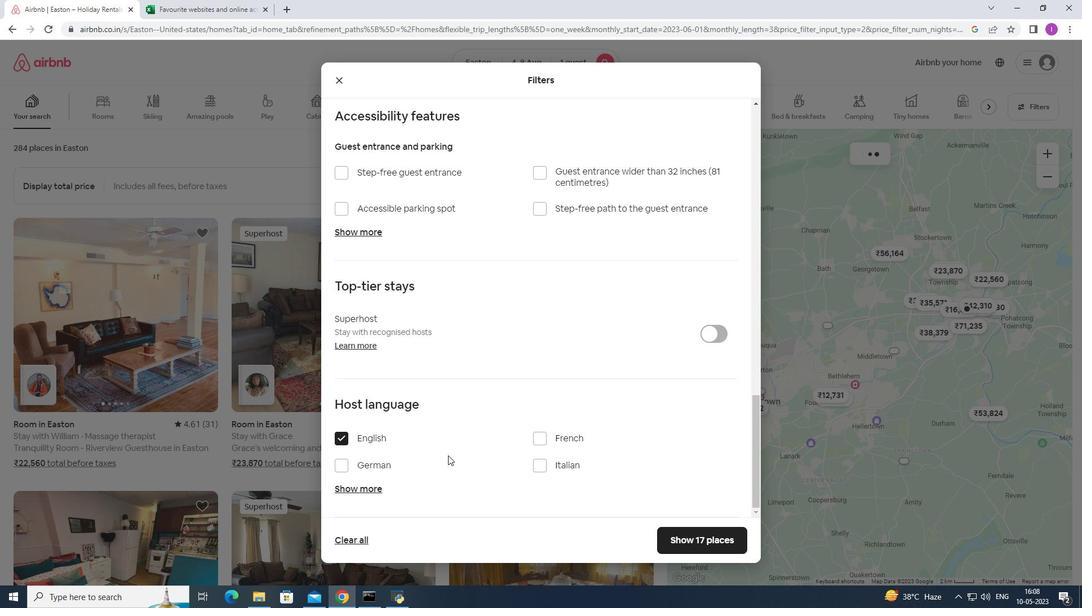 
Action: Mouse moved to (460, 463)
Screenshot: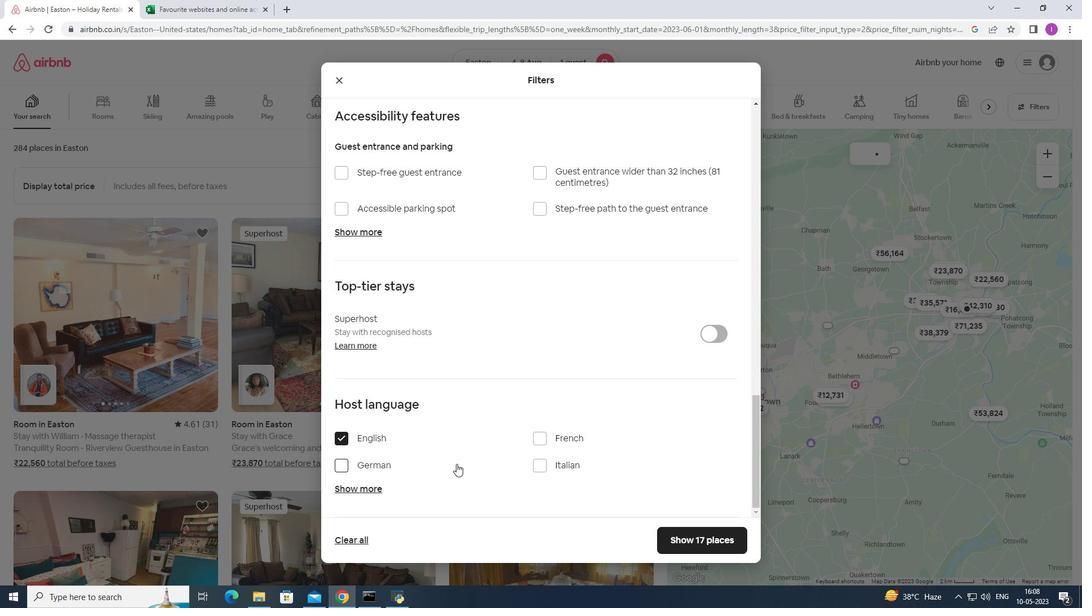 
Action: Mouse scrolled (460, 462) with delta (0, 0)
Screenshot: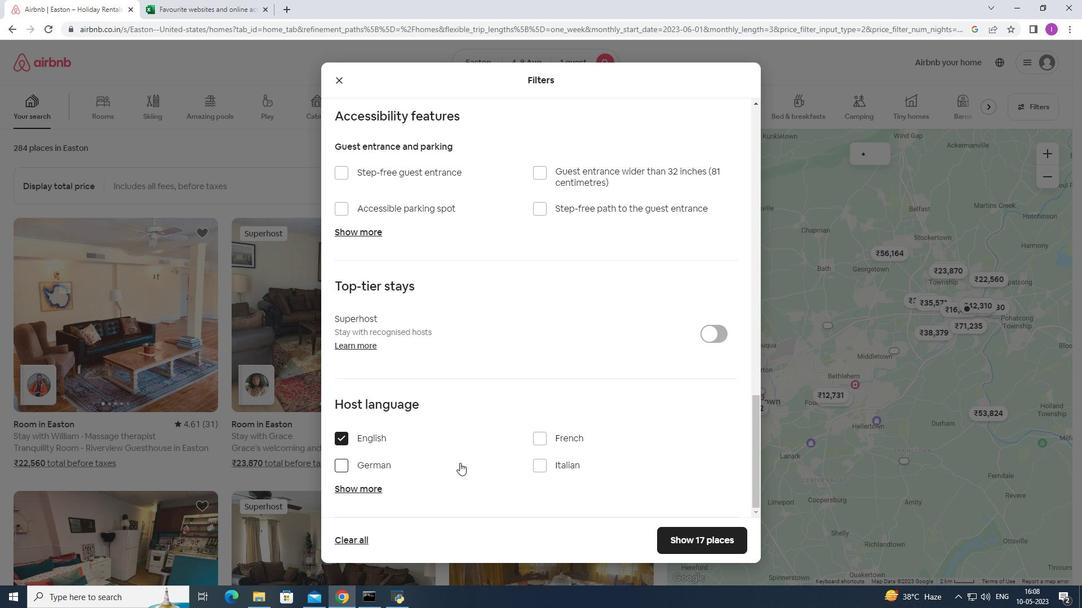
Action: Mouse scrolled (460, 462) with delta (0, 0)
Screenshot: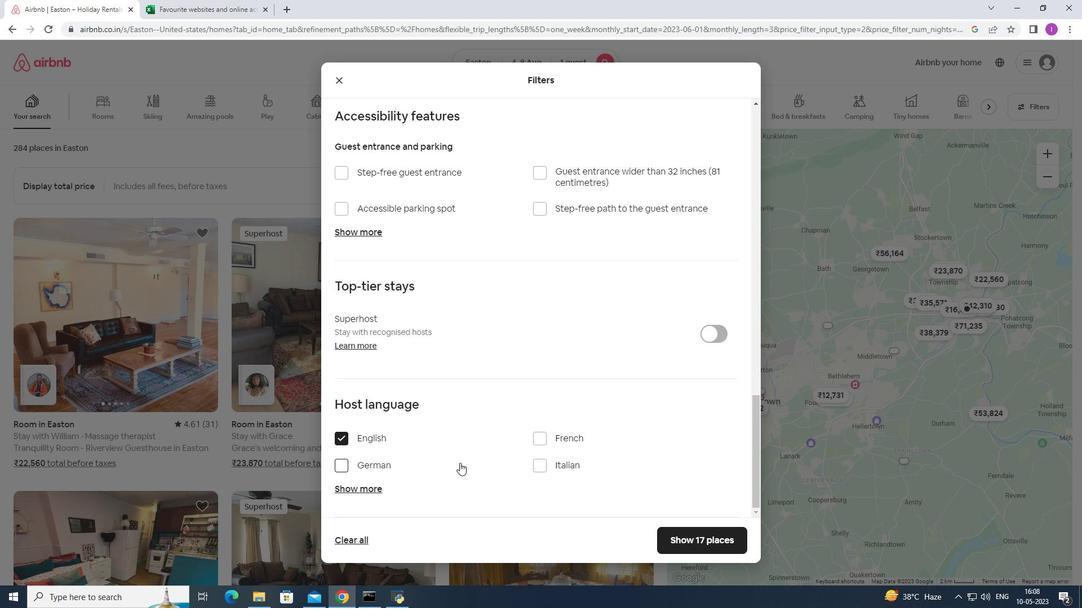 
Action: Mouse scrolled (460, 462) with delta (0, 0)
Screenshot: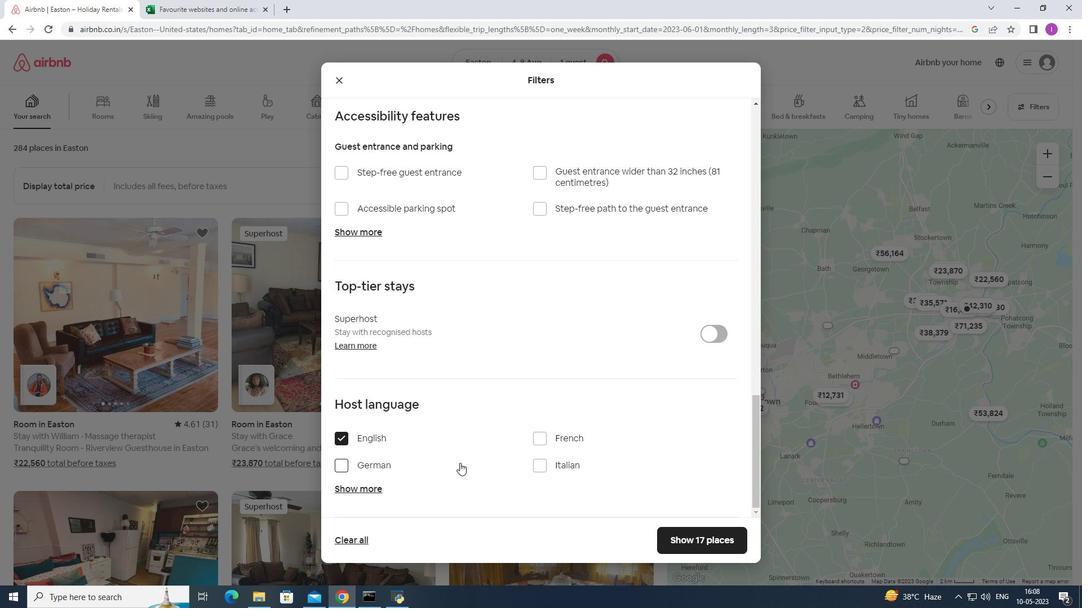 
Action: Mouse moved to (461, 463)
Screenshot: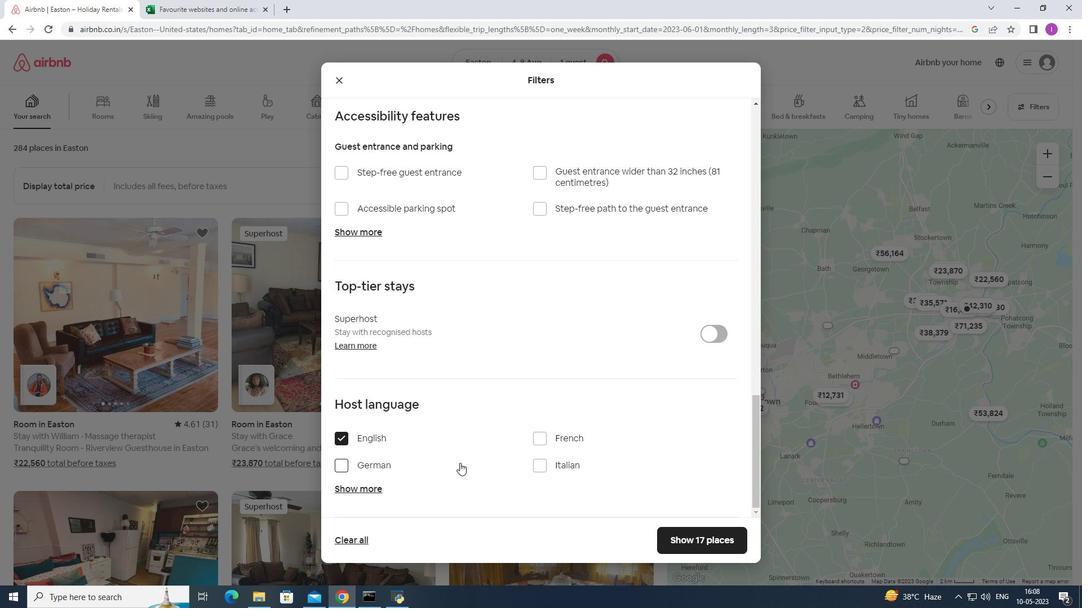 
Action: Mouse scrolled (461, 462) with delta (0, 0)
Screenshot: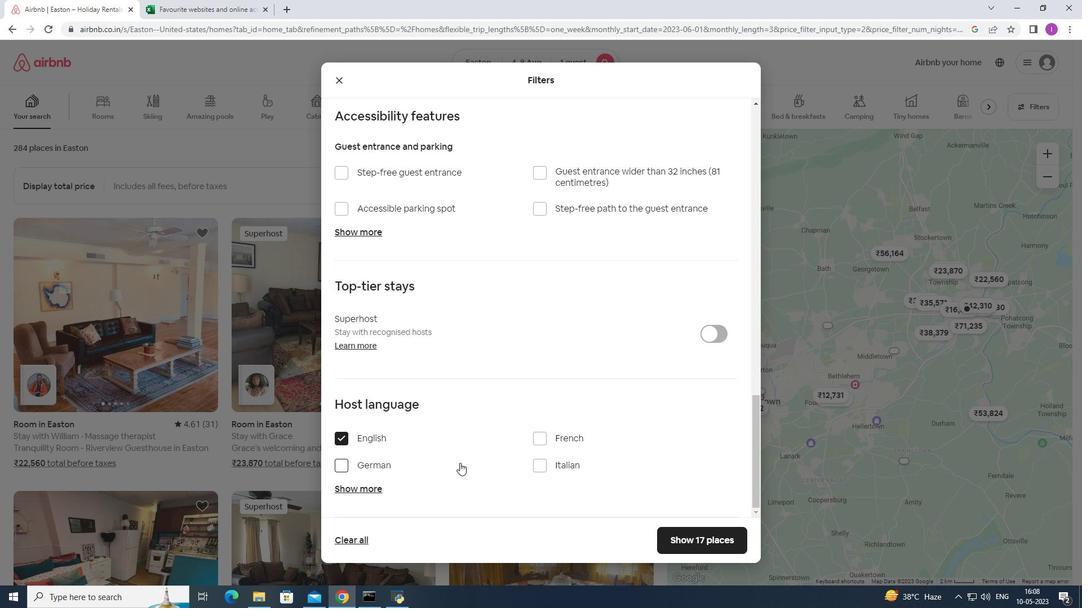 
Action: Mouse moved to (722, 540)
Screenshot: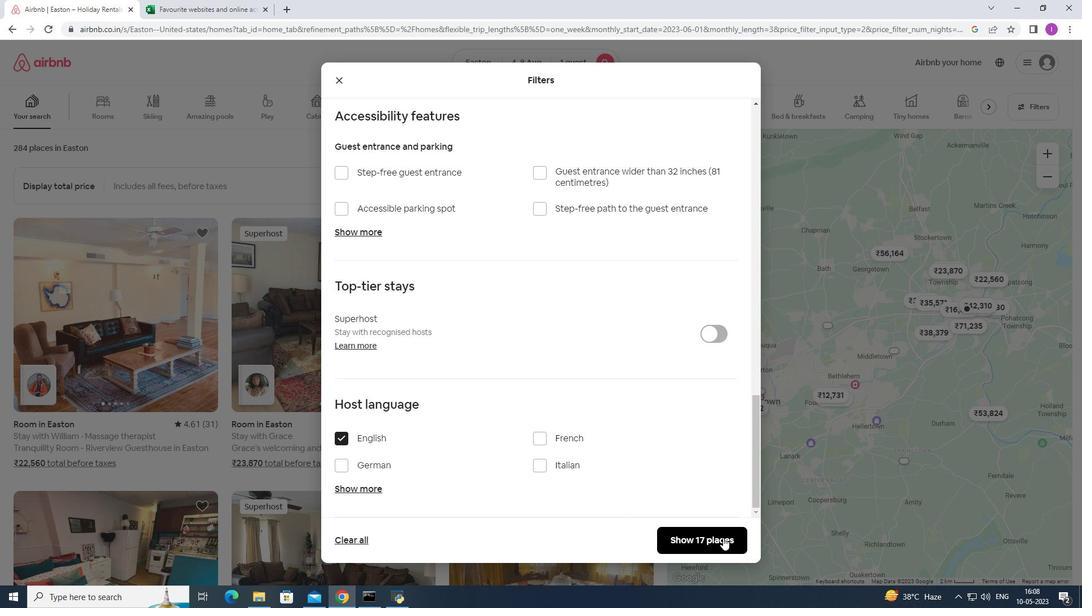 
Action: Mouse pressed left at (722, 540)
Screenshot: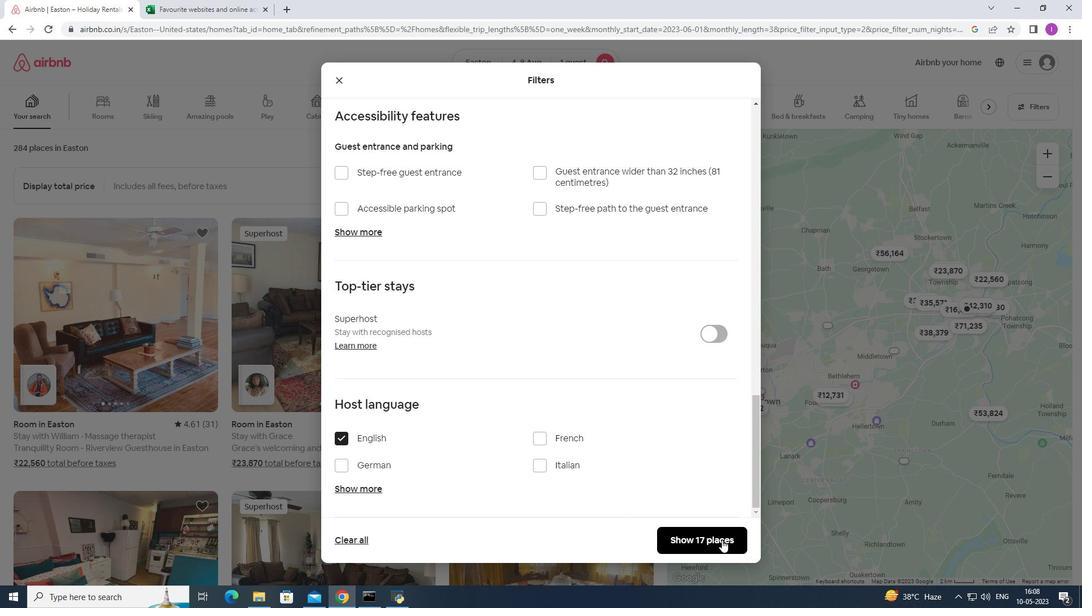 
Action: Mouse moved to (579, 472)
Screenshot: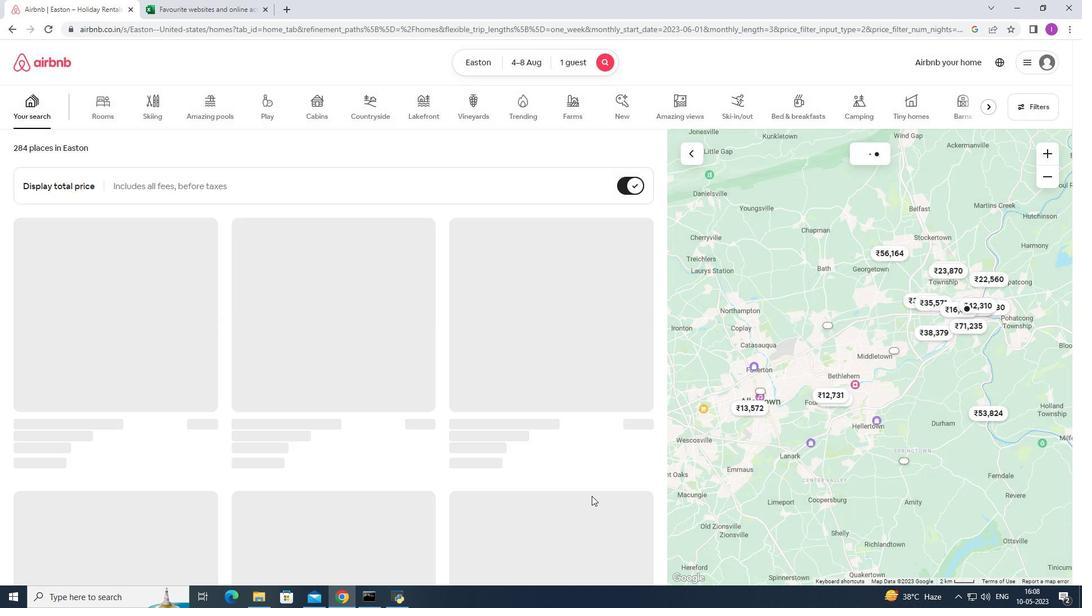 
